 Task: Look for space in Bandar, Indonesia from 1st July, 2023 to 3rd July, 2023 for 1 adult in price range Rs.5000 to Rs.15000. Place can be private room with 1  bedroom having 1 bed and 1 bathroom. Property type can be house, flat, guest house, hotel. Amenities needed are: wifi. Booking option can be shelf check-in. Required host language is English.
Action: Mouse moved to (501, 75)
Screenshot: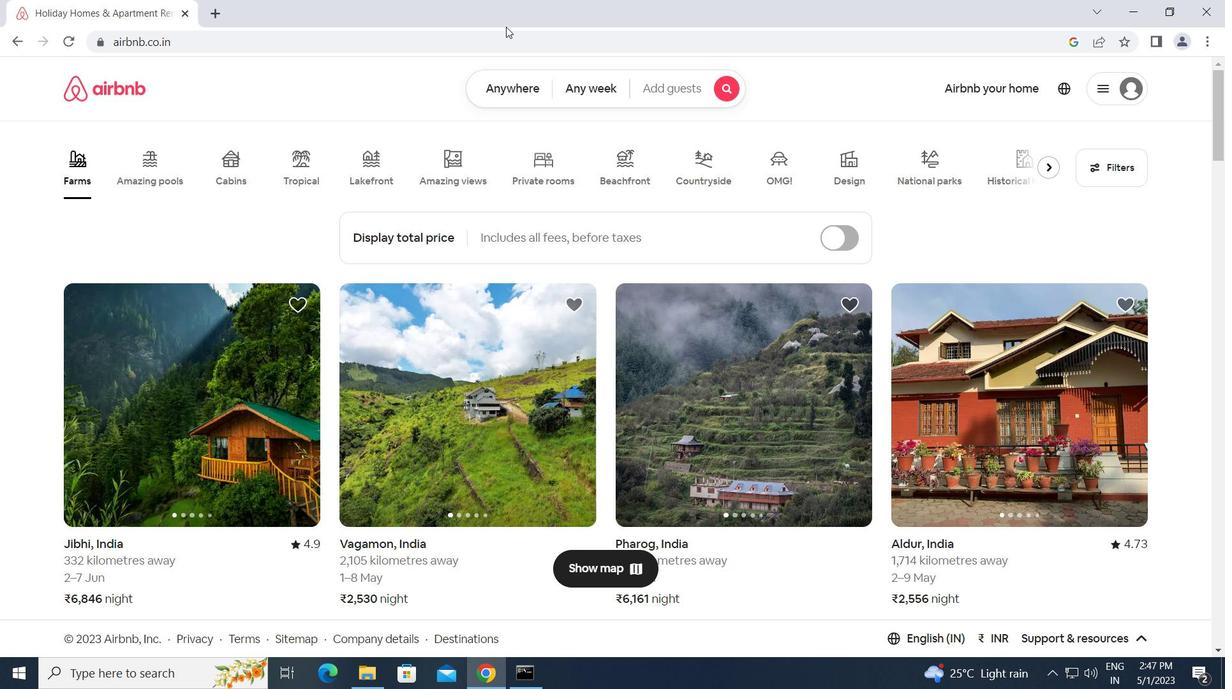 
Action: Mouse pressed left at (501, 75)
Screenshot: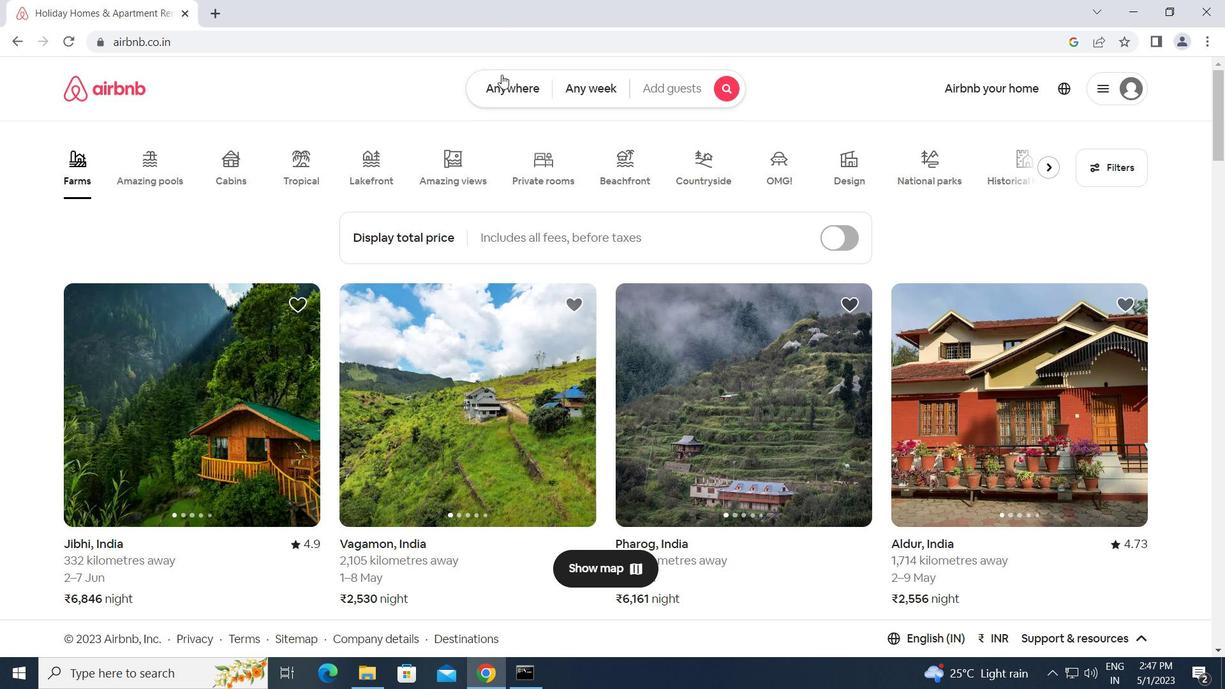 
Action: Mouse moved to (430, 130)
Screenshot: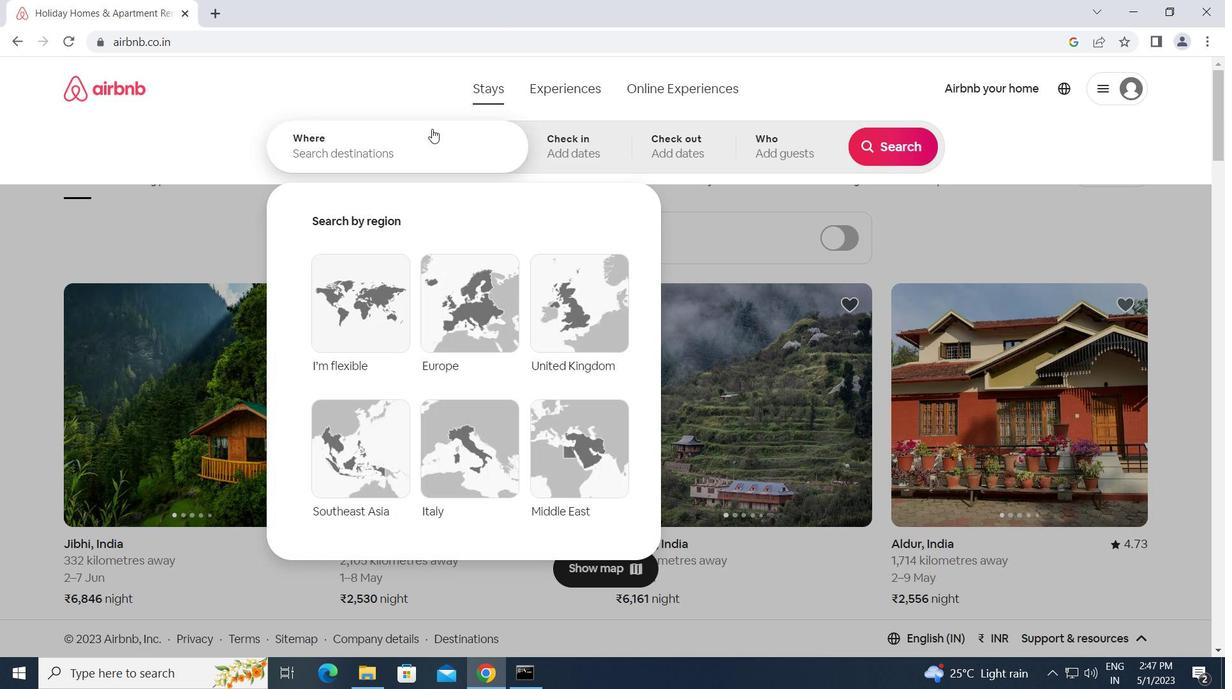 
Action: Mouse pressed left at (430, 130)
Screenshot: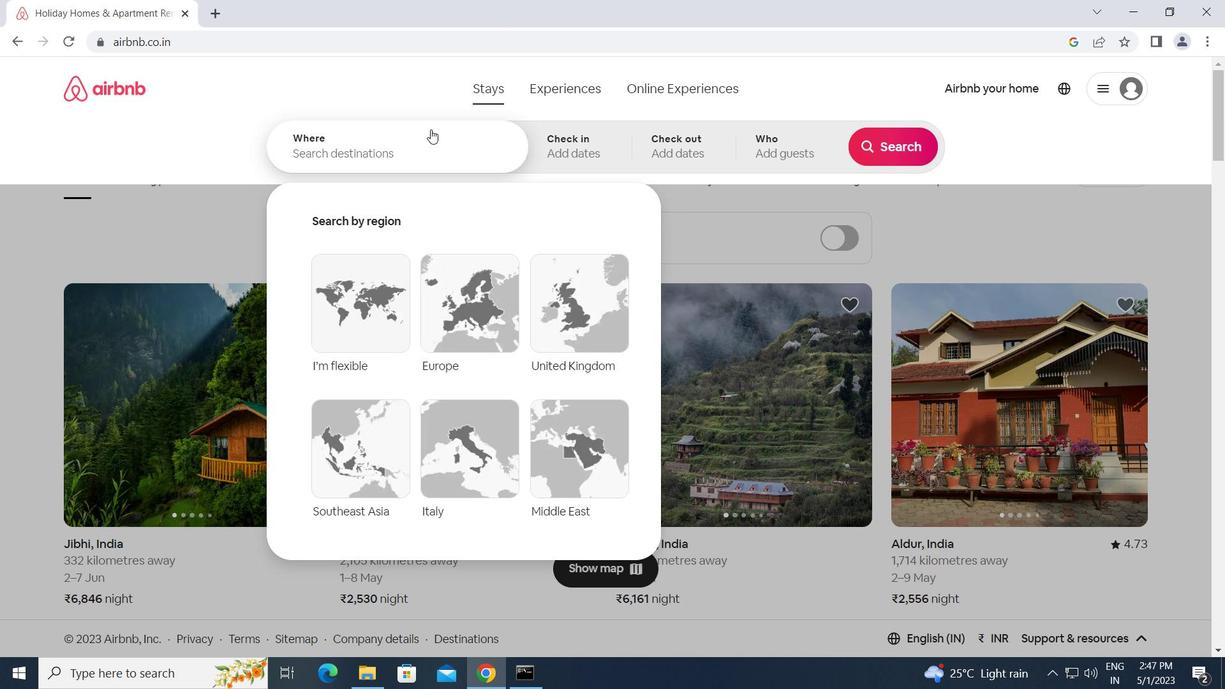 
Action: Key pressed b<Key.caps_lock>andar,<Key.space><Key.caps_lock>i<Key.caps_lock>ndonesia<Key.enter>
Screenshot: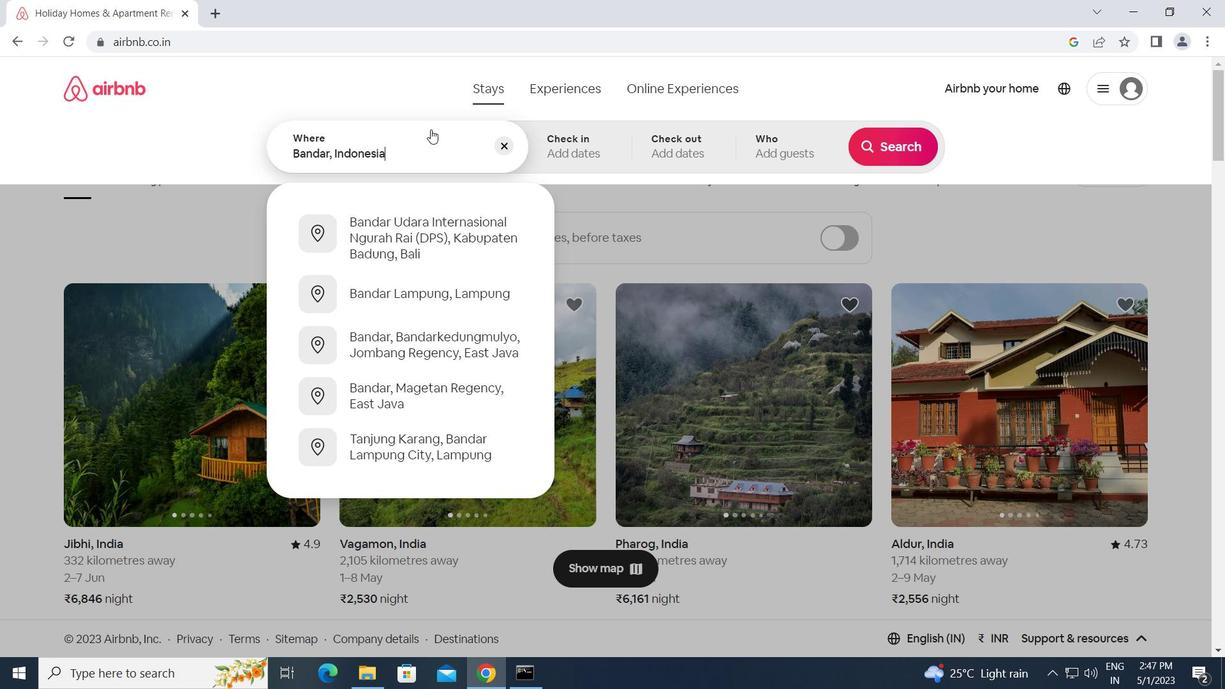 
Action: Mouse moved to (890, 277)
Screenshot: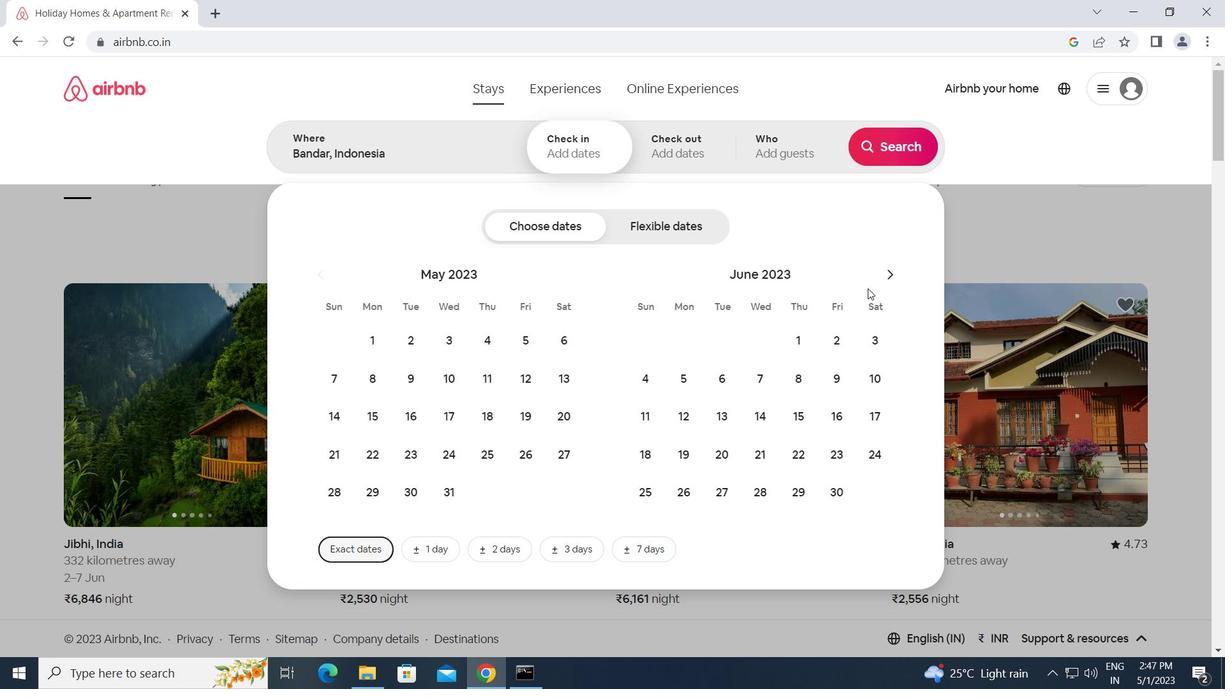 
Action: Mouse pressed left at (890, 277)
Screenshot: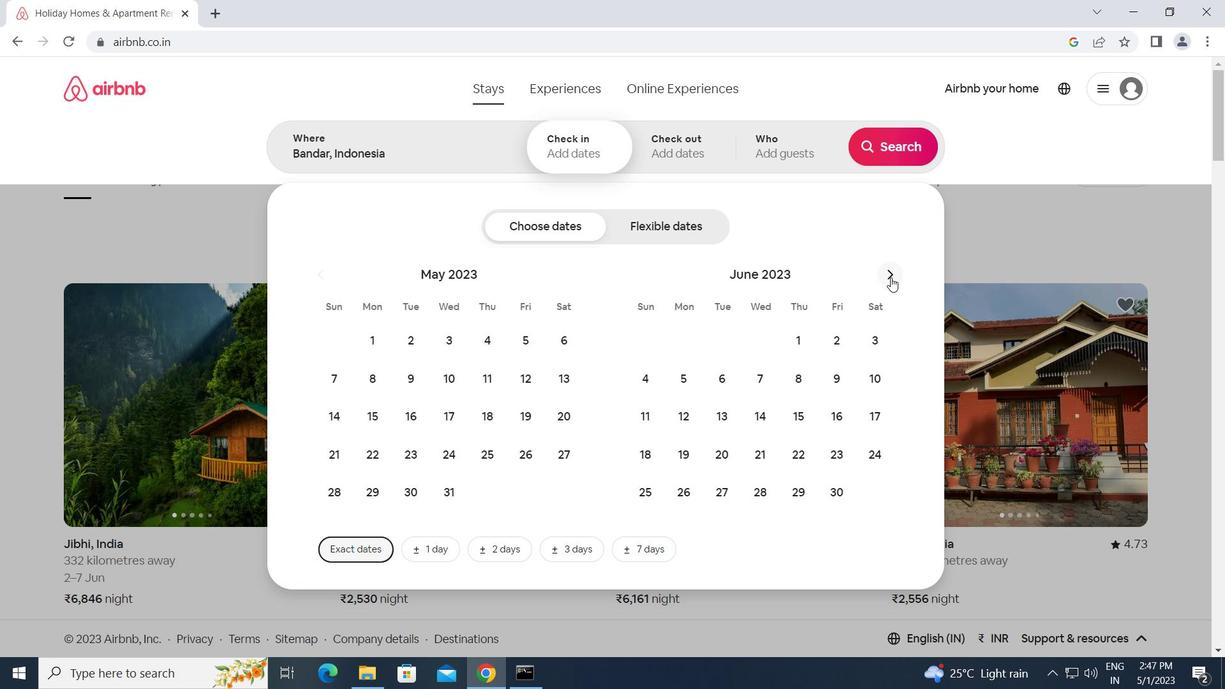 
Action: Mouse moved to (877, 339)
Screenshot: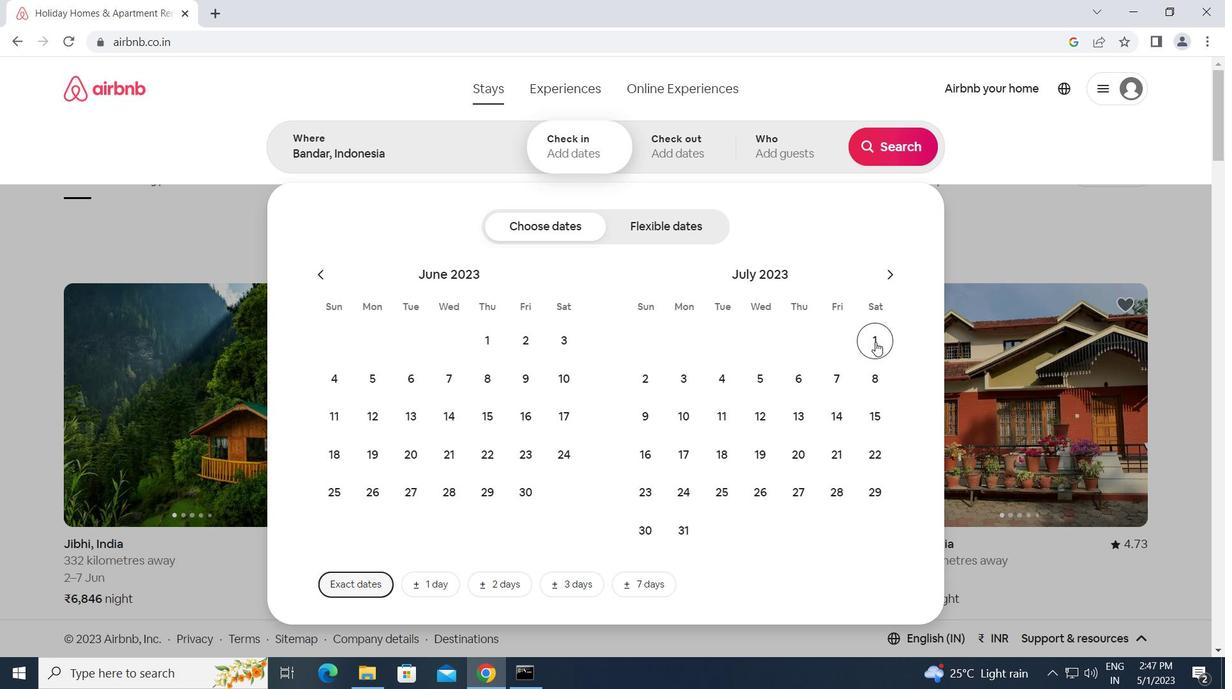 
Action: Mouse pressed left at (877, 339)
Screenshot: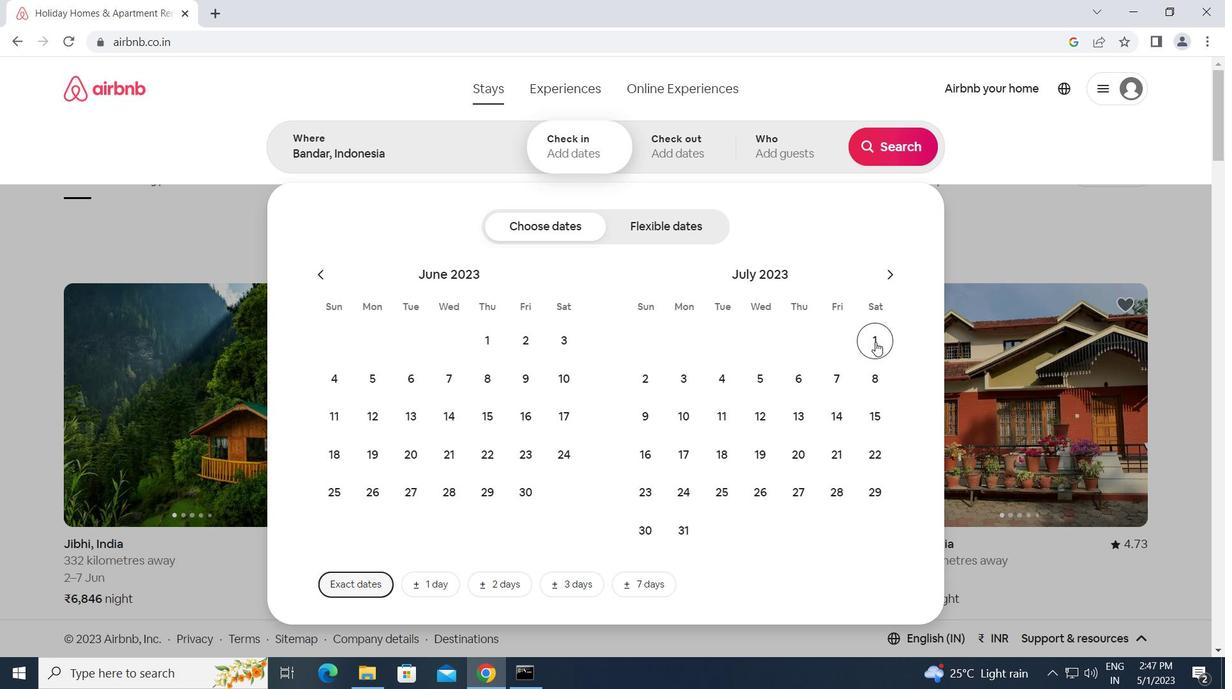 
Action: Mouse moved to (687, 382)
Screenshot: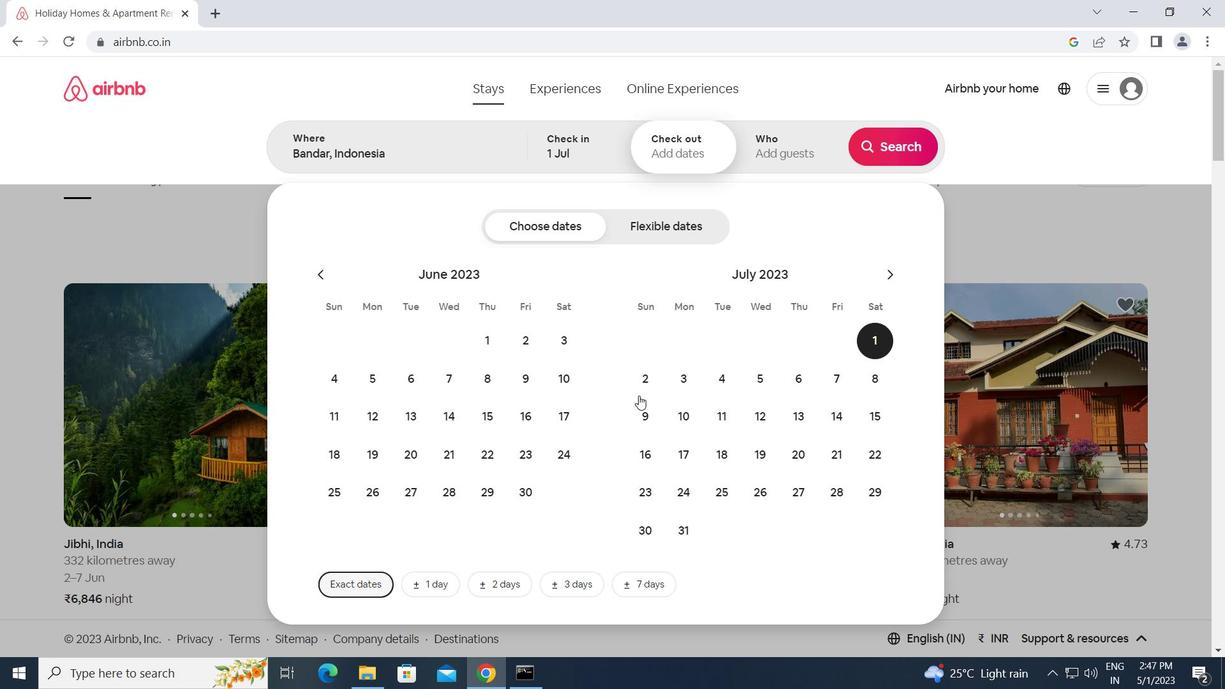 
Action: Mouse pressed left at (687, 382)
Screenshot: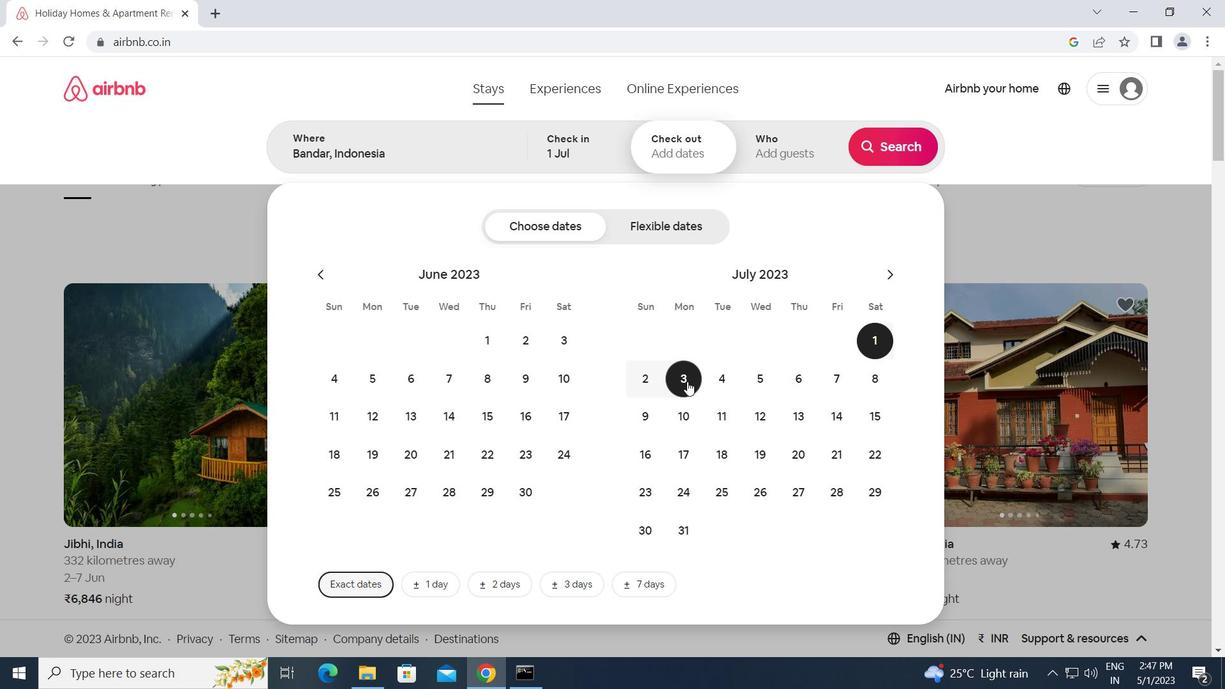 
Action: Mouse moved to (783, 144)
Screenshot: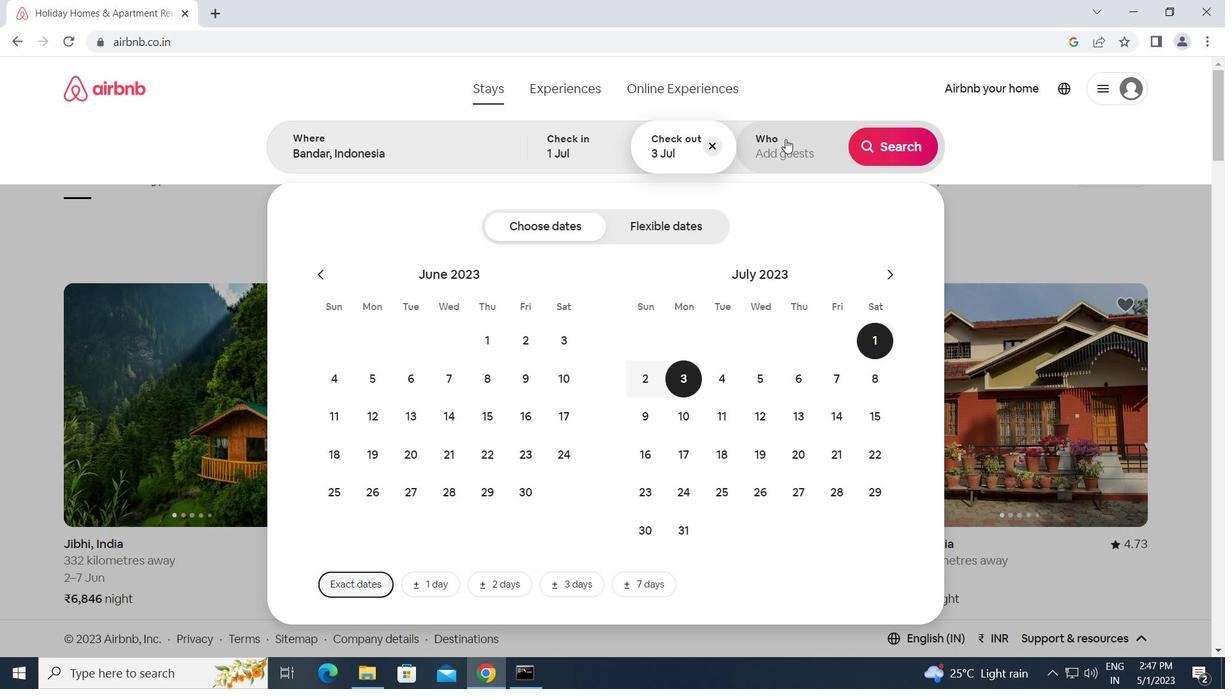 
Action: Mouse pressed left at (783, 144)
Screenshot: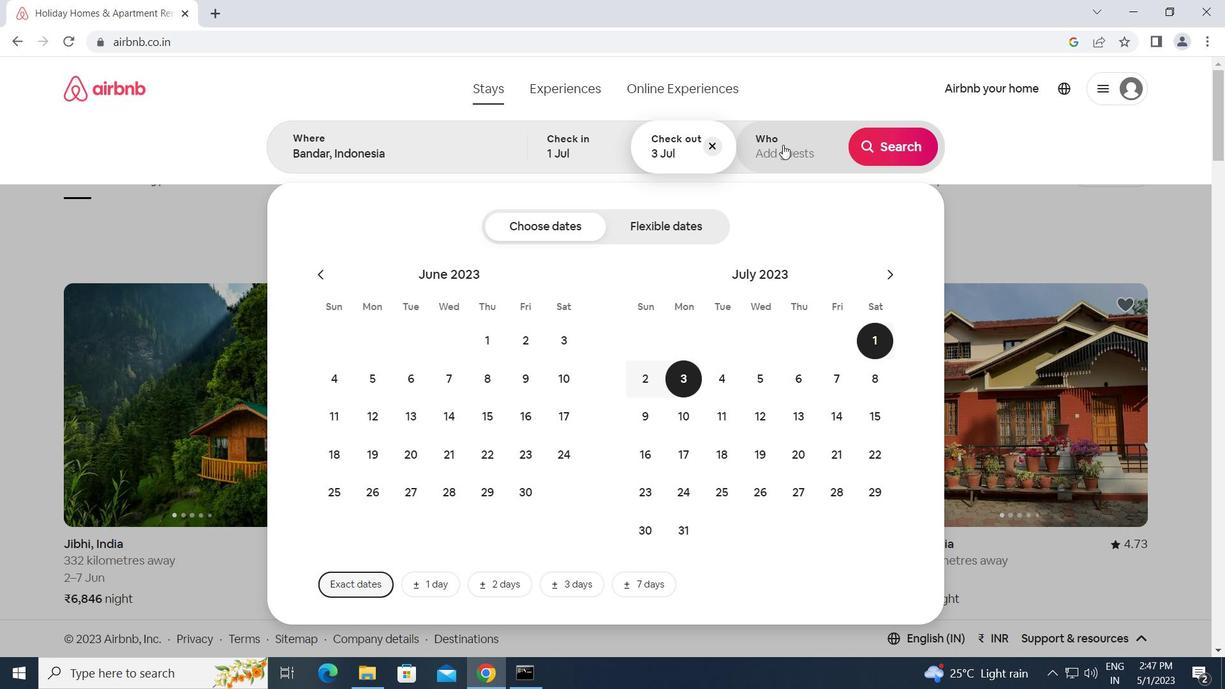 
Action: Mouse moved to (897, 226)
Screenshot: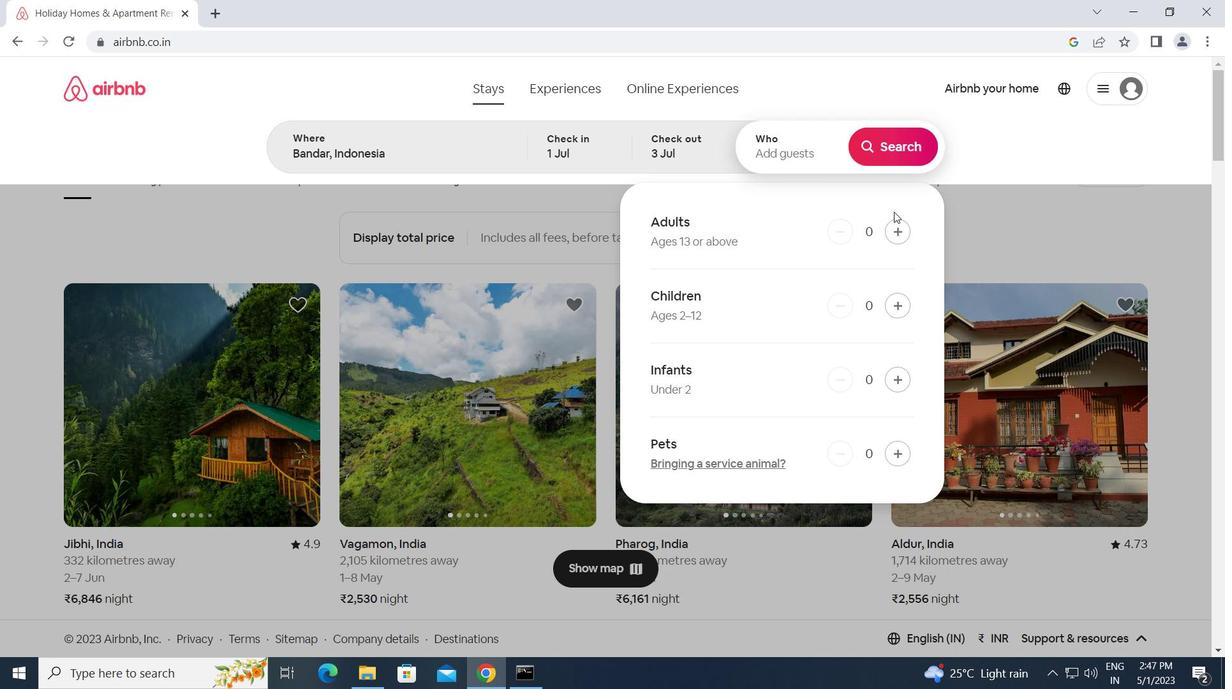 
Action: Mouse pressed left at (897, 226)
Screenshot: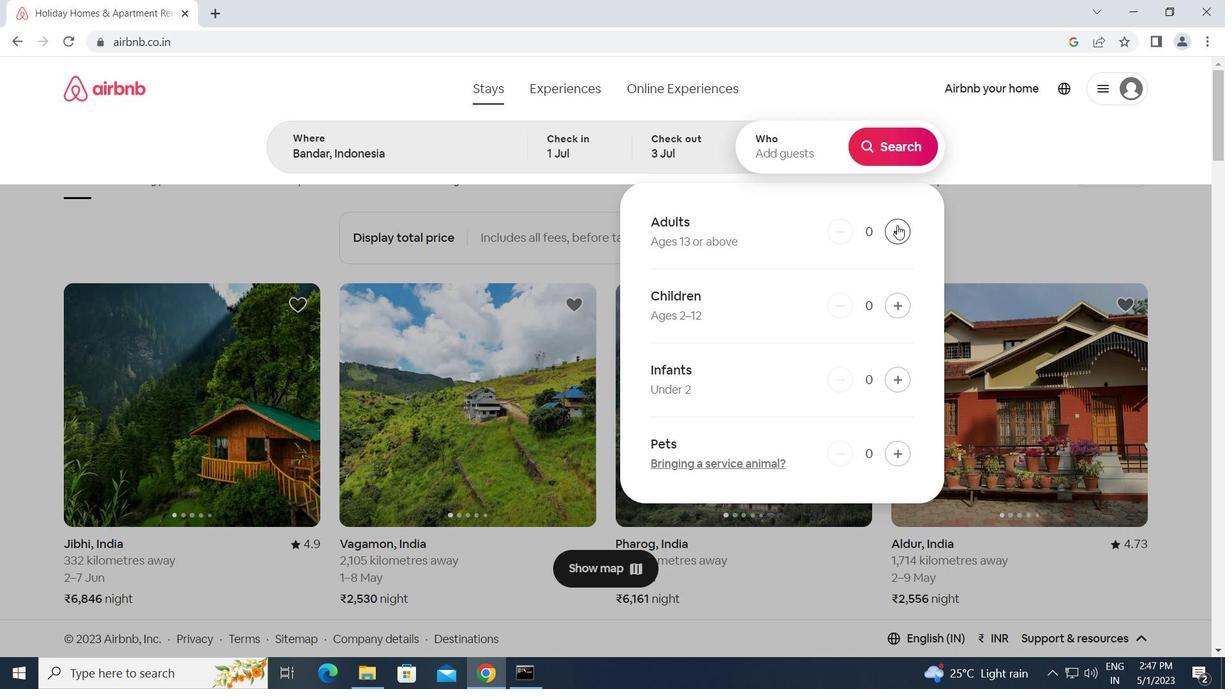 
Action: Mouse moved to (884, 151)
Screenshot: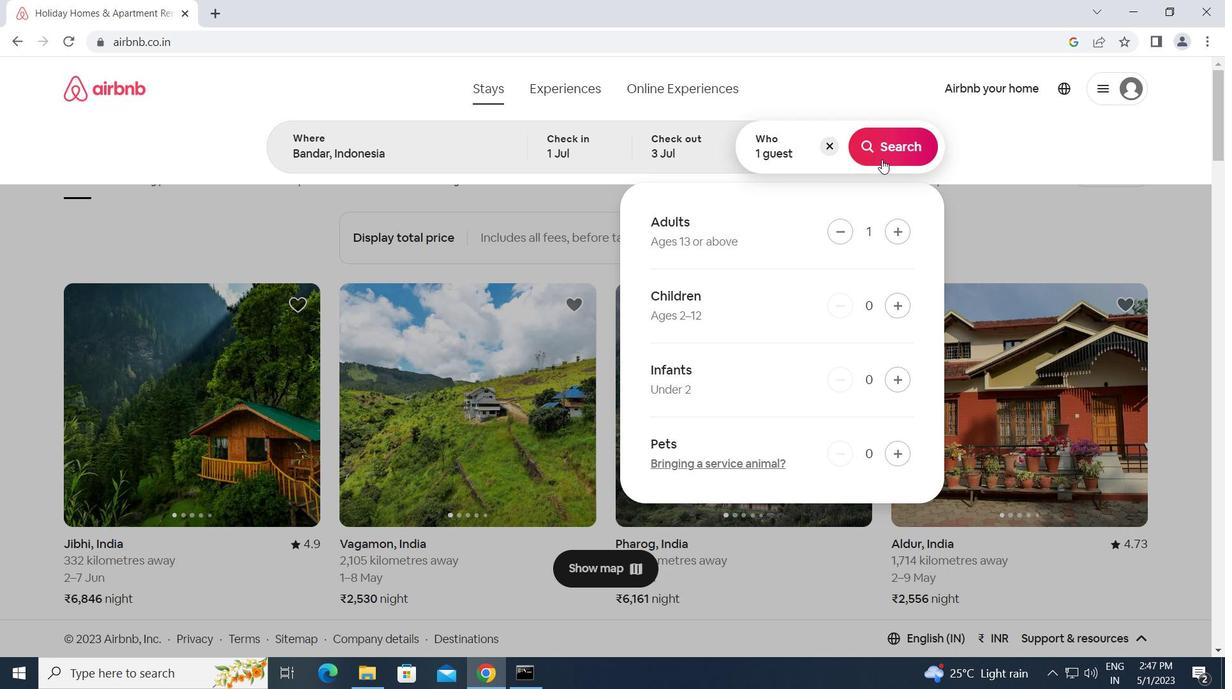 
Action: Mouse pressed left at (884, 151)
Screenshot: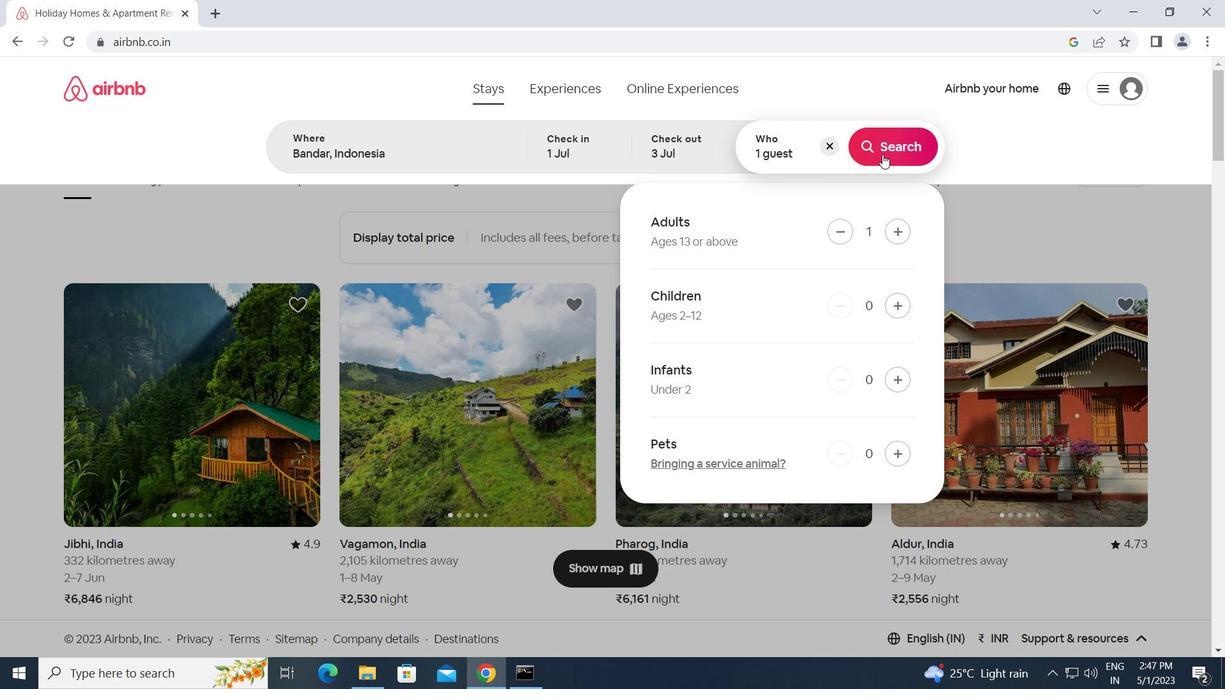
Action: Mouse moved to (1147, 146)
Screenshot: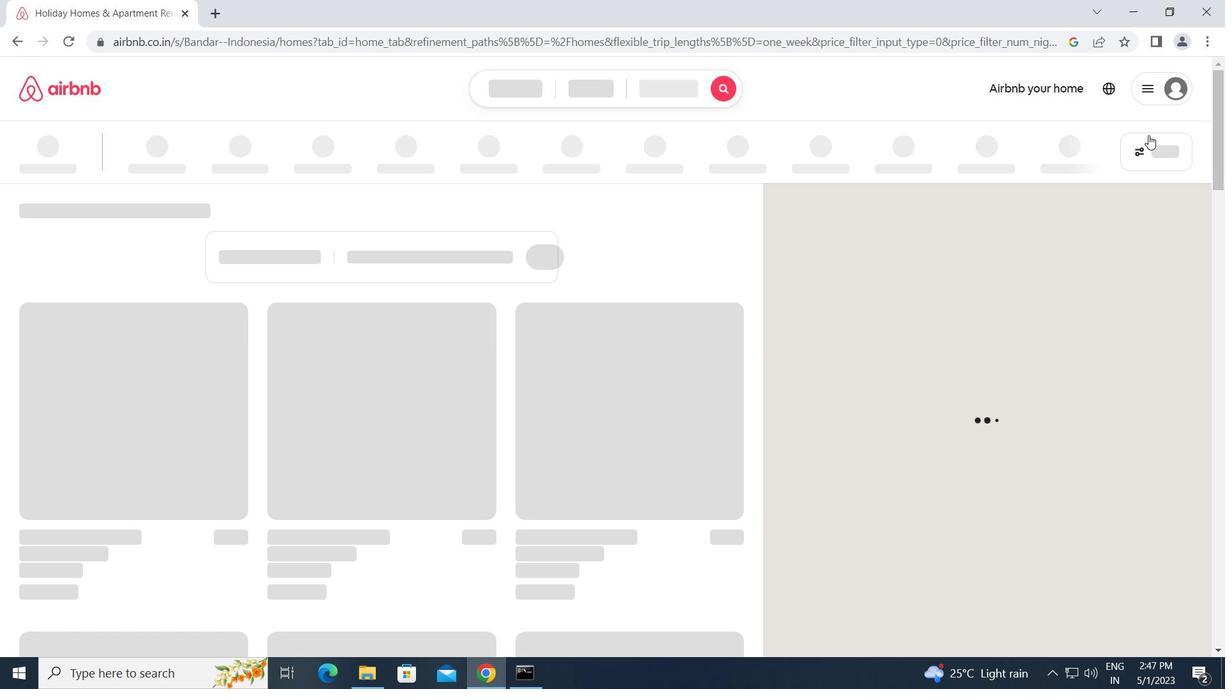 
Action: Mouse pressed left at (1147, 146)
Screenshot: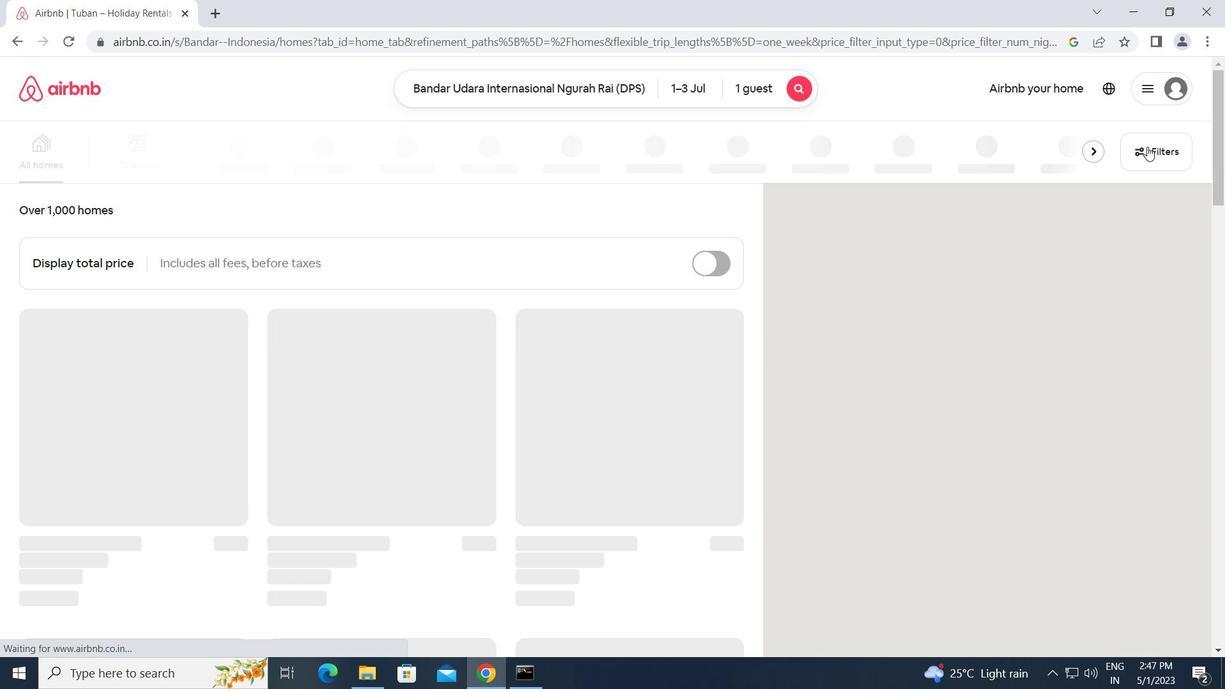 
Action: Mouse moved to (419, 355)
Screenshot: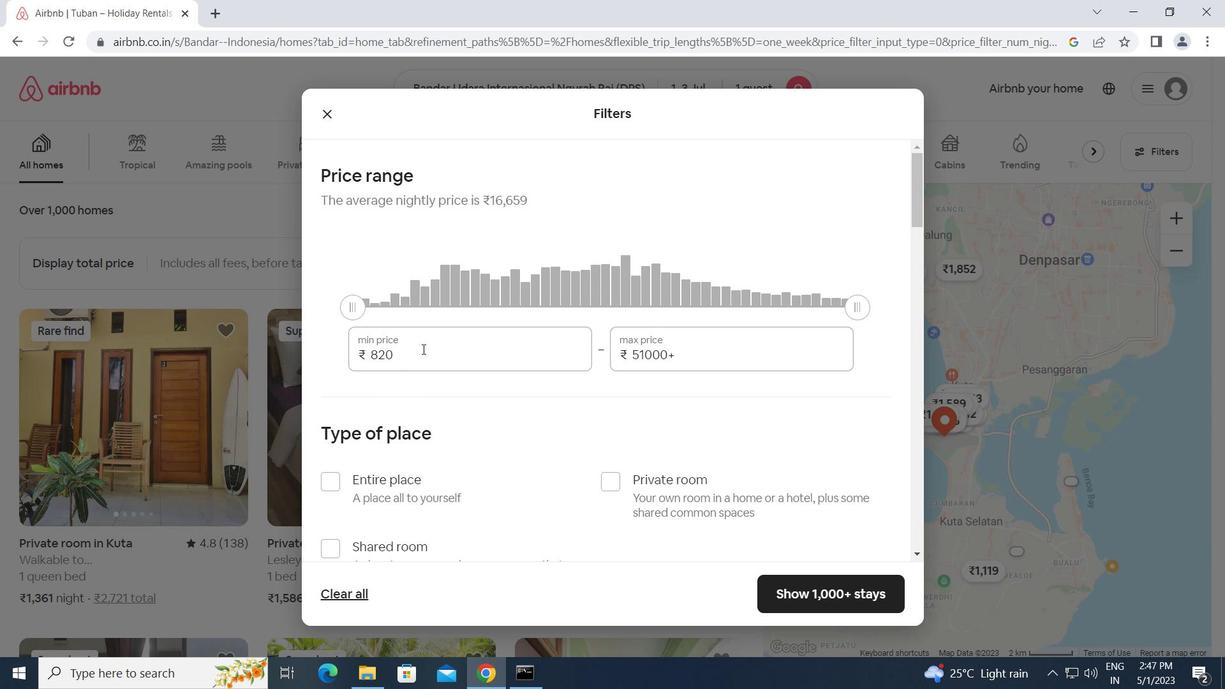 
Action: Mouse pressed left at (419, 355)
Screenshot: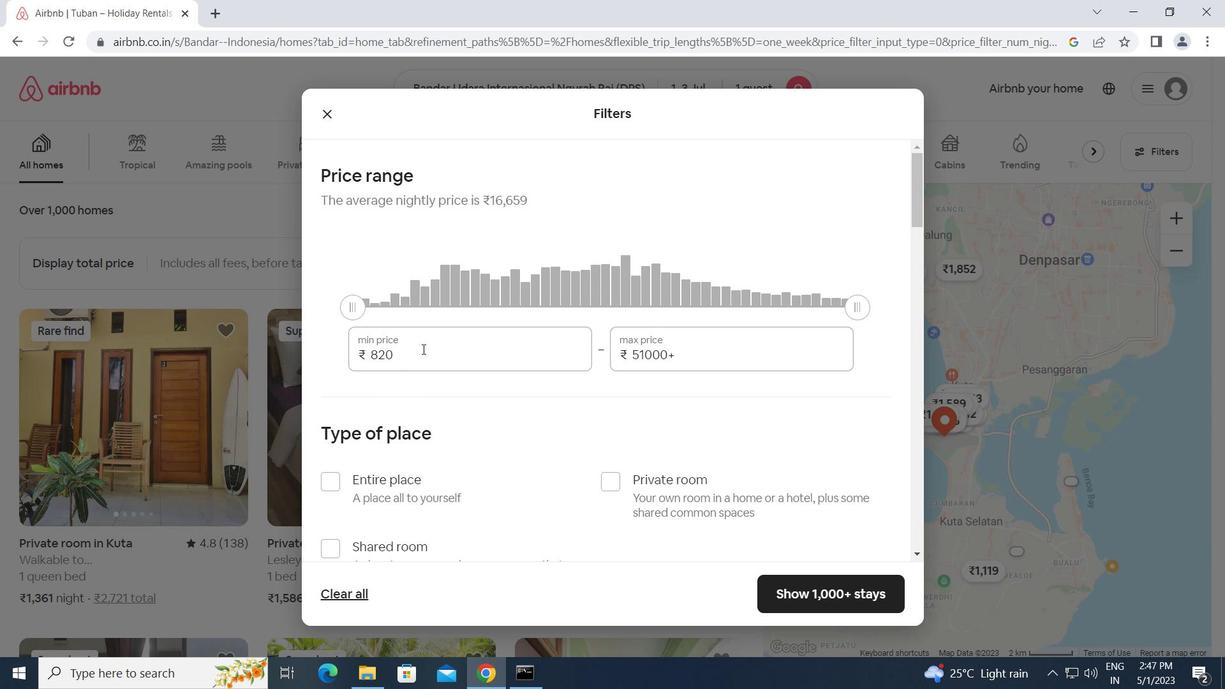 
Action: Mouse moved to (353, 359)
Screenshot: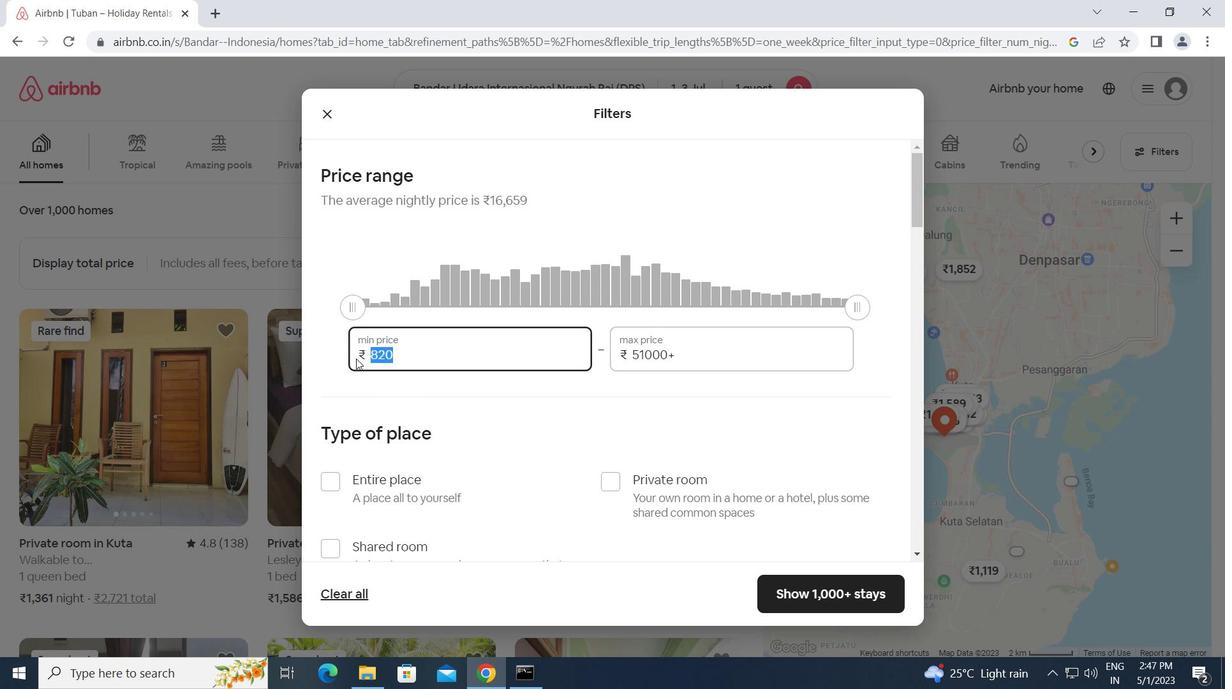 
Action: Key pressed 5000<Key.tab><Key.backspace><Key.backspace><Key.backspace><Key.backspace><Key.backspace><Key.backspace><Key.backspace><Key.backspace><Key.backspace><Key.backspace><Key.backspace><Key.backspace><Key.backspace><Key.backspace><Key.backspace>15000
Screenshot: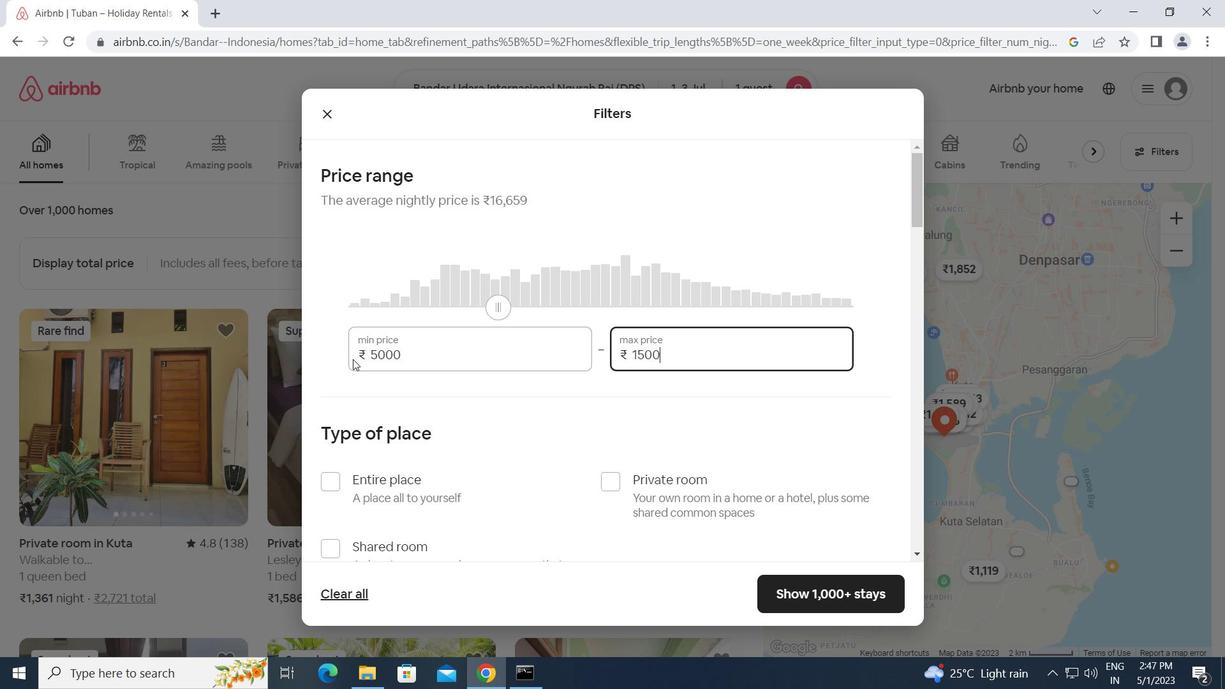 
Action: Mouse moved to (354, 361)
Screenshot: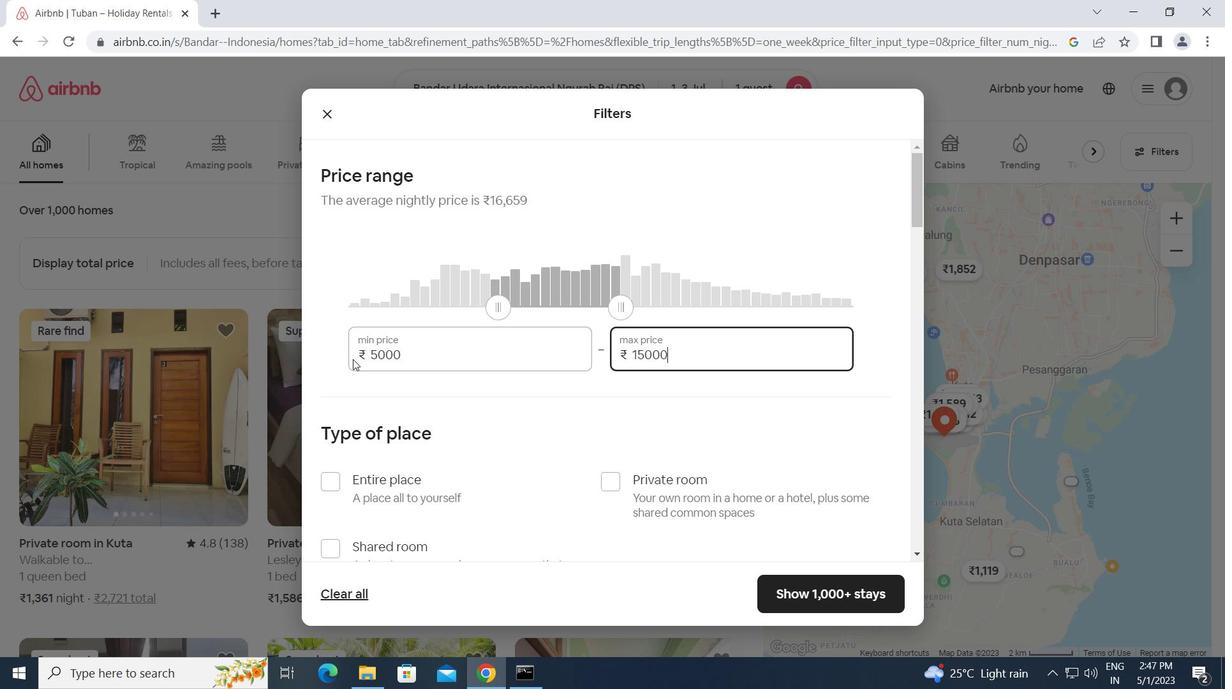 
Action: Mouse scrolled (354, 360) with delta (0, 0)
Screenshot: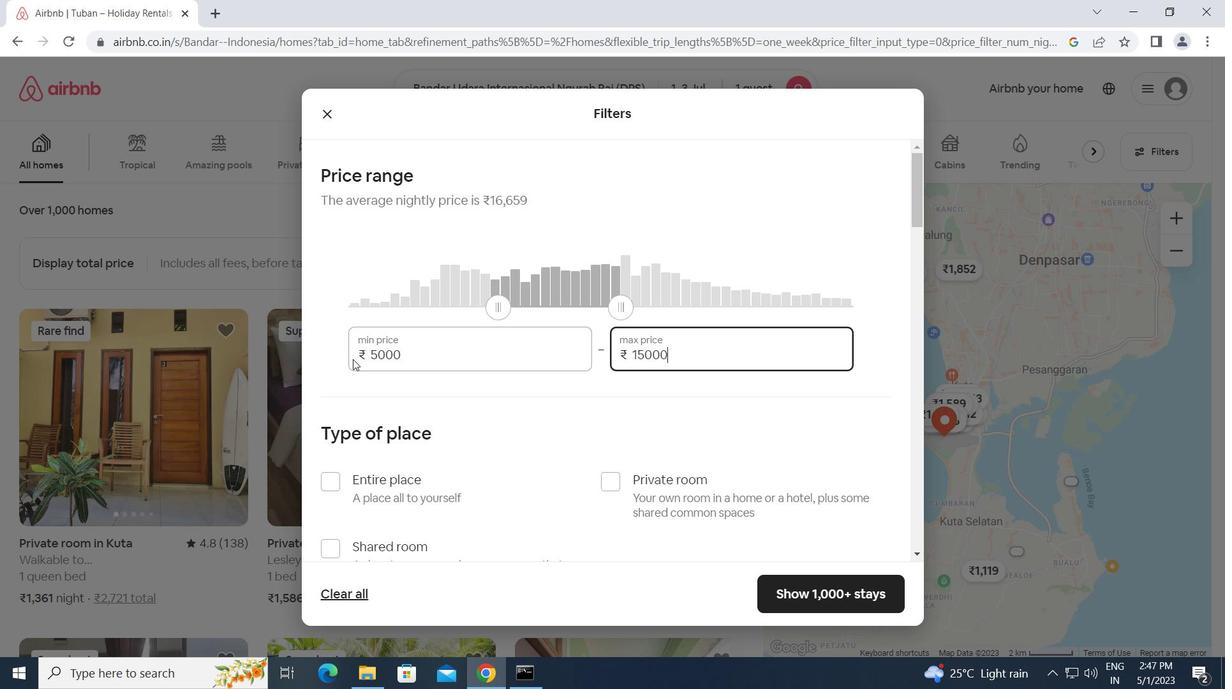 
Action: Mouse moved to (611, 407)
Screenshot: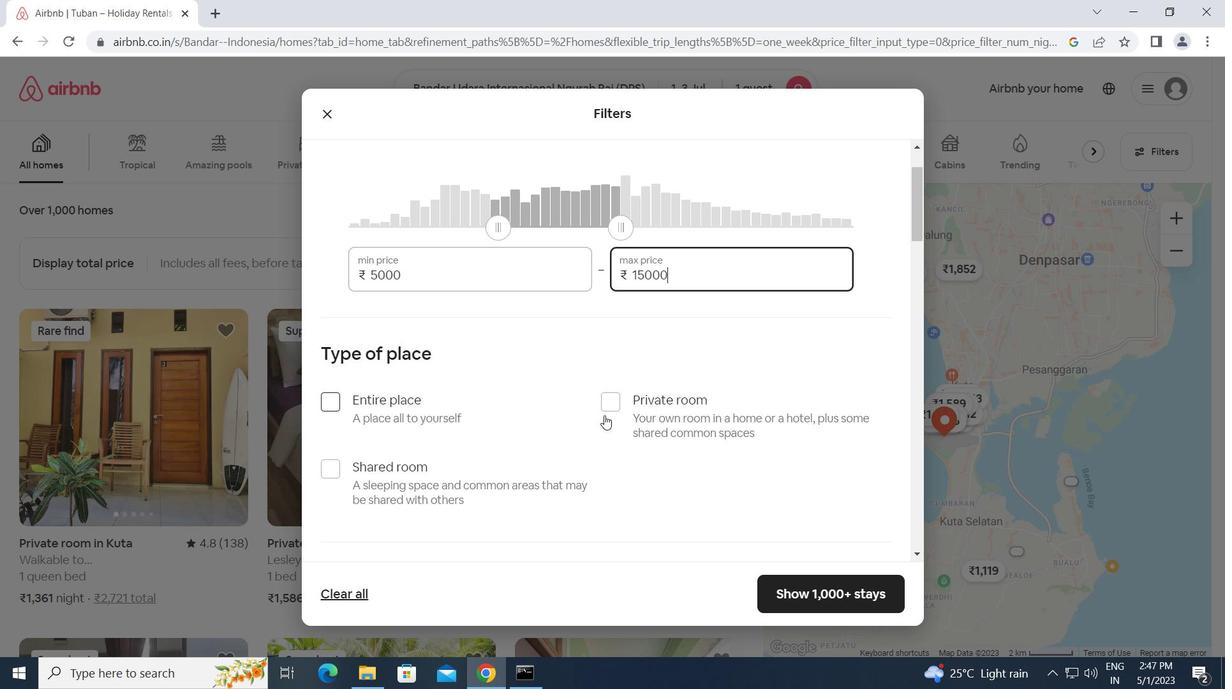 
Action: Mouse pressed left at (611, 407)
Screenshot: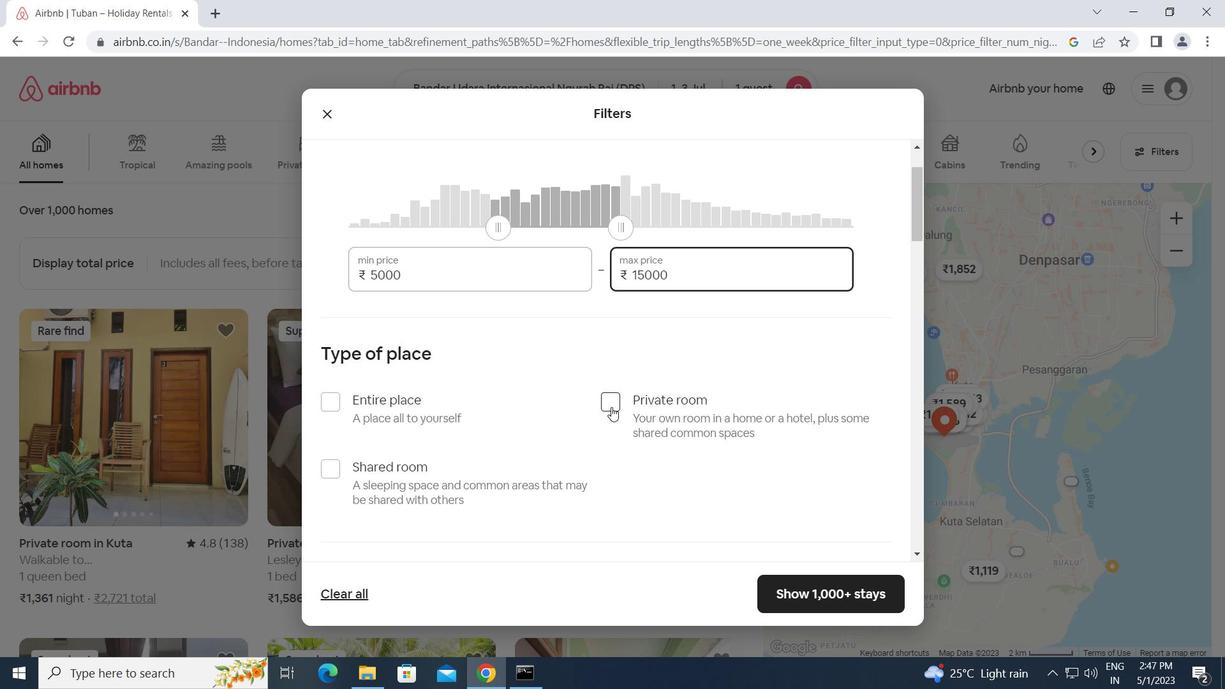 
Action: Mouse moved to (614, 412)
Screenshot: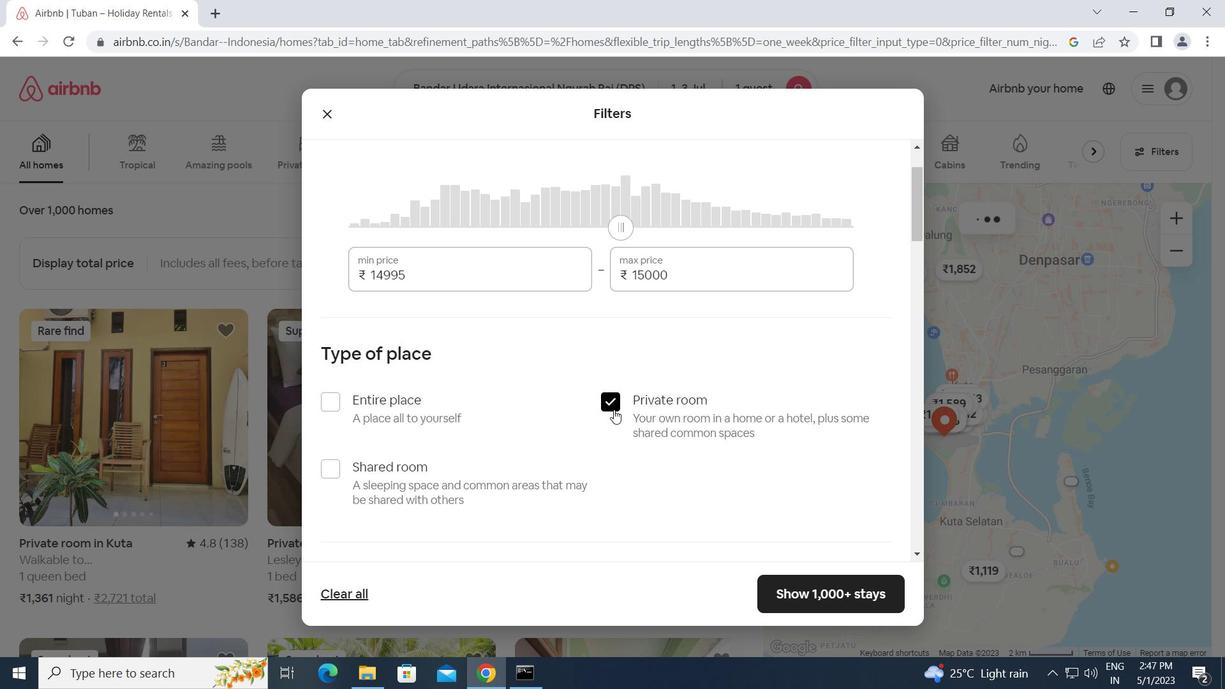 
Action: Mouse scrolled (614, 412) with delta (0, 0)
Screenshot: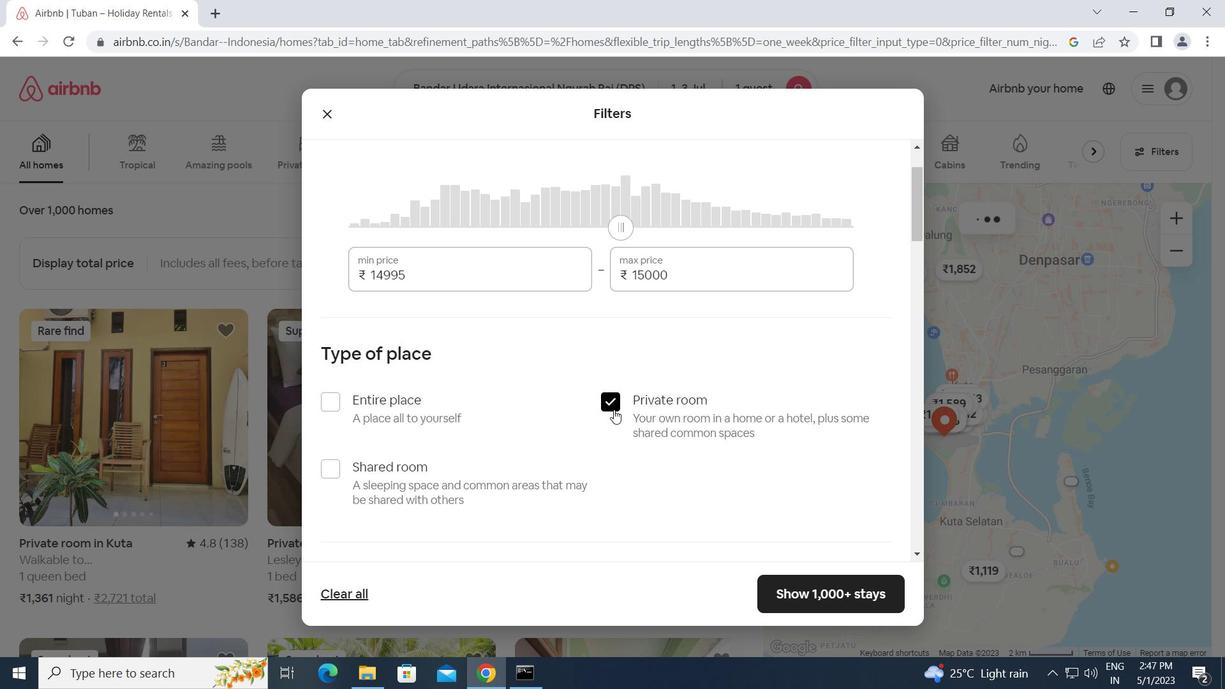 
Action: Mouse moved to (614, 414)
Screenshot: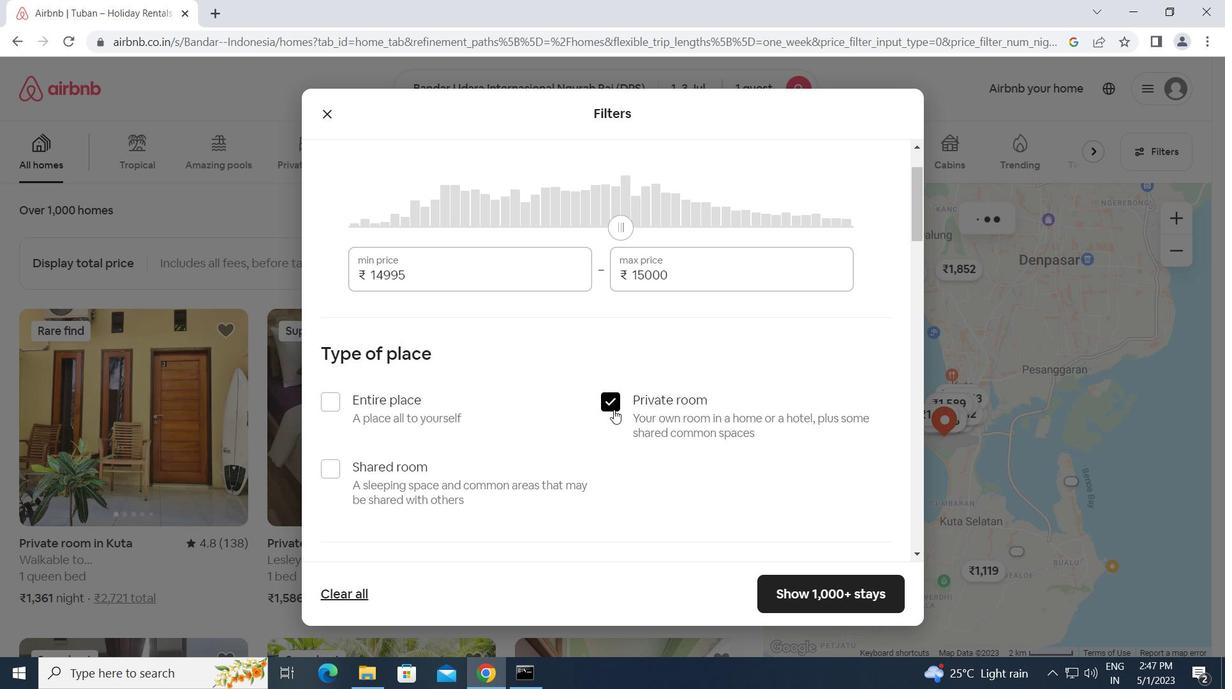 
Action: Mouse scrolled (614, 414) with delta (0, 0)
Screenshot: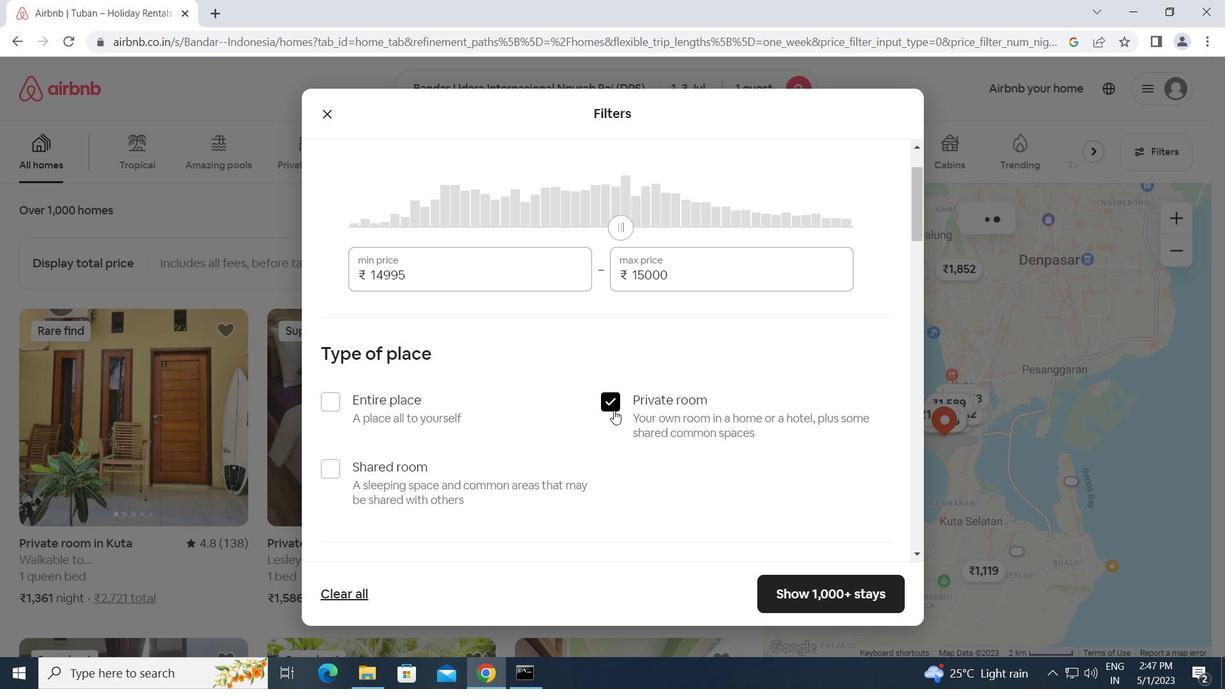 
Action: Mouse scrolled (614, 414) with delta (0, 0)
Screenshot: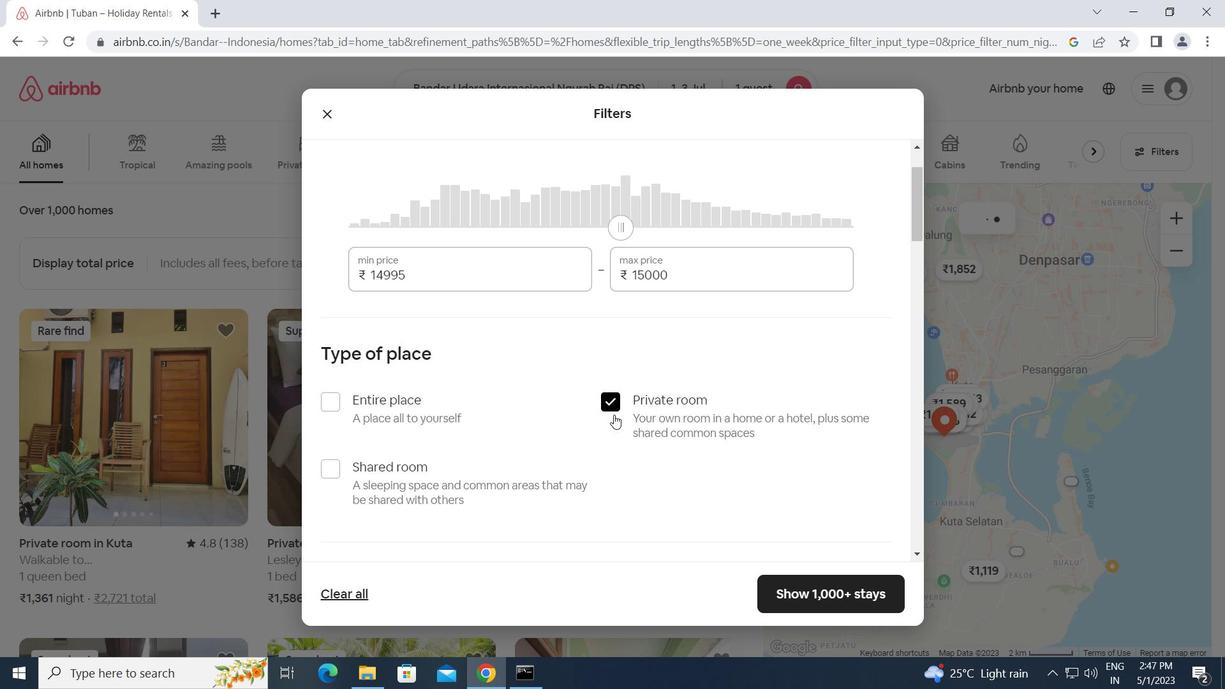 
Action: Mouse scrolled (614, 414) with delta (0, 0)
Screenshot: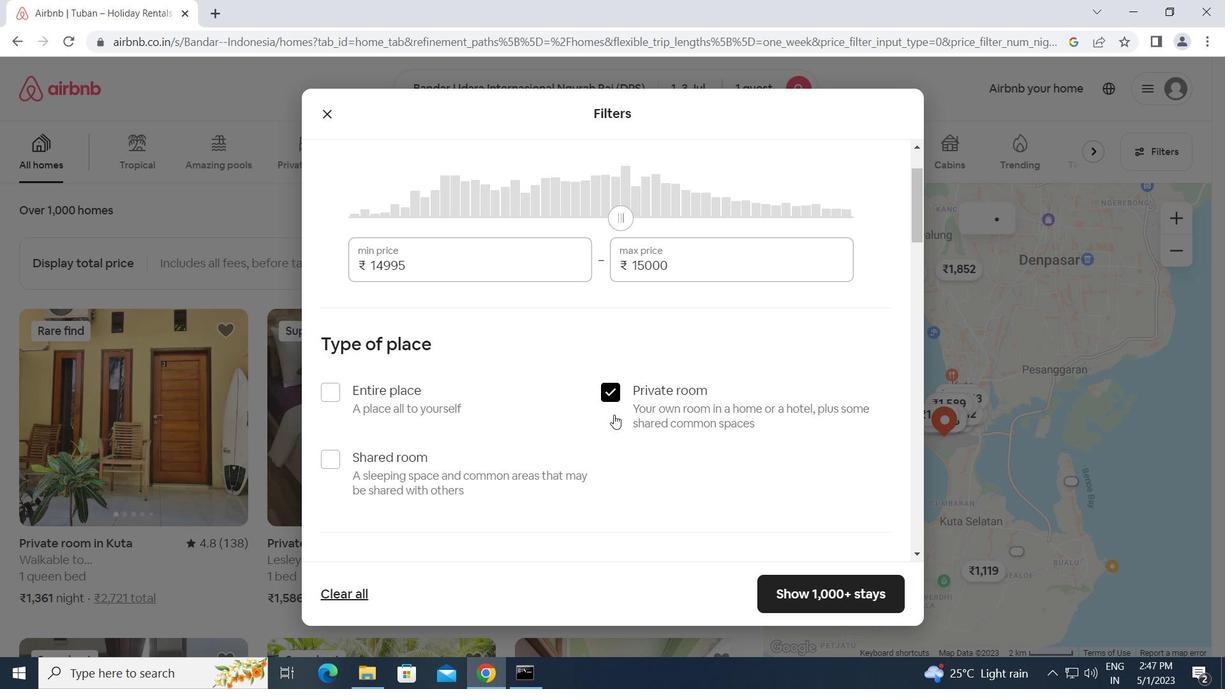 
Action: Mouse scrolled (614, 414) with delta (0, 0)
Screenshot: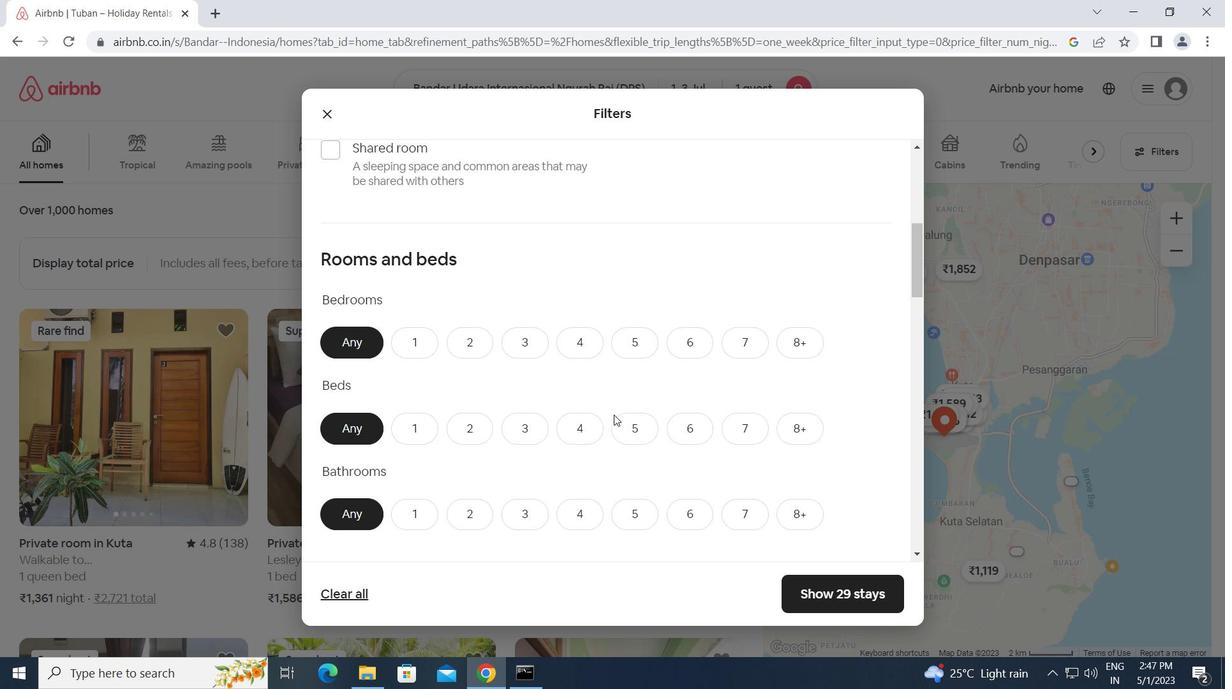 
Action: Mouse moved to (417, 266)
Screenshot: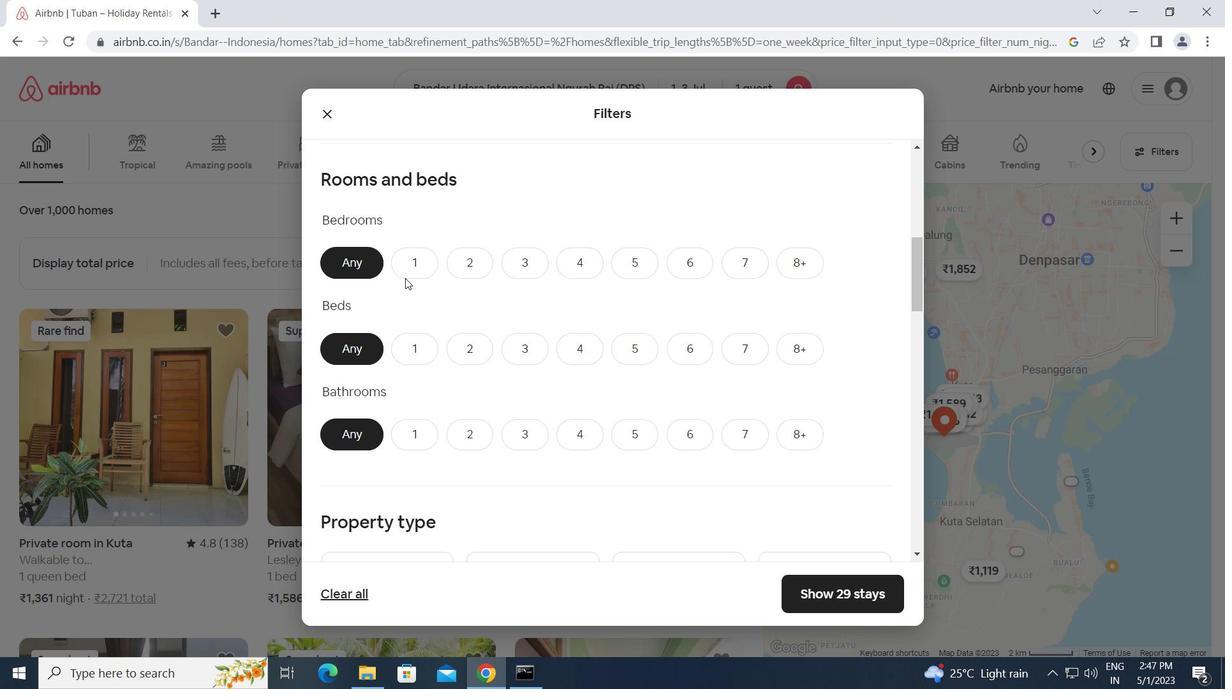 
Action: Mouse pressed left at (417, 266)
Screenshot: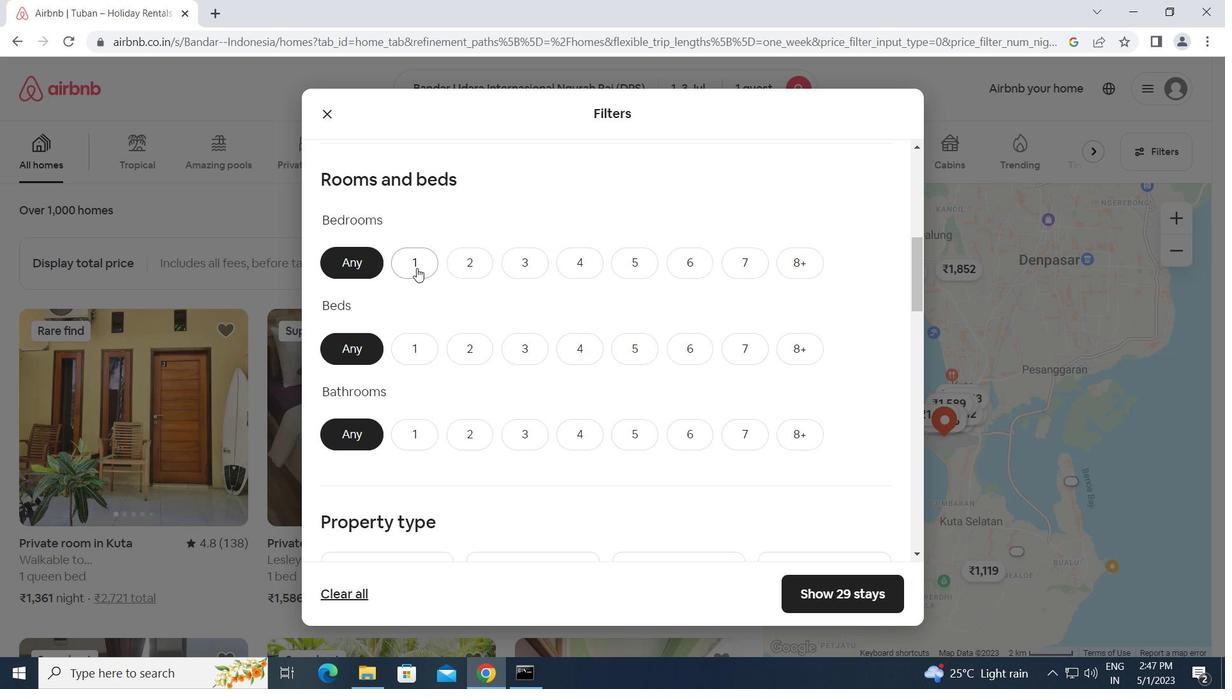 
Action: Mouse moved to (401, 348)
Screenshot: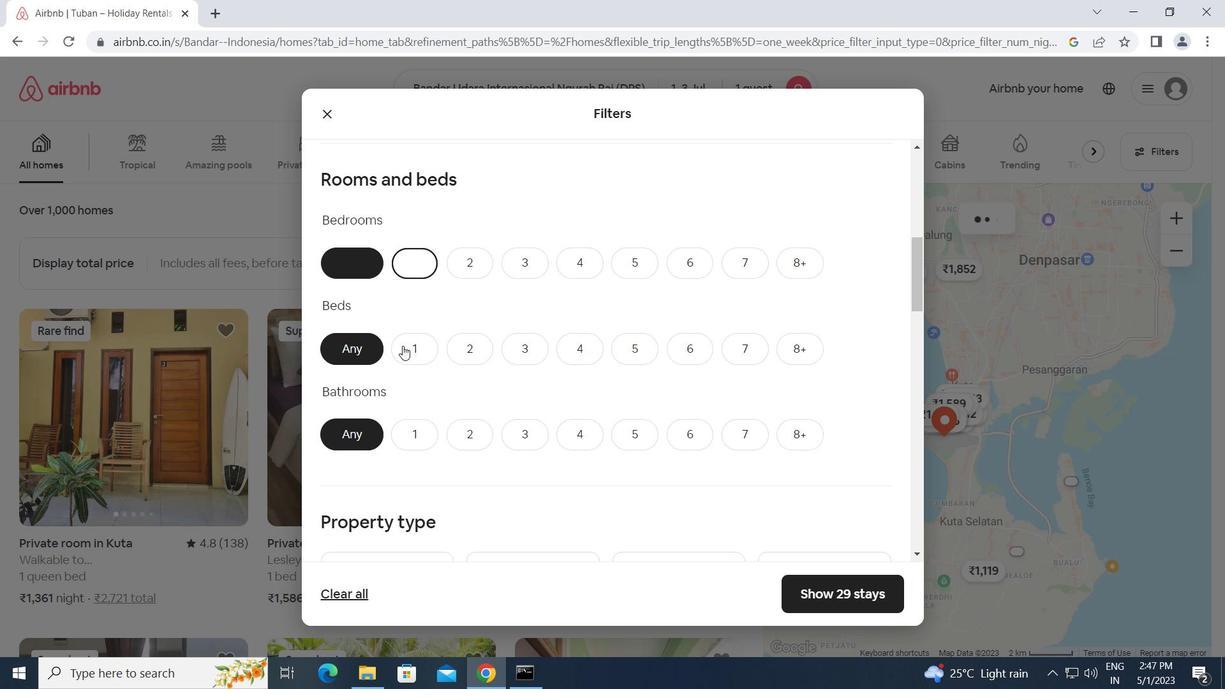 
Action: Mouse pressed left at (401, 348)
Screenshot: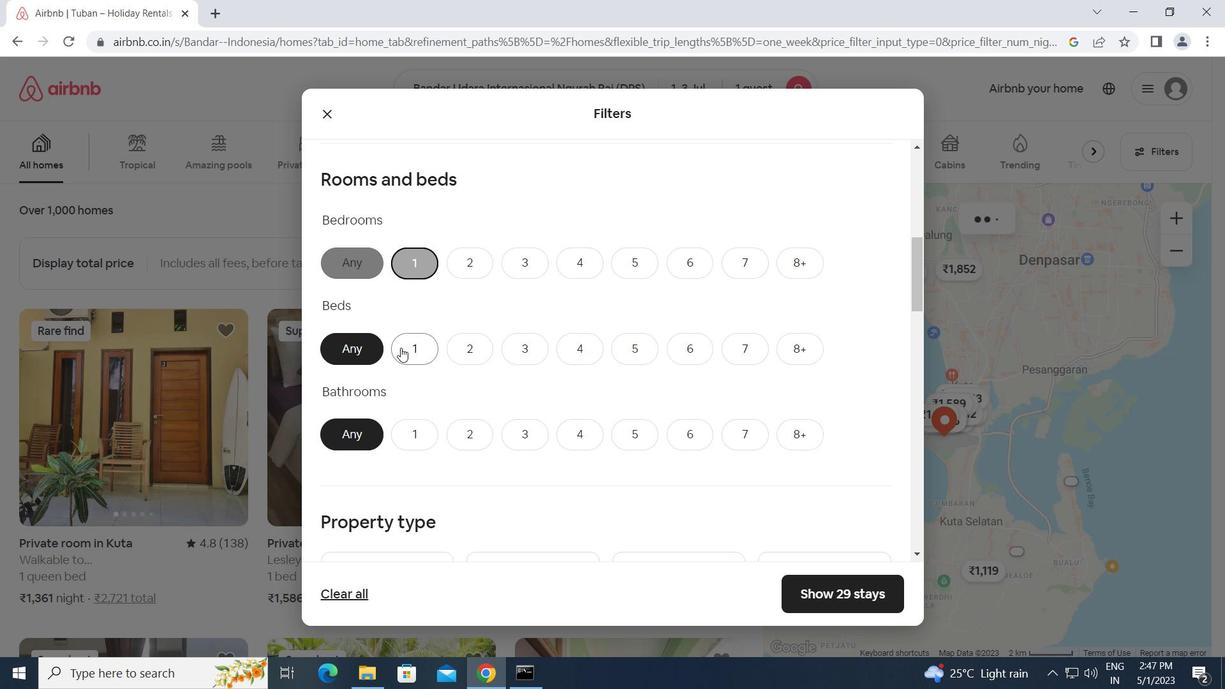 
Action: Mouse moved to (427, 438)
Screenshot: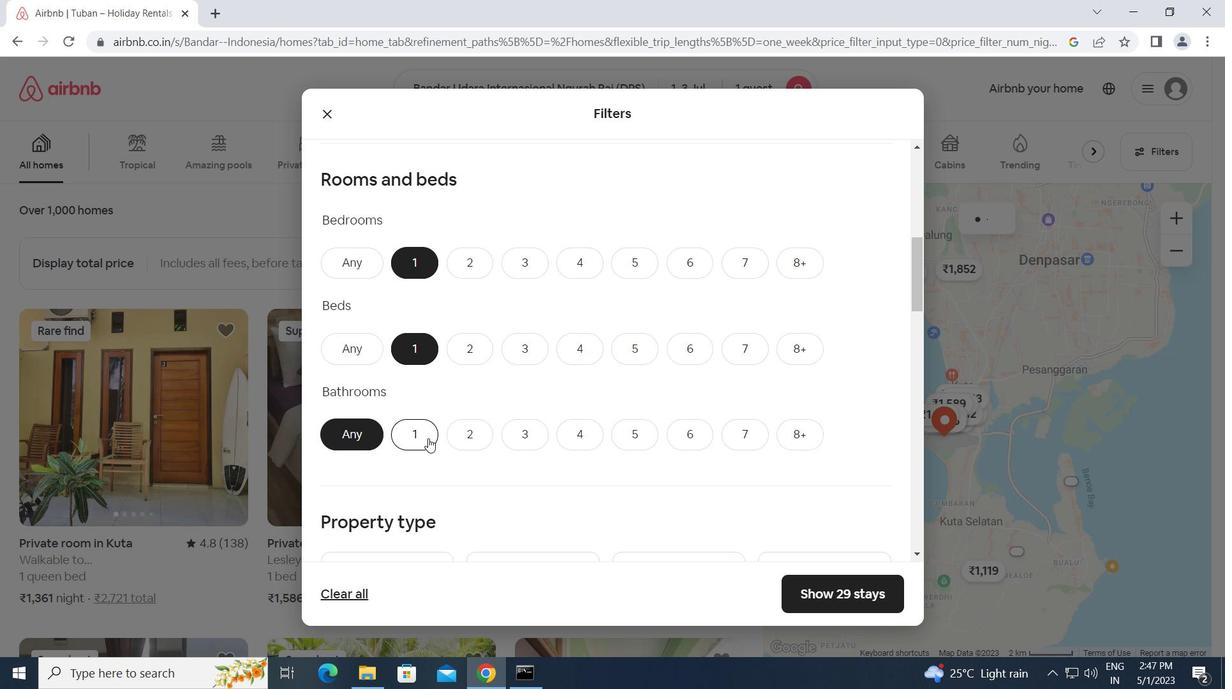 
Action: Mouse pressed left at (427, 438)
Screenshot: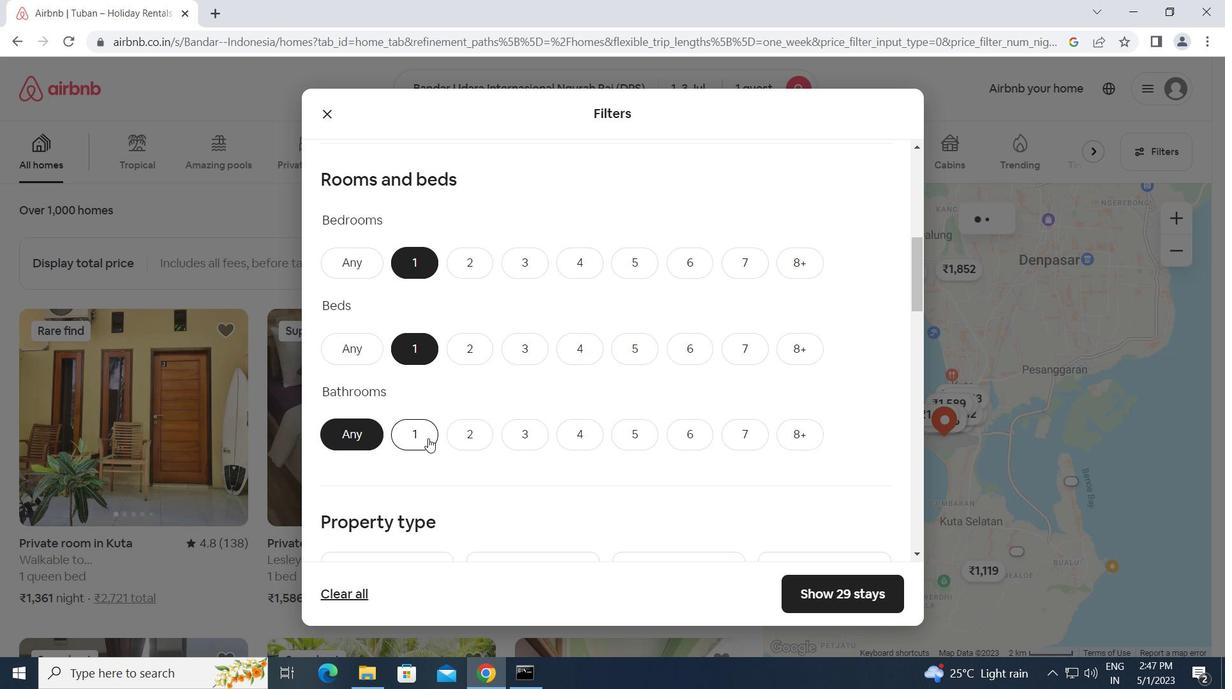 
Action: Mouse moved to (539, 444)
Screenshot: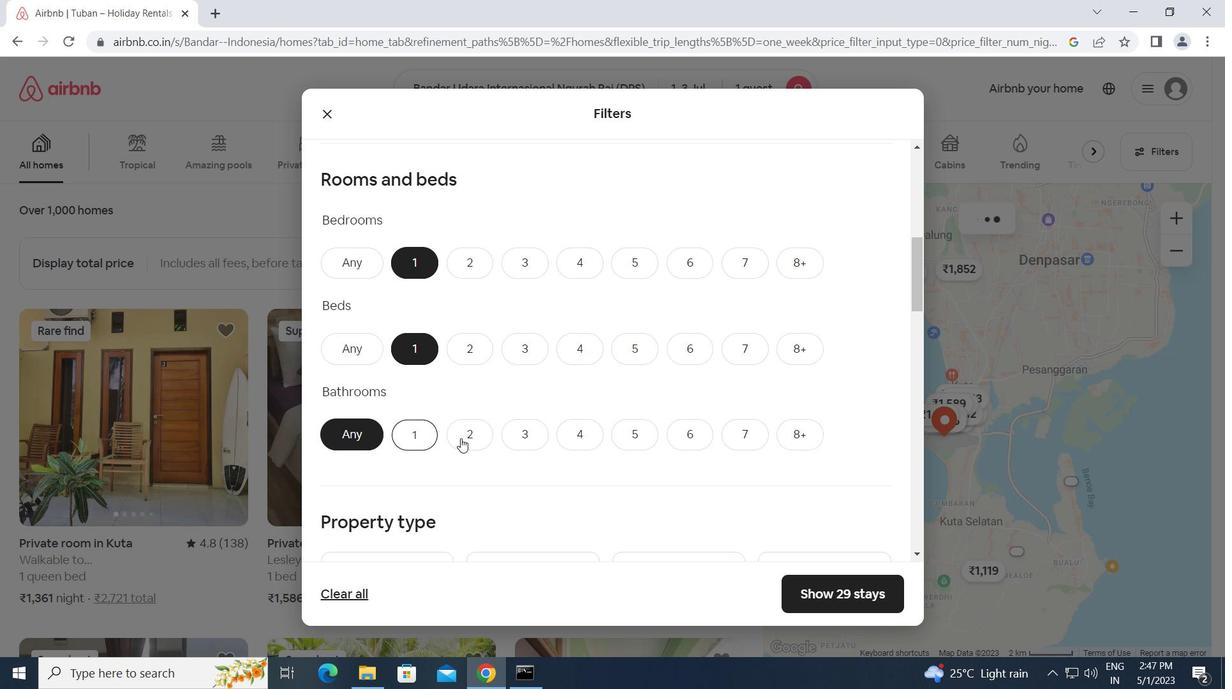 
Action: Mouse scrolled (539, 444) with delta (0, 0)
Screenshot: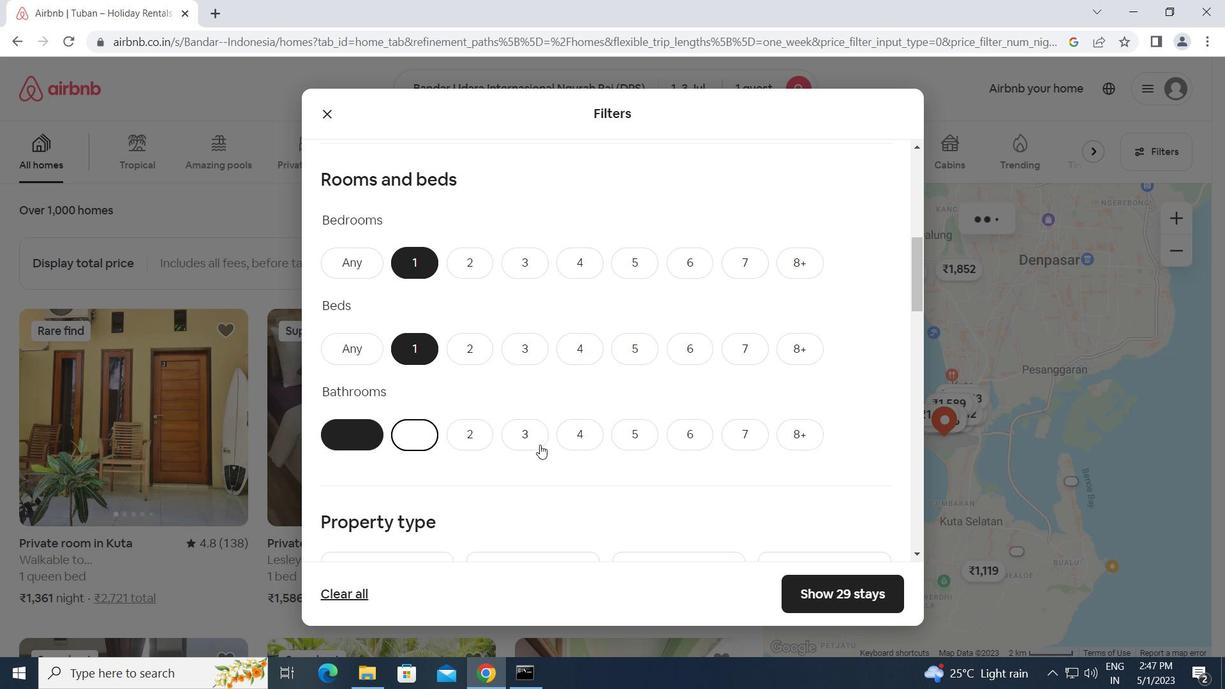 
Action: Mouse scrolled (539, 444) with delta (0, 0)
Screenshot: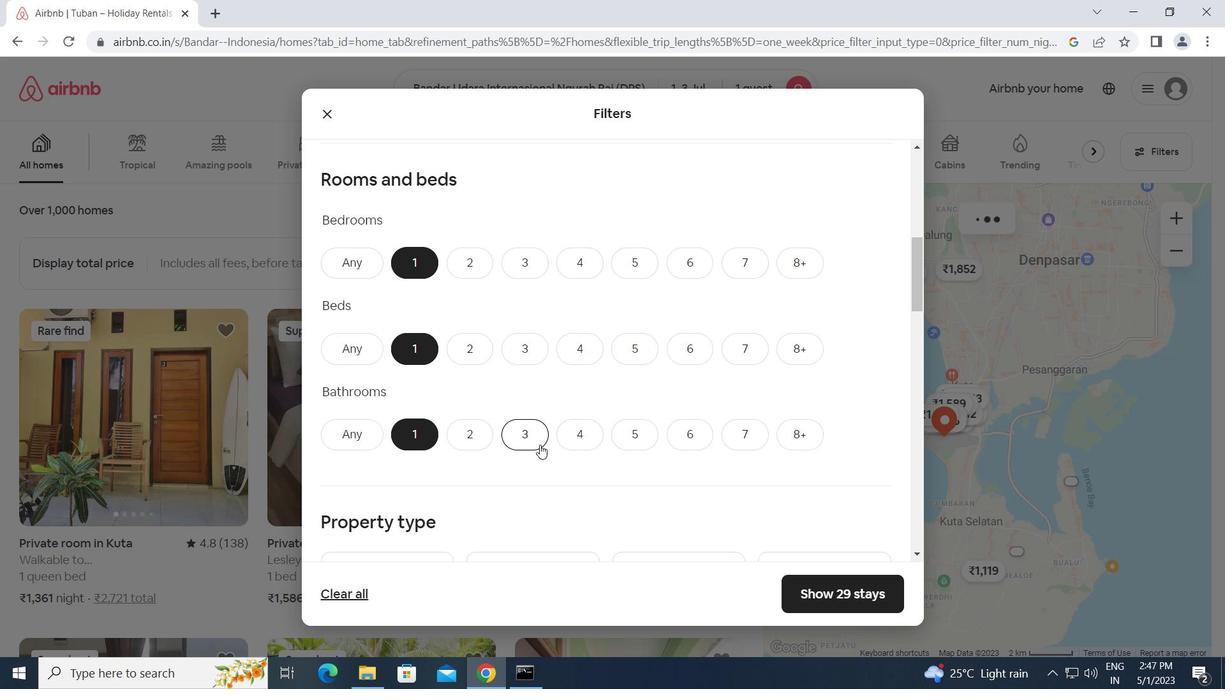 
Action: Mouse scrolled (539, 444) with delta (0, 0)
Screenshot: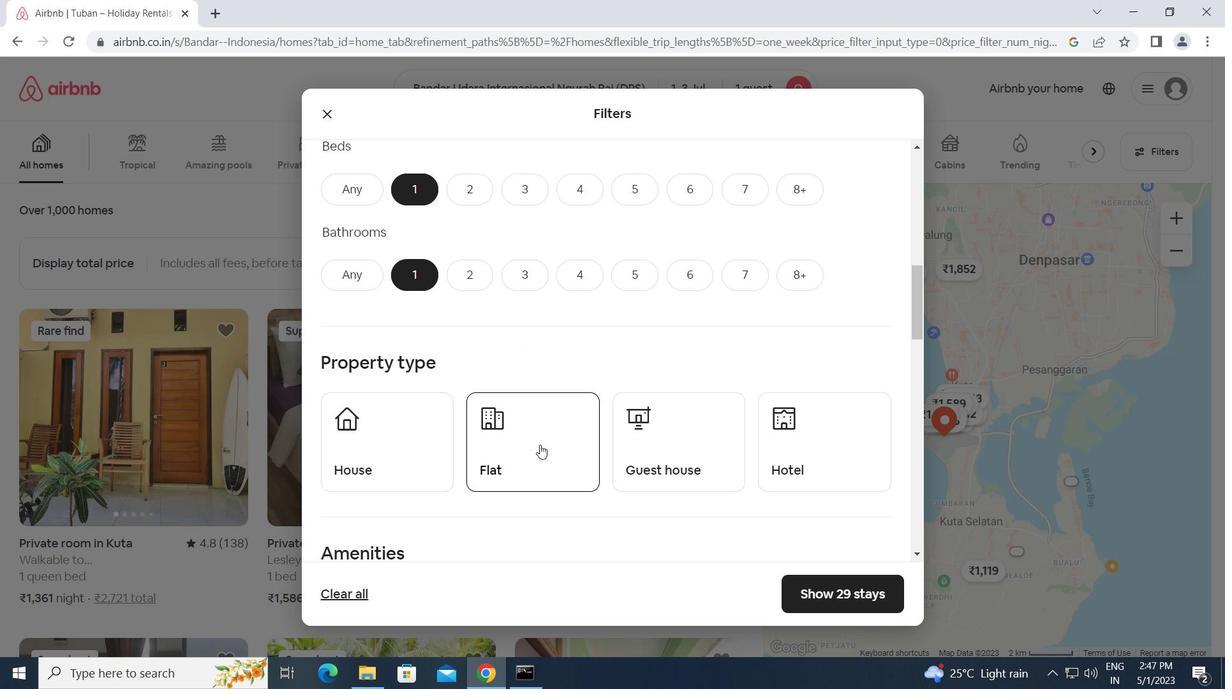 
Action: Mouse scrolled (539, 444) with delta (0, 0)
Screenshot: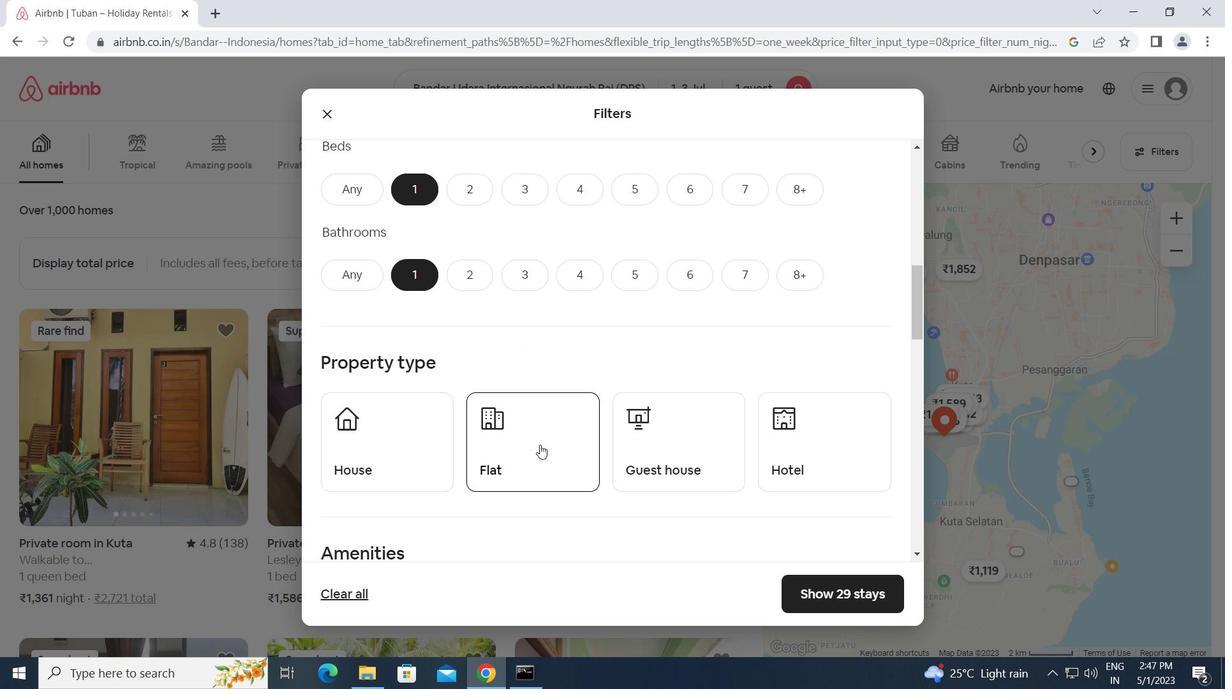 
Action: Mouse moved to (408, 295)
Screenshot: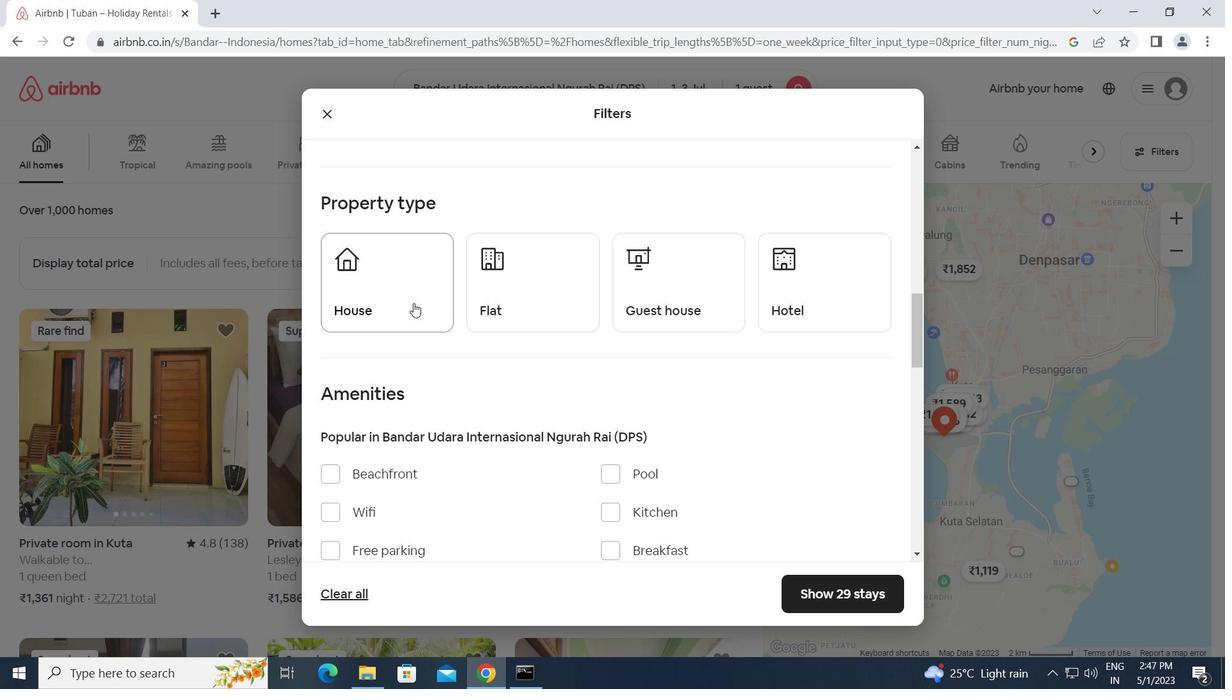 
Action: Mouse pressed left at (408, 295)
Screenshot: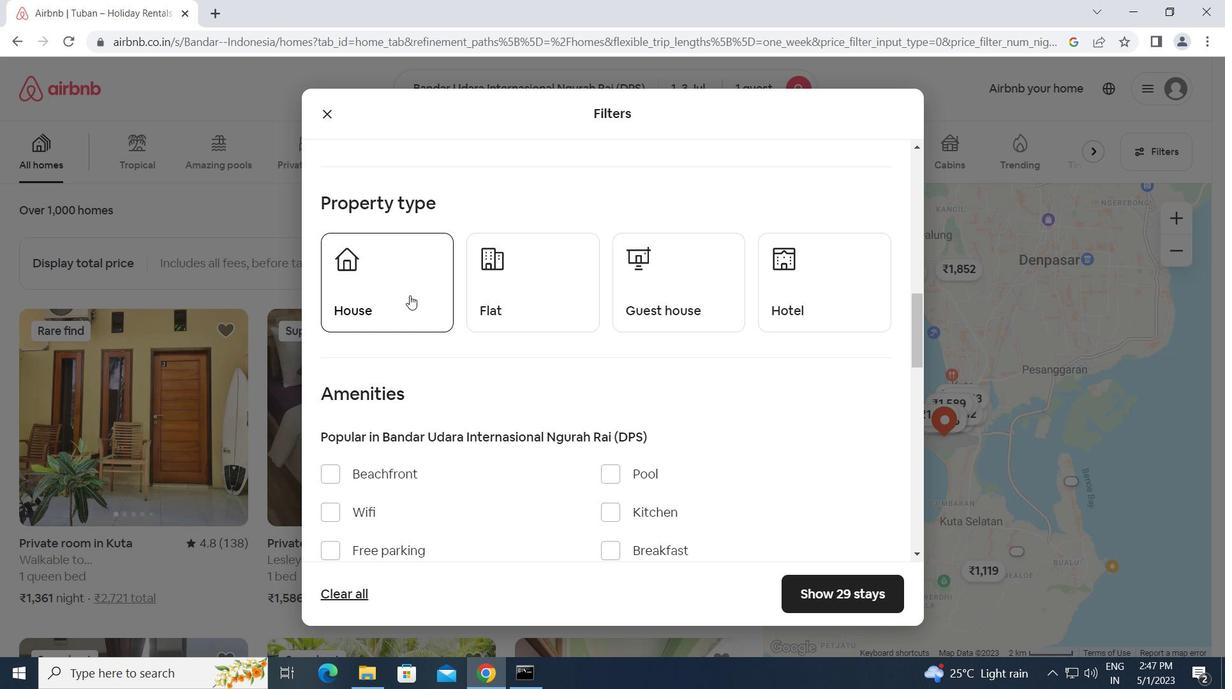 
Action: Mouse moved to (547, 316)
Screenshot: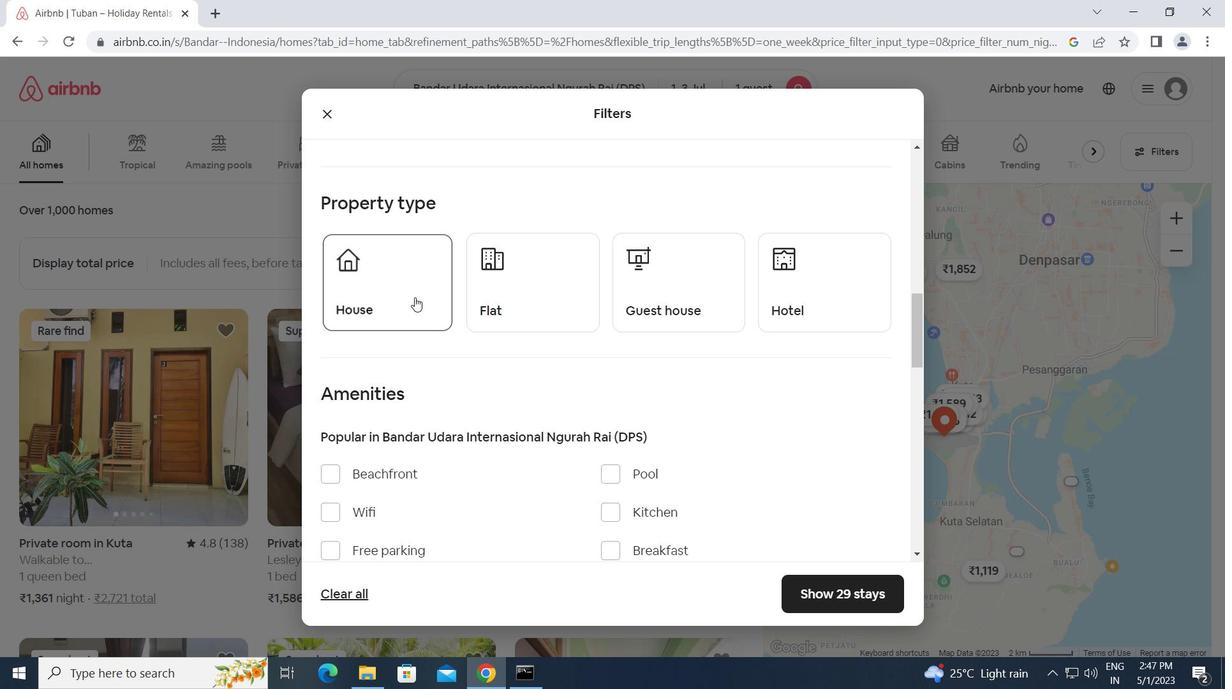 
Action: Mouse pressed left at (547, 316)
Screenshot: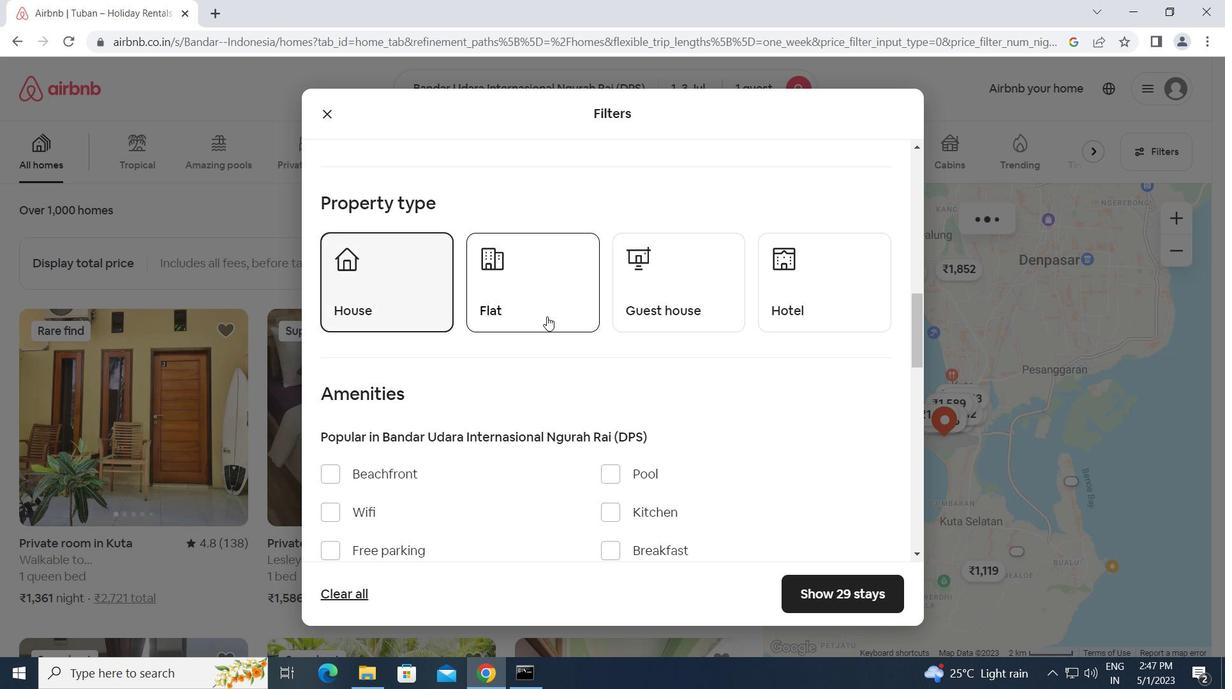 
Action: Mouse moved to (686, 308)
Screenshot: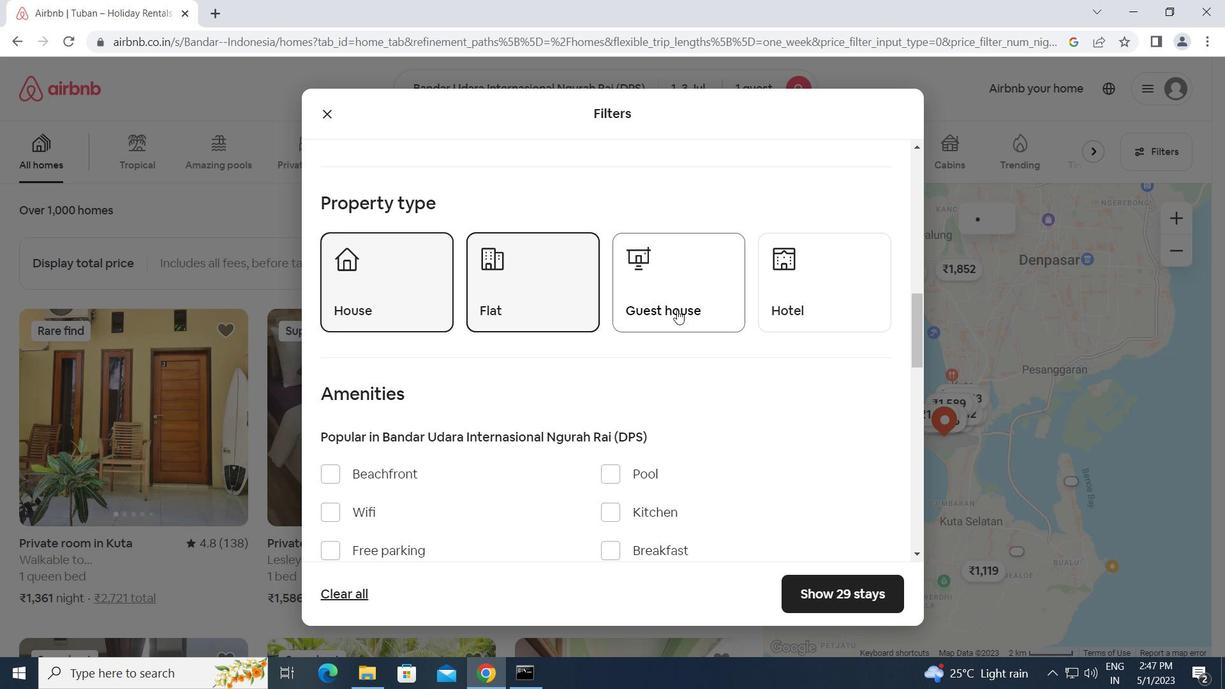 
Action: Mouse pressed left at (686, 308)
Screenshot: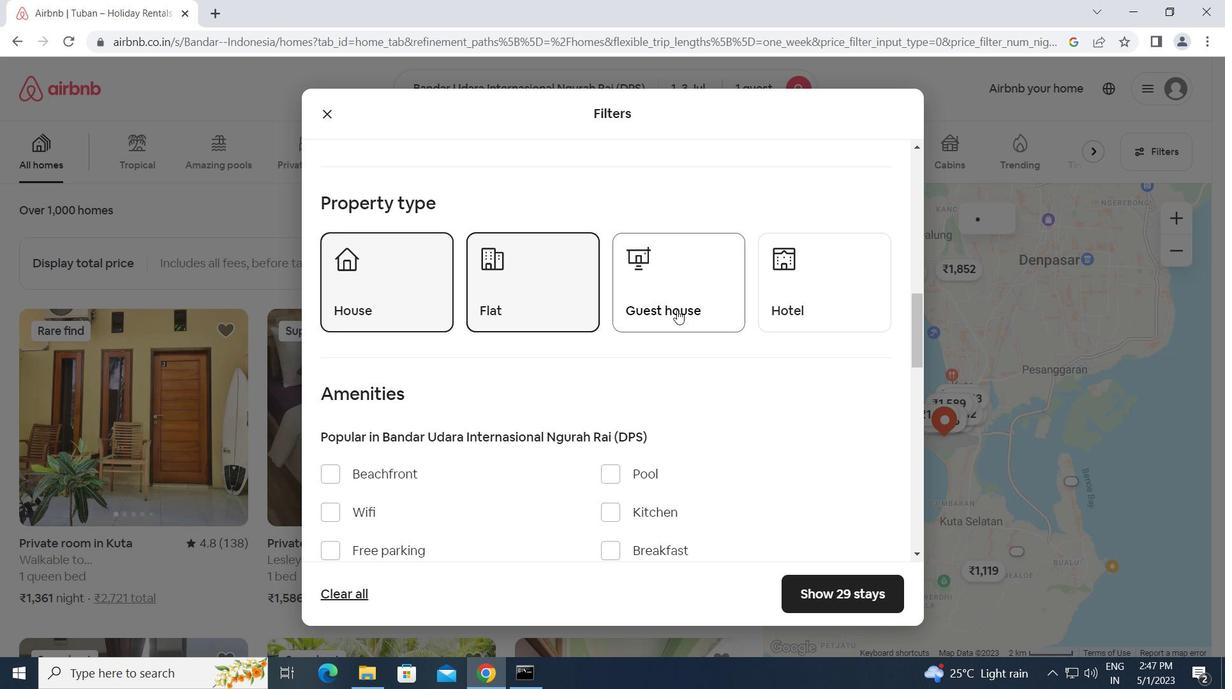 
Action: Mouse moved to (802, 292)
Screenshot: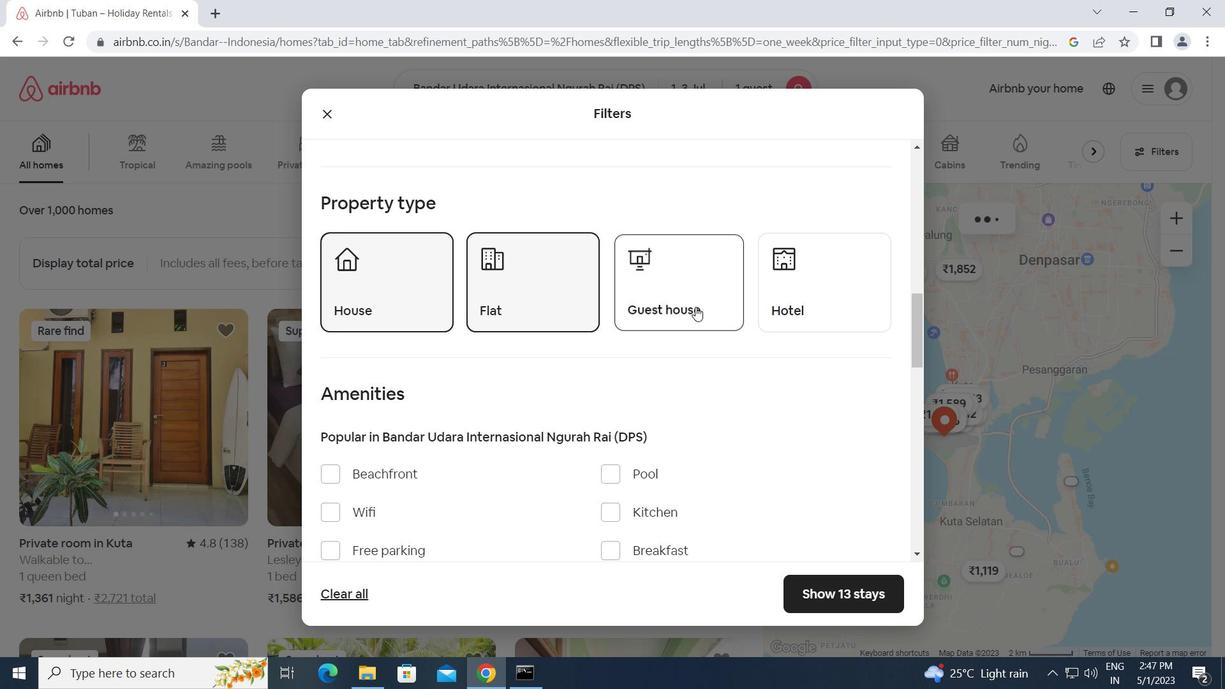 
Action: Mouse pressed left at (802, 292)
Screenshot: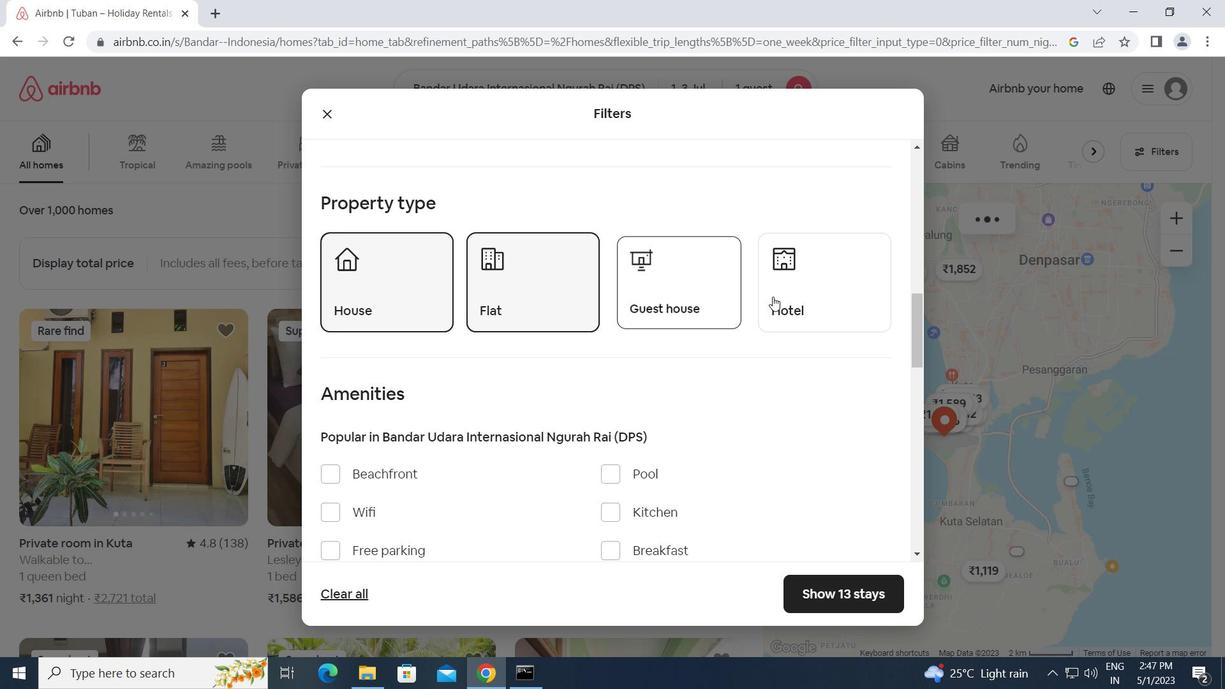 
Action: Mouse moved to (492, 416)
Screenshot: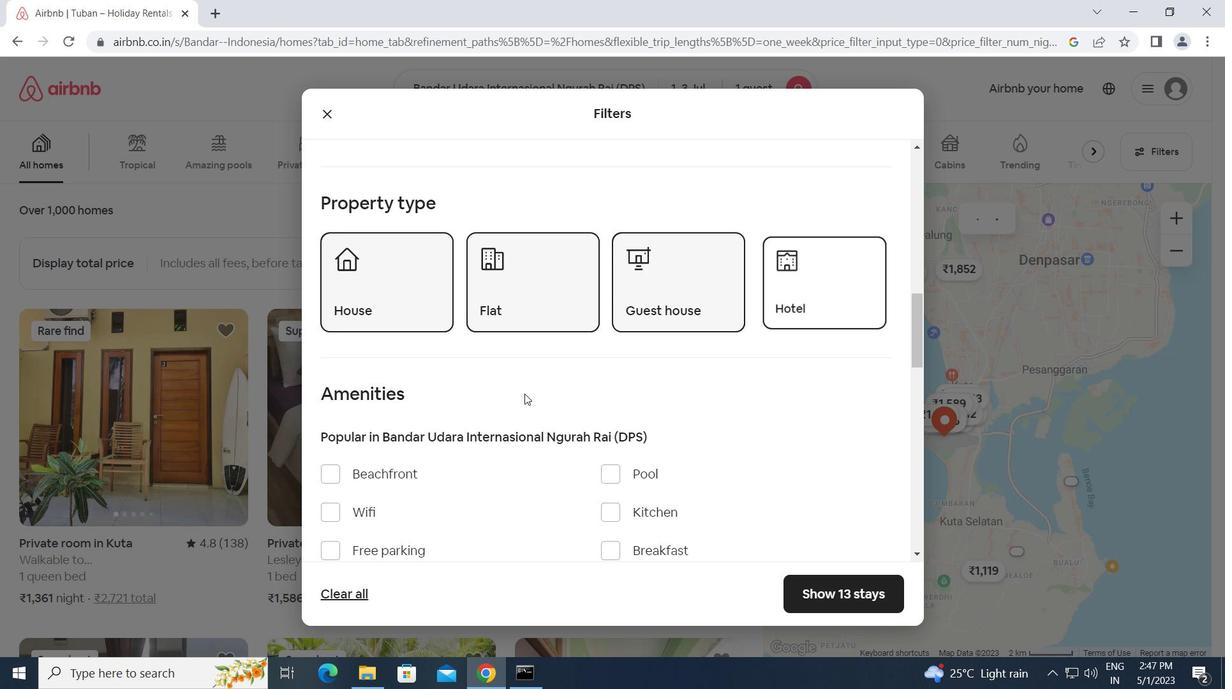 
Action: Mouse scrolled (492, 416) with delta (0, 0)
Screenshot: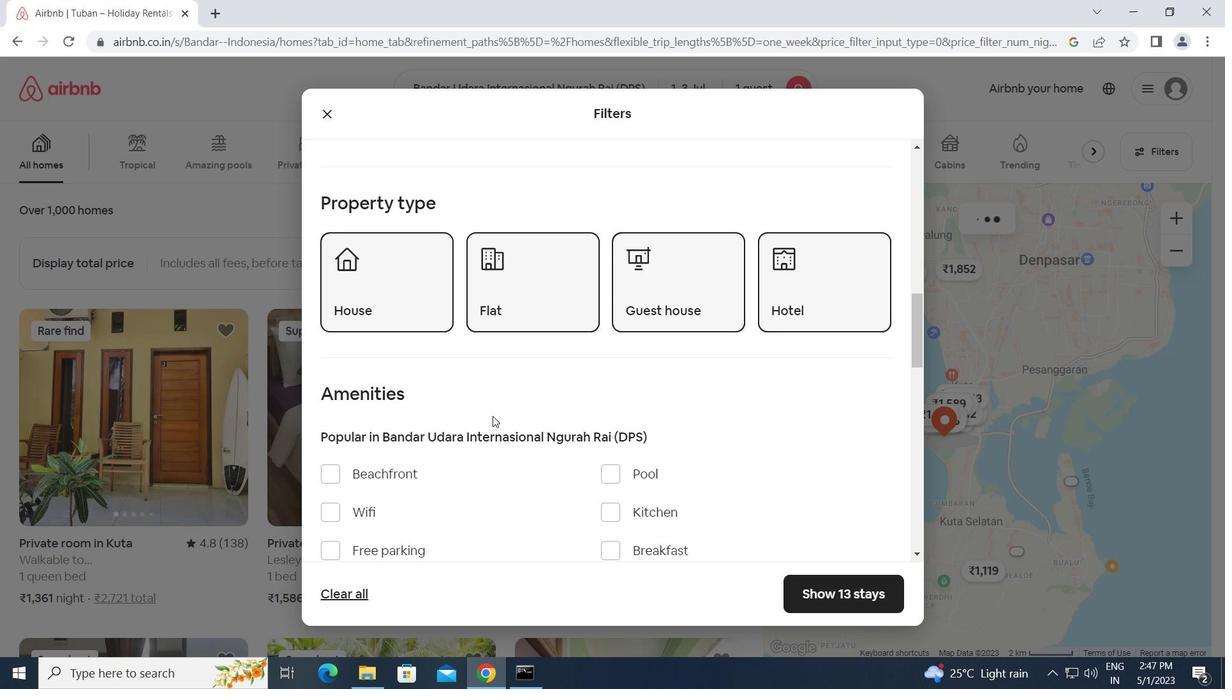
Action: Mouse scrolled (492, 416) with delta (0, 0)
Screenshot: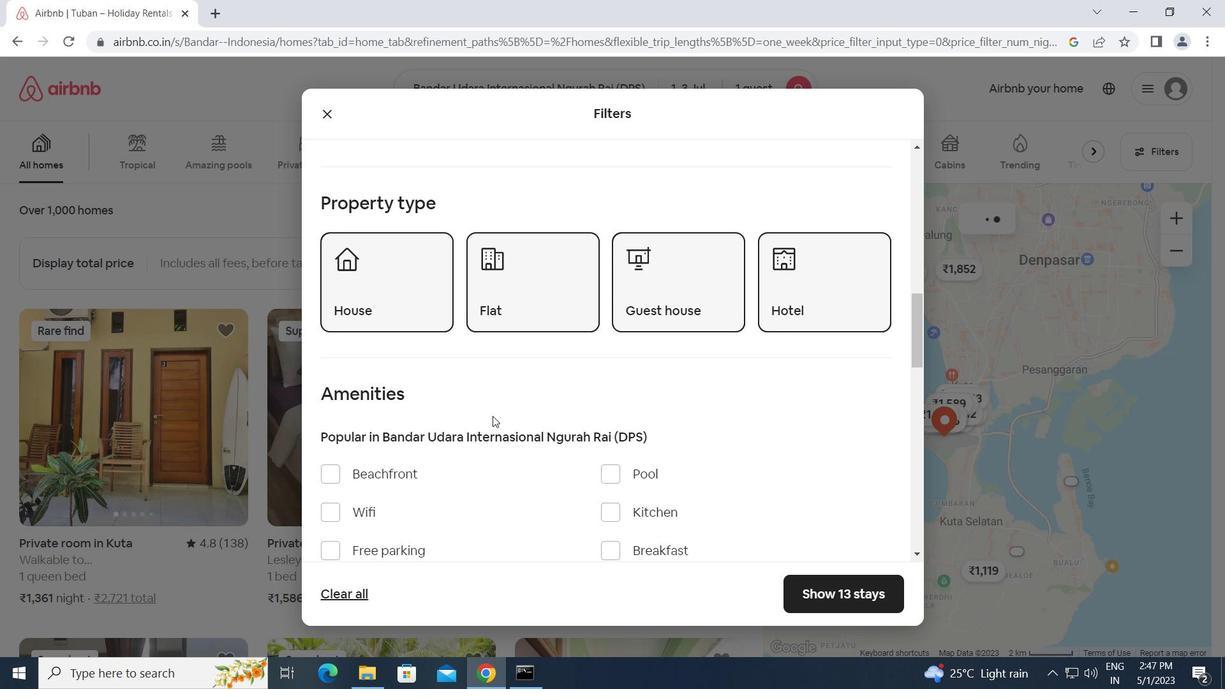 
Action: Mouse moved to (326, 354)
Screenshot: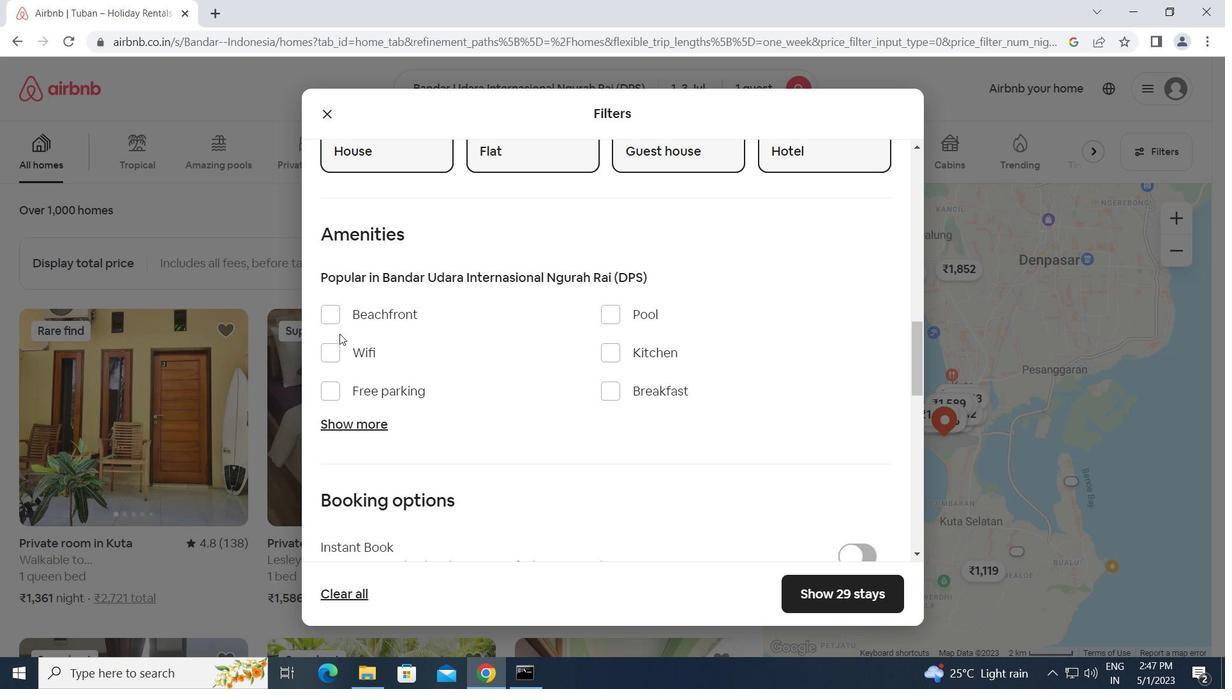 
Action: Mouse pressed left at (326, 354)
Screenshot: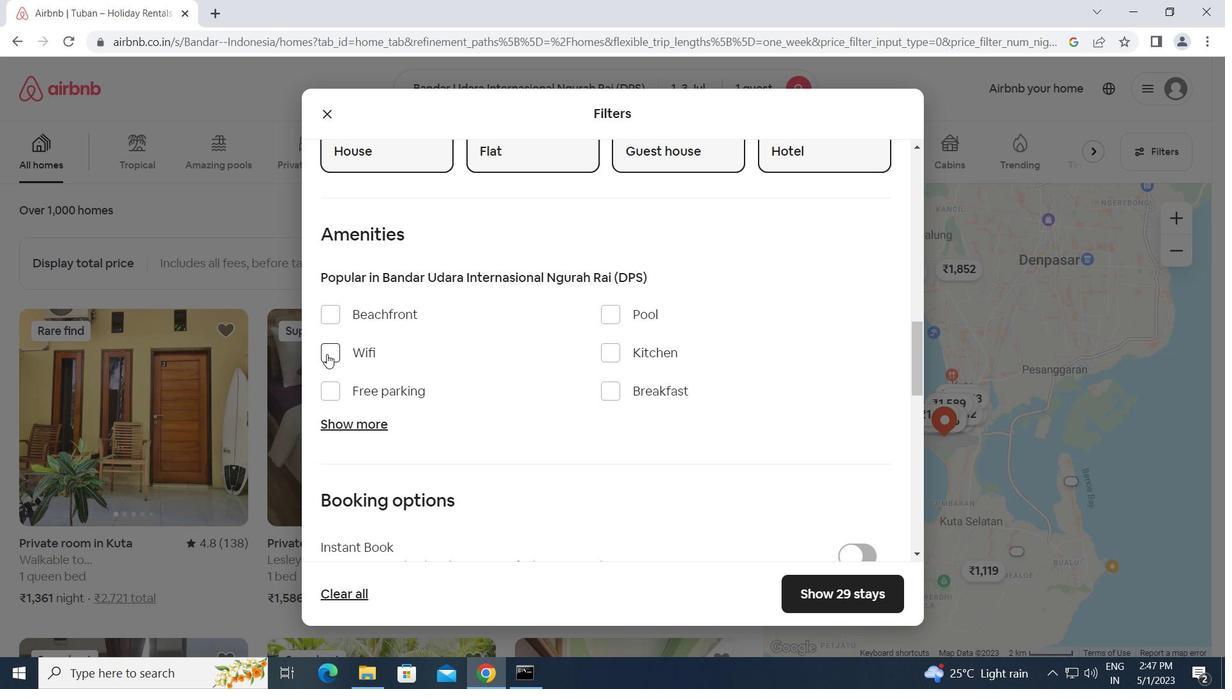 
Action: Mouse moved to (490, 386)
Screenshot: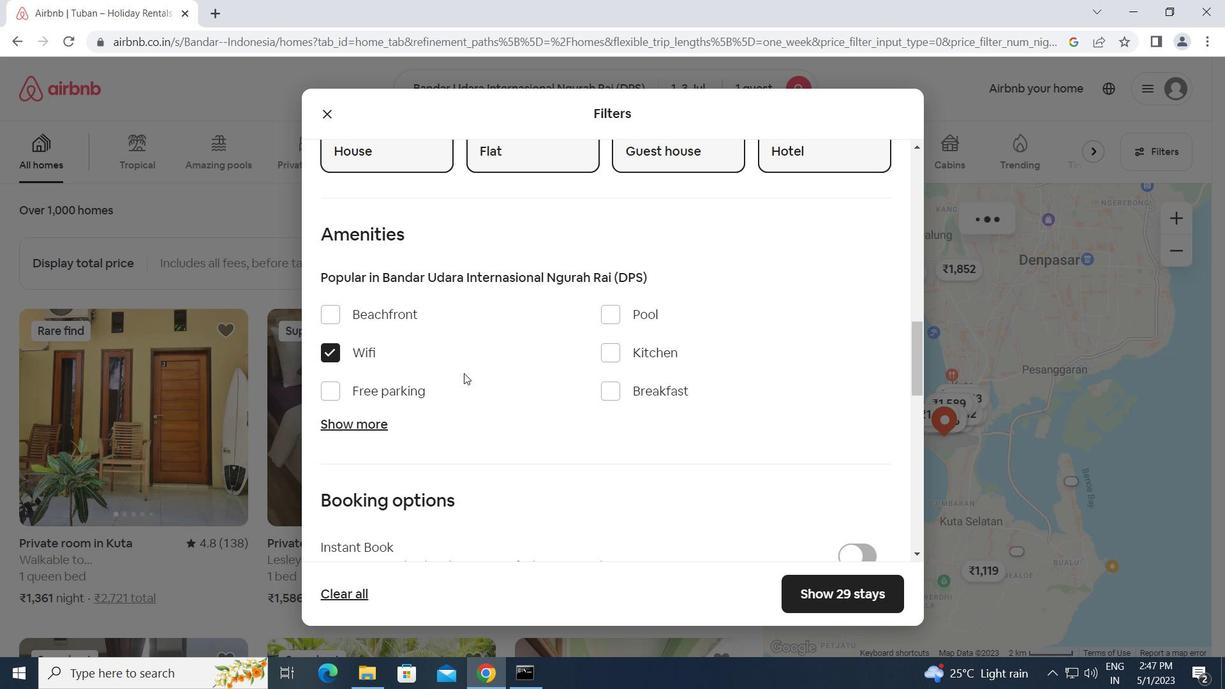 
Action: Mouse scrolled (490, 386) with delta (0, 0)
Screenshot: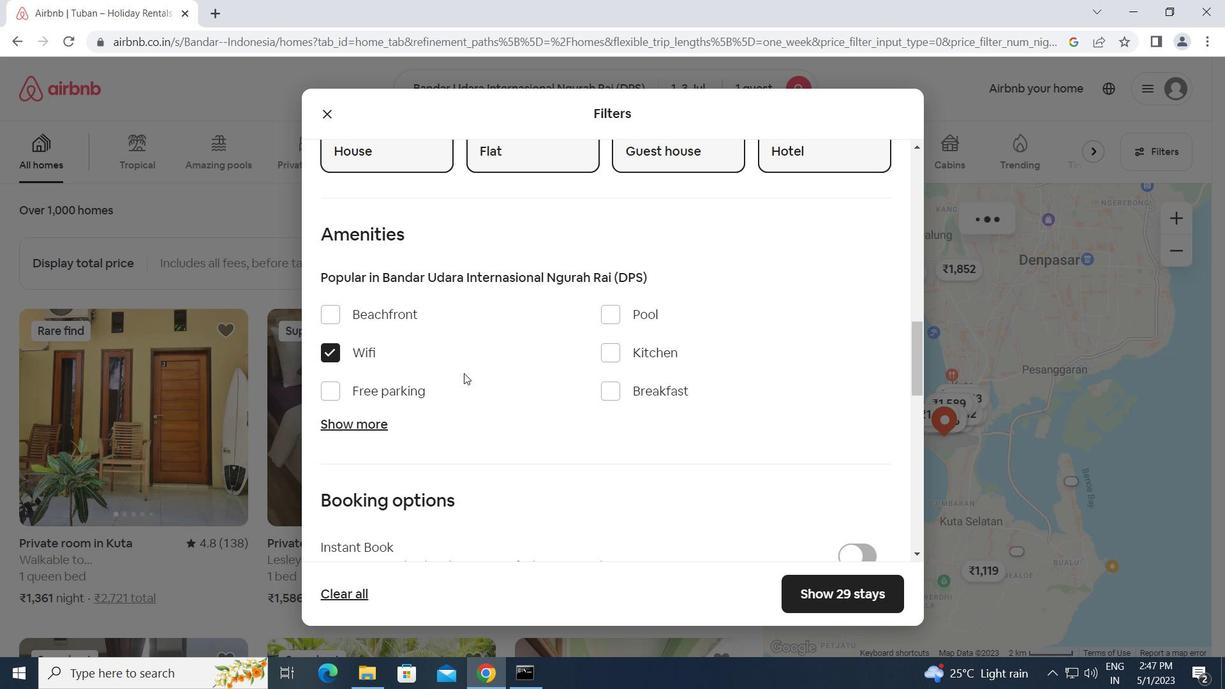 
Action: Mouse moved to (491, 387)
Screenshot: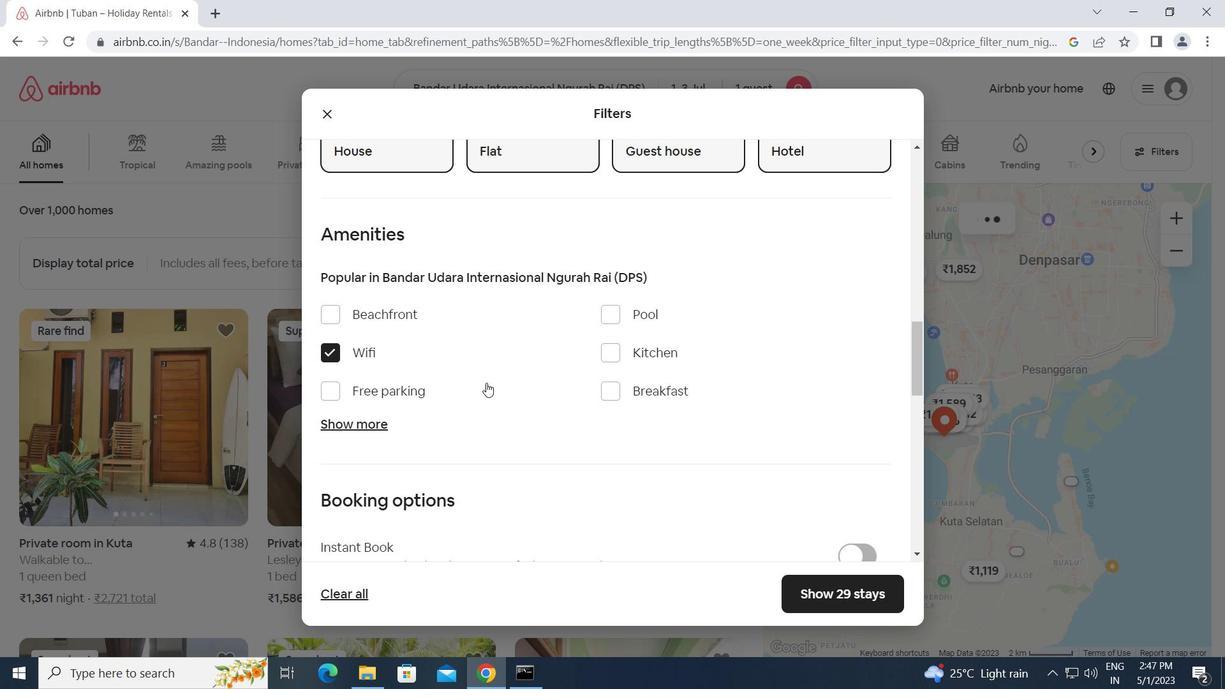 
Action: Mouse scrolled (491, 386) with delta (0, 0)
Screenshot: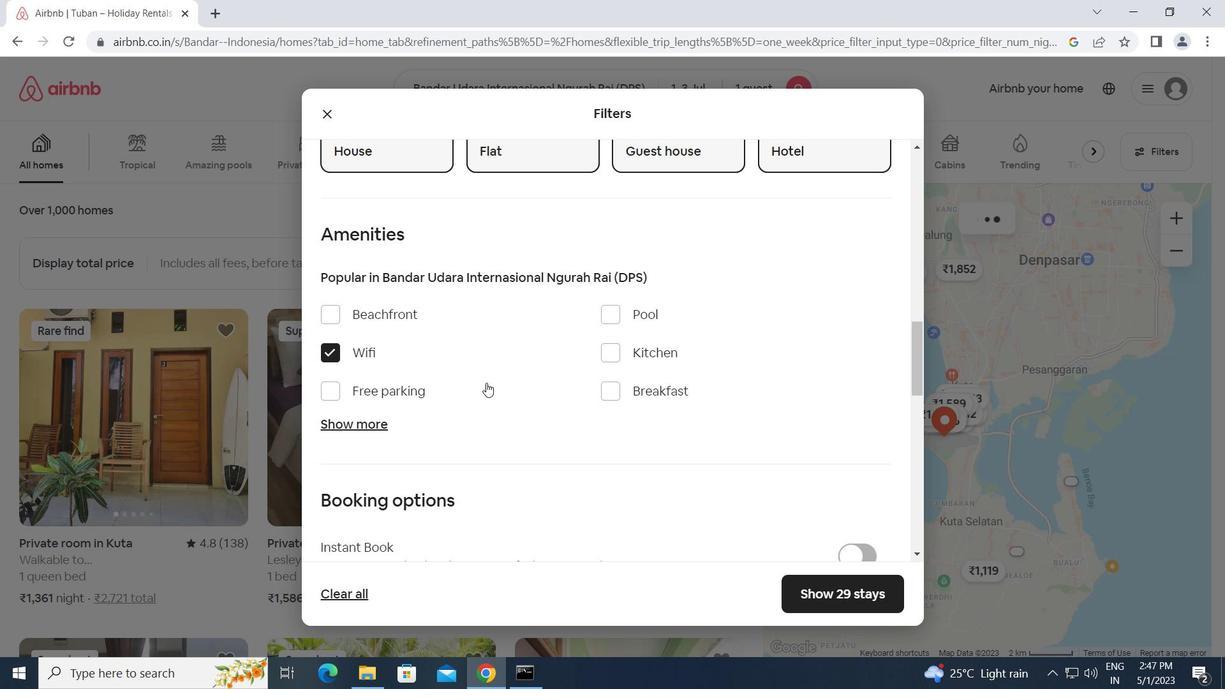 
Action: Mouse scrolled (491, 386) with delta (0, 0)
Screenshot: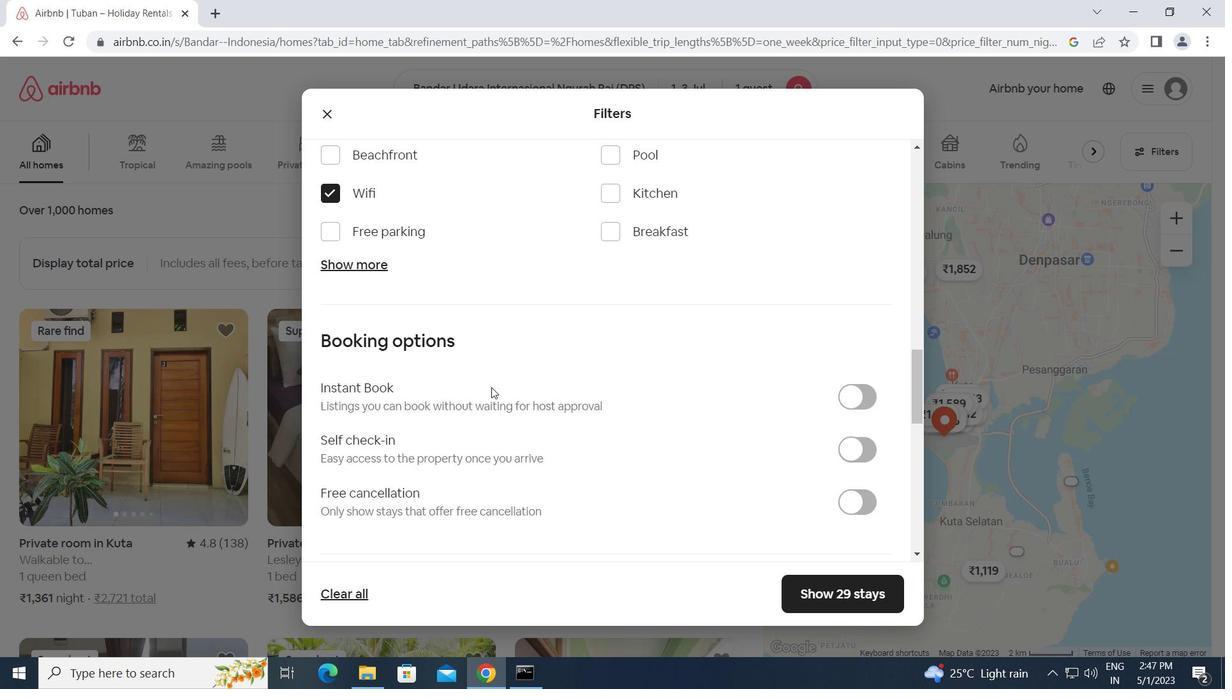 
Action: Mouse scrolled (491, 386) with delta (0, 0)
Screenshot: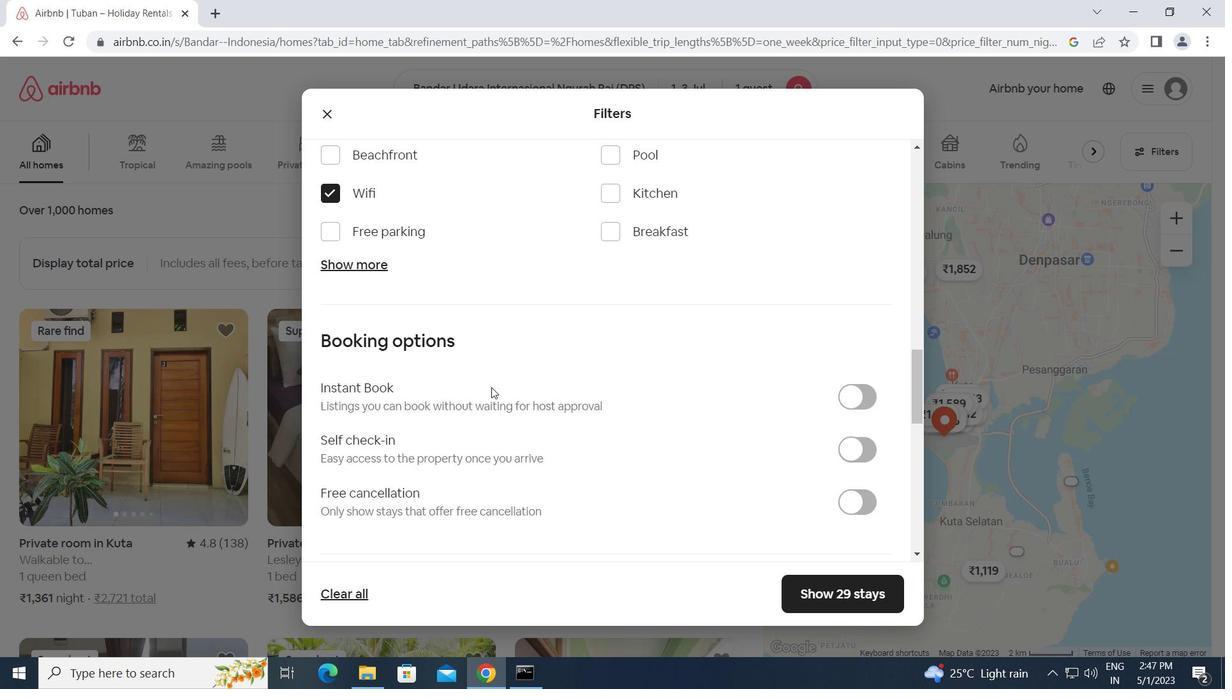
Action: Mouse scrolled (491, 386) with delta (0, 0)
Screenshot: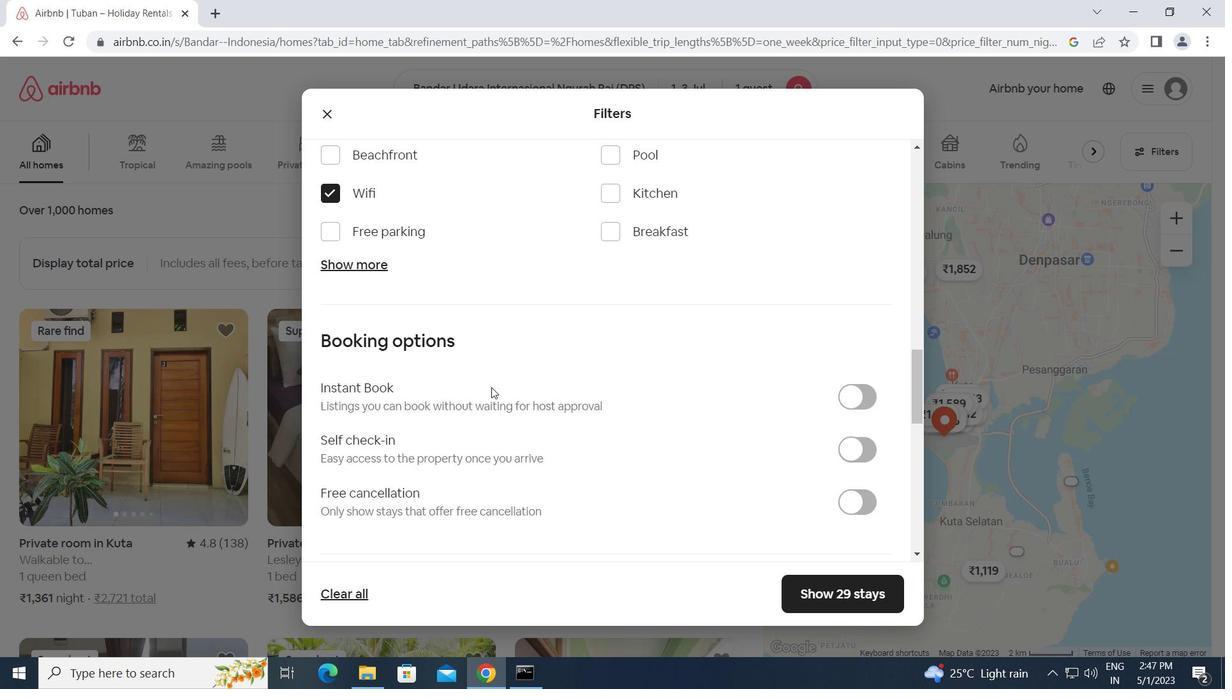 
Action: Mouse moved to (841, 211)
Screenshot: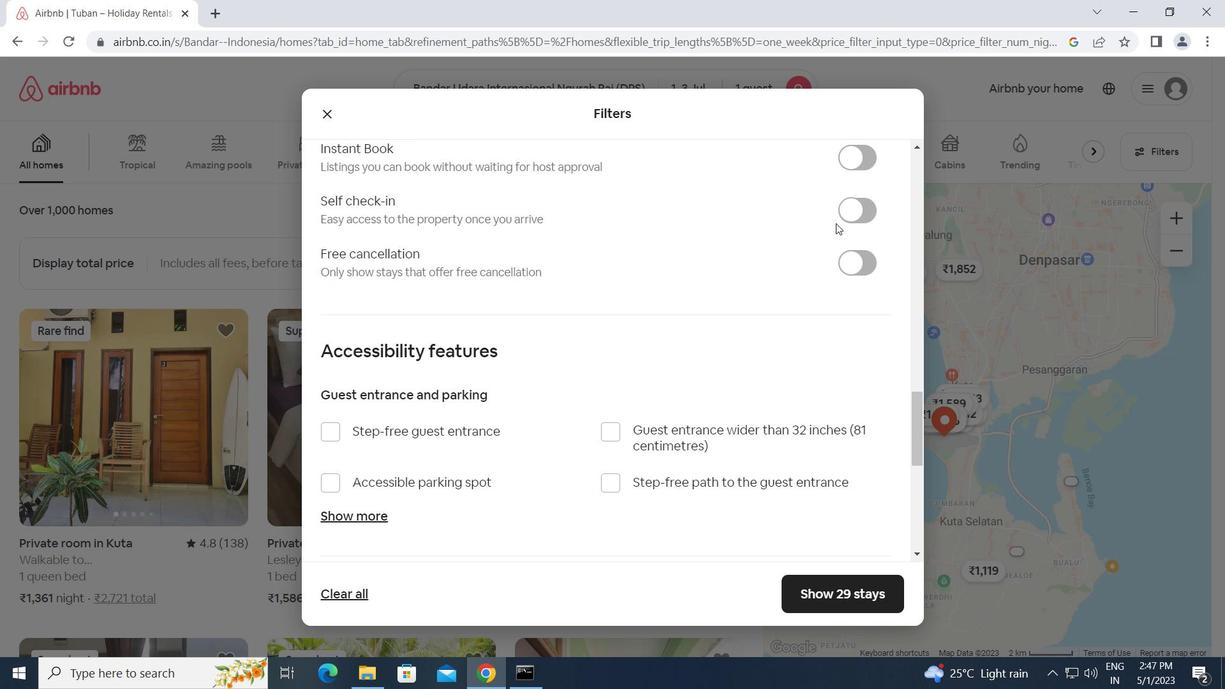 
Action: Mouse pressed left at (841, 211)
Screenshot: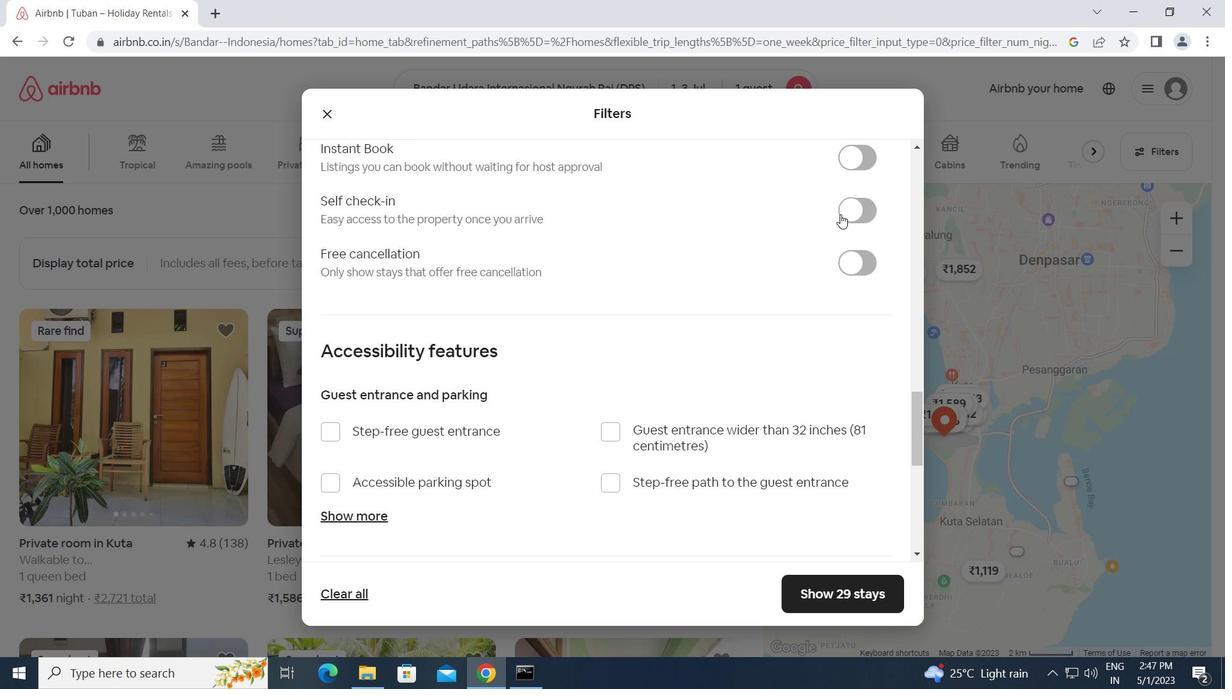 
Action: Mouse moved to (475, 361)
Screenshot: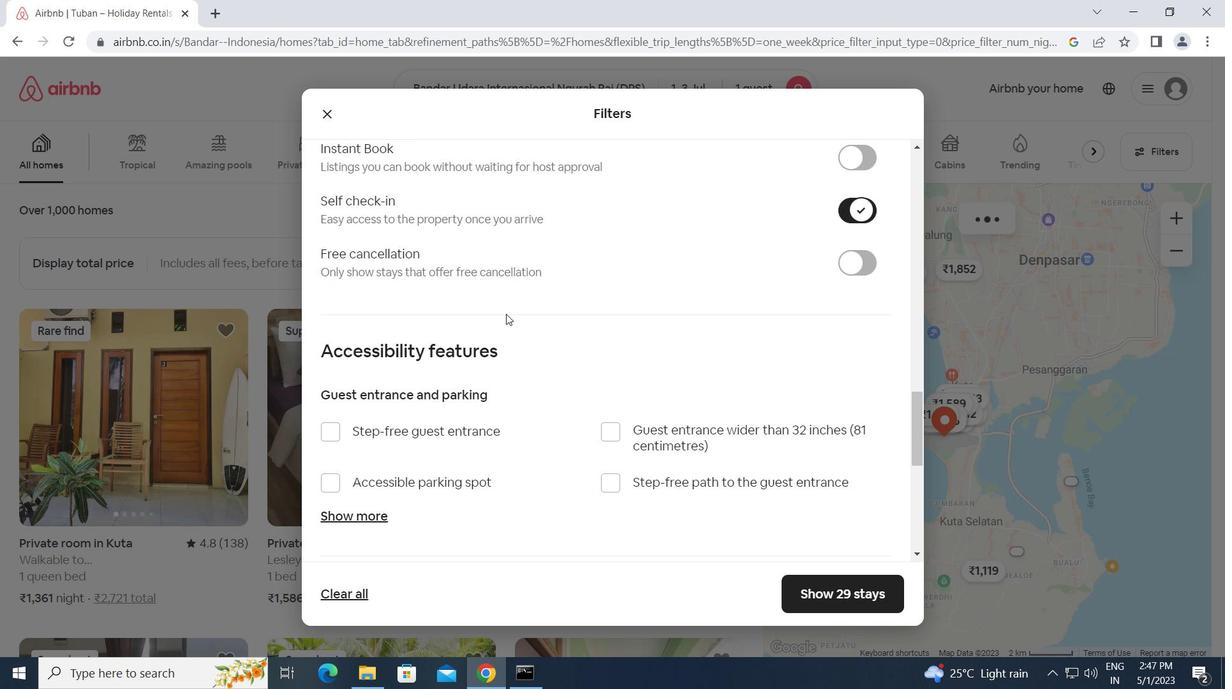 
Action: Mouse scrolled (475, 360) with delta (0, 0)
Screenshot: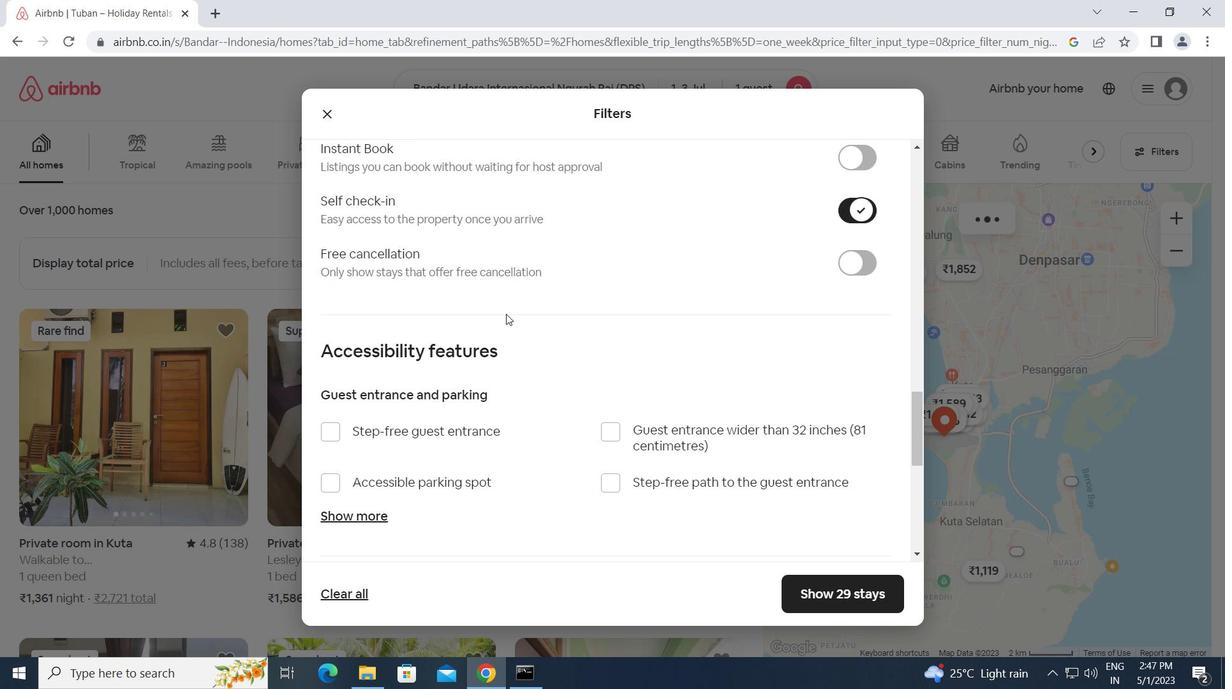 
Action: Mouse moved to (472, 367)
Screenshot: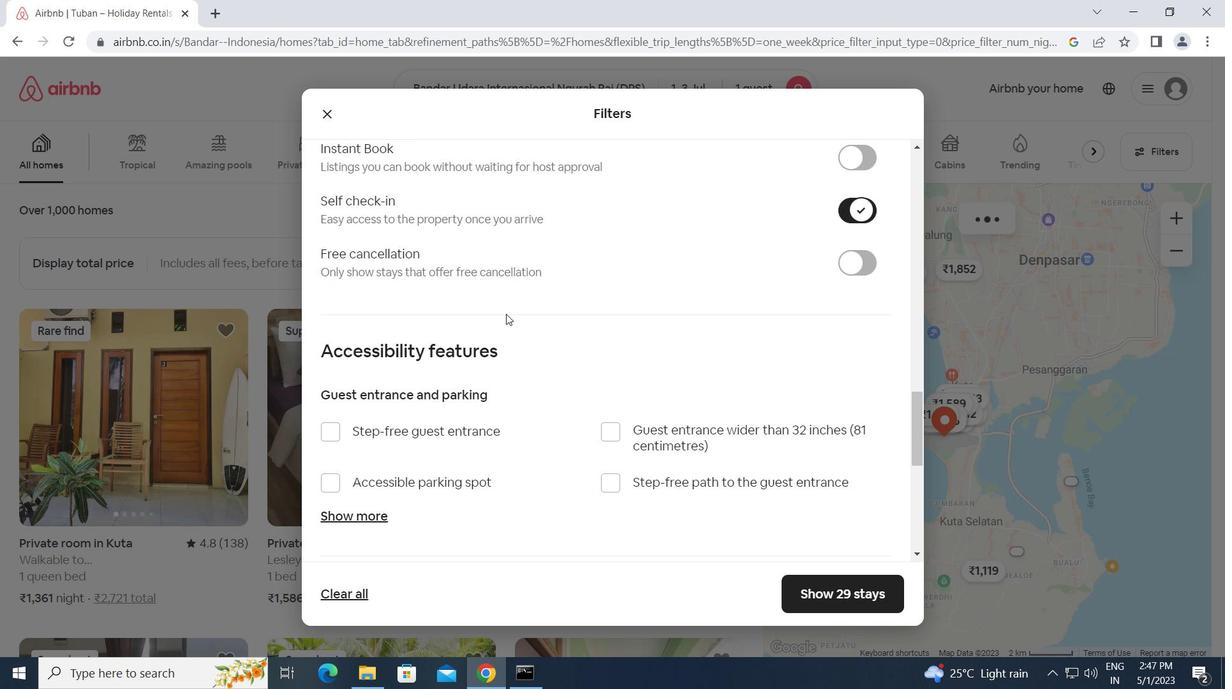 
Action: Mouse scrolled (472, 366) with delta (0, 0)
Screenshot: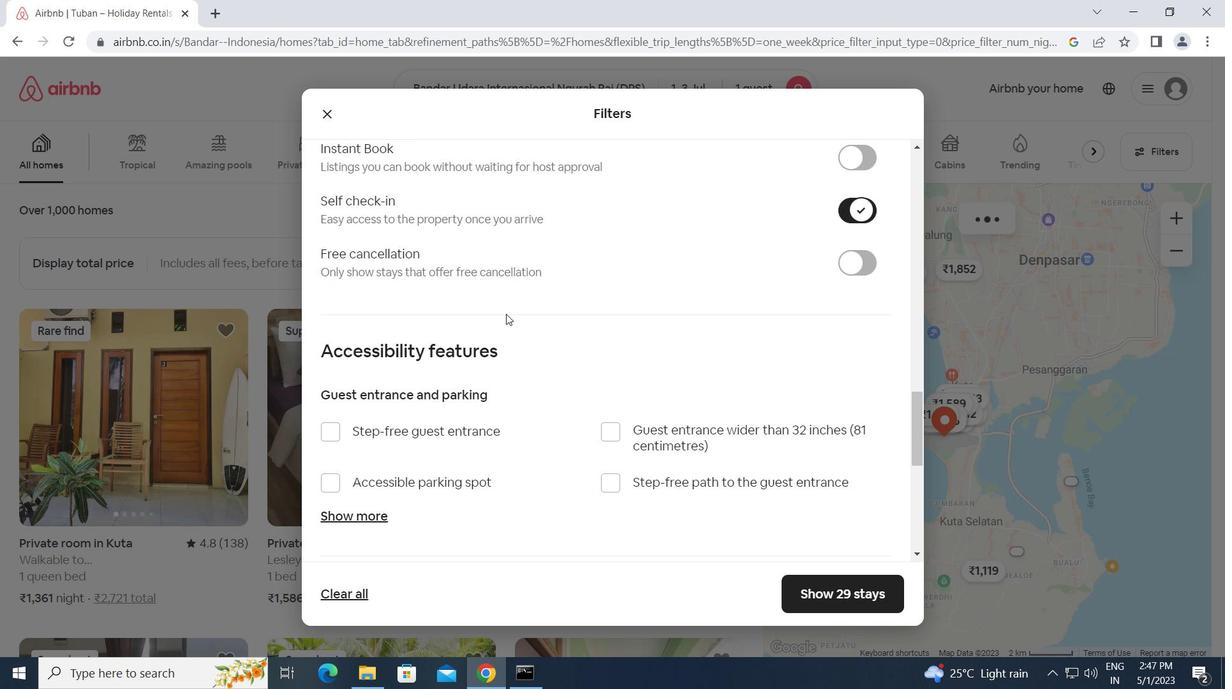 
Action: Mouse moved to (470, 370)
Screenshot: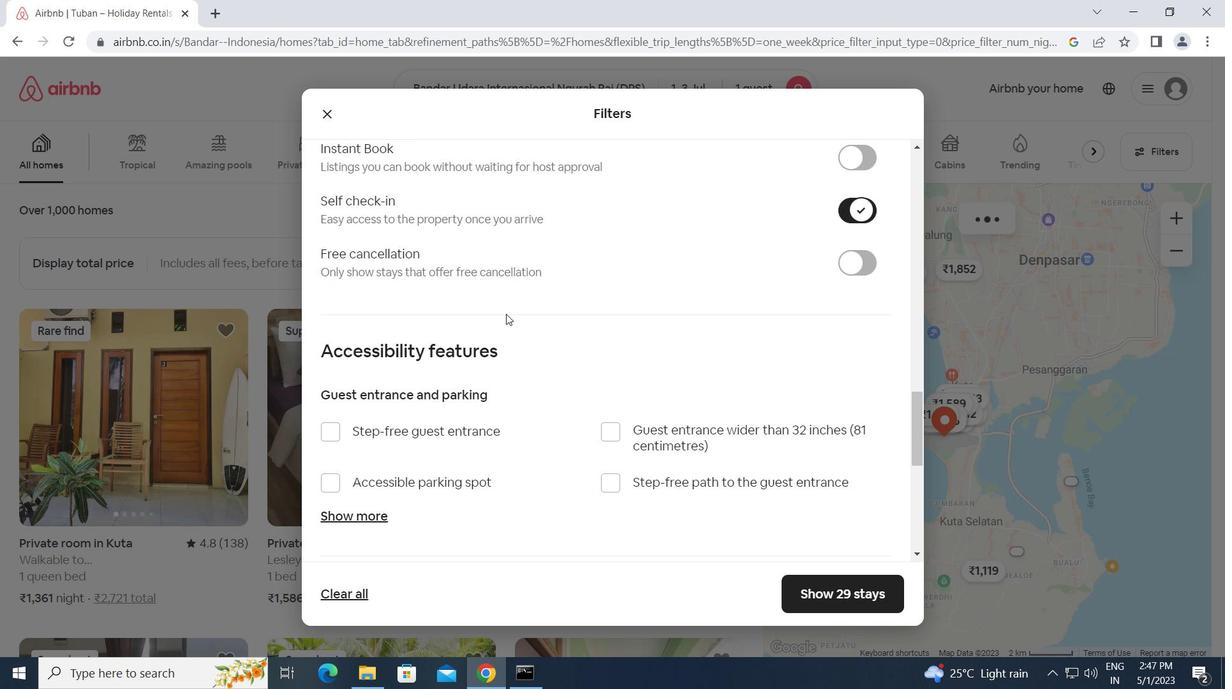 
Action: Mouse scrolled (470, 369) with delta (0, 0)
Screenshot: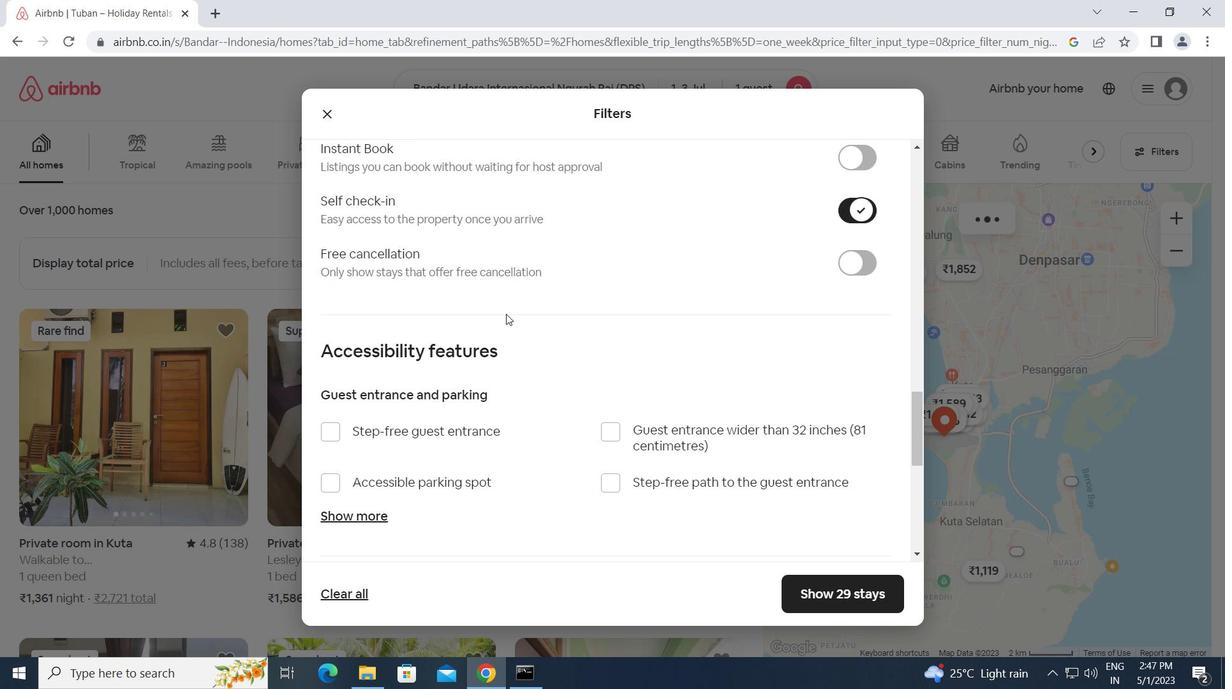 
Action: Mouse moved to (470, 371)
Screenshot: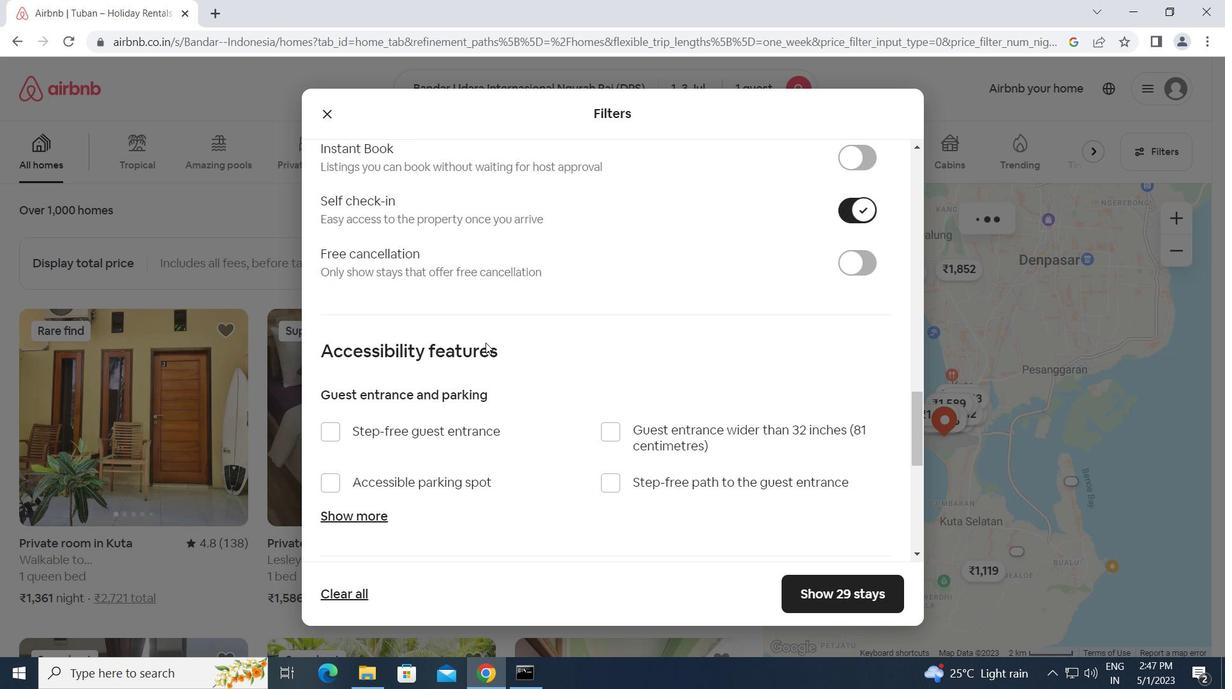 
Action: Mouse scrolled (470, 370) with delta (0, 0)
Screenshot: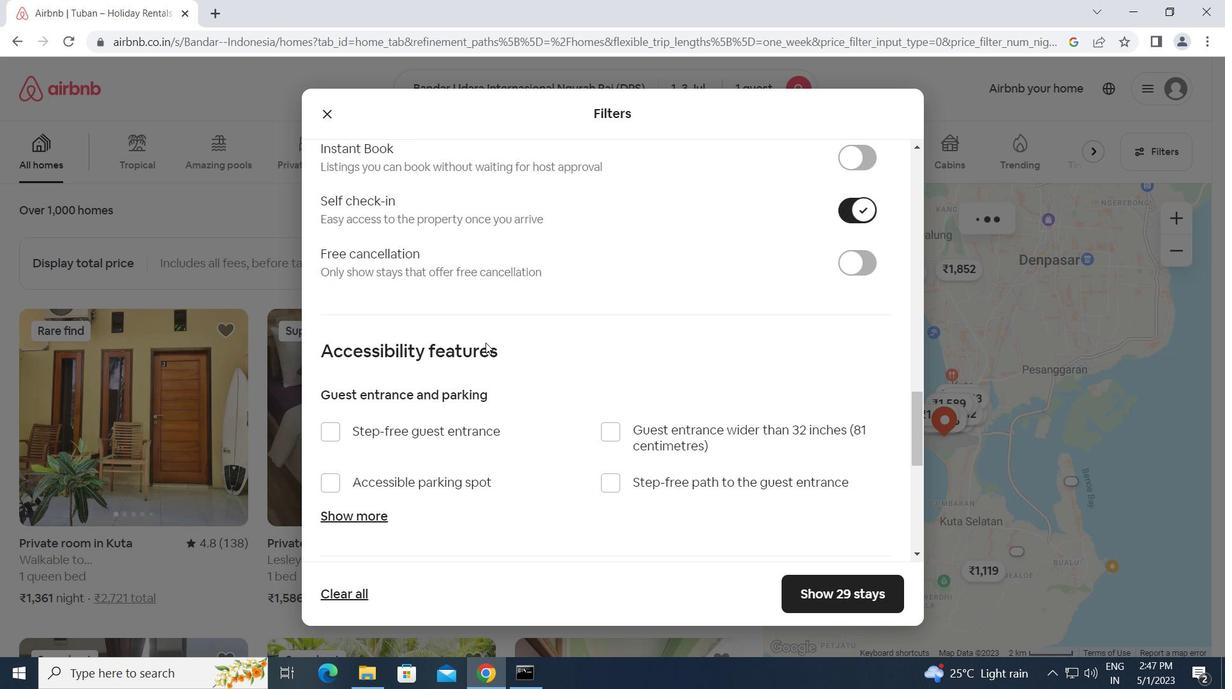 
Action: Mouse scrolled (470, 370) with delta (0, 0)
Screenshot: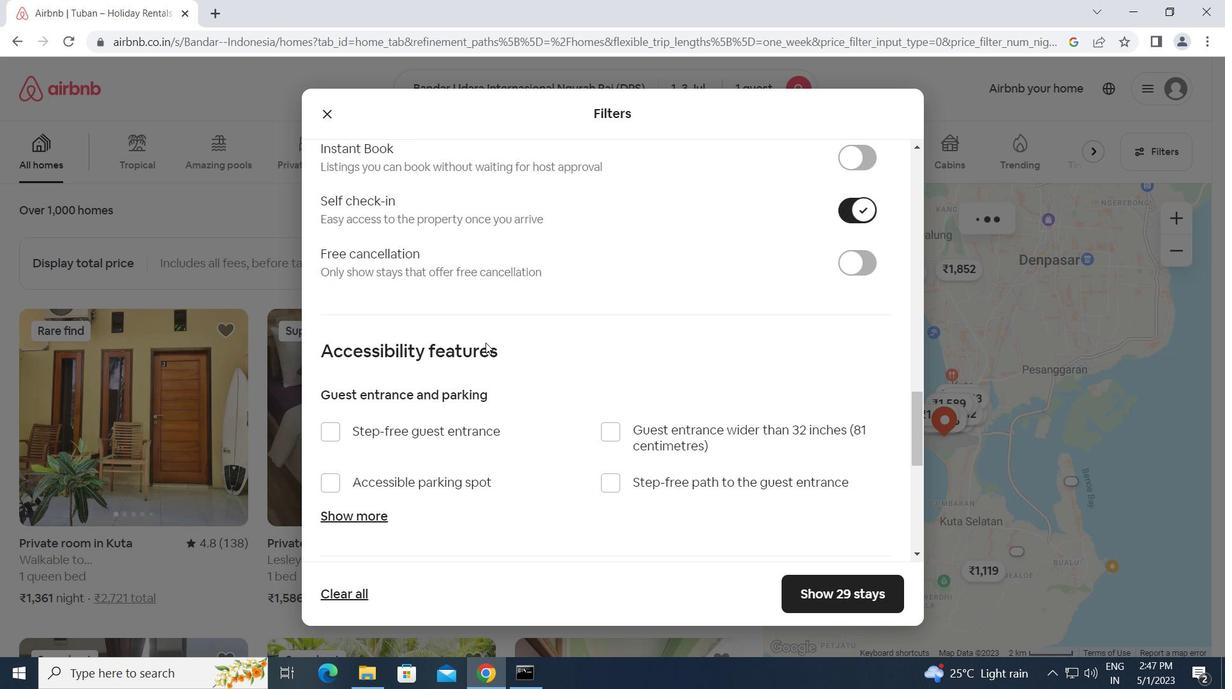 
Action: Mouse moved to (467, 376)
Screenshot: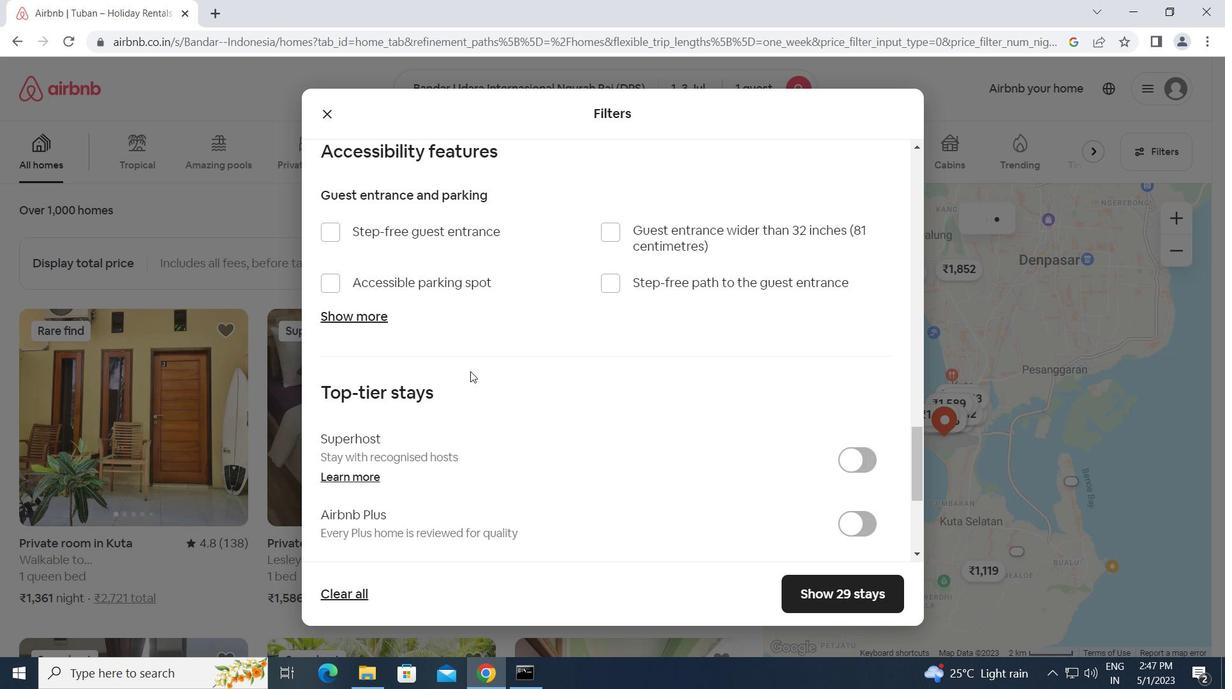 
Action: Mouse scrolled (467, 375) with delta (0, 0)
Screenshot: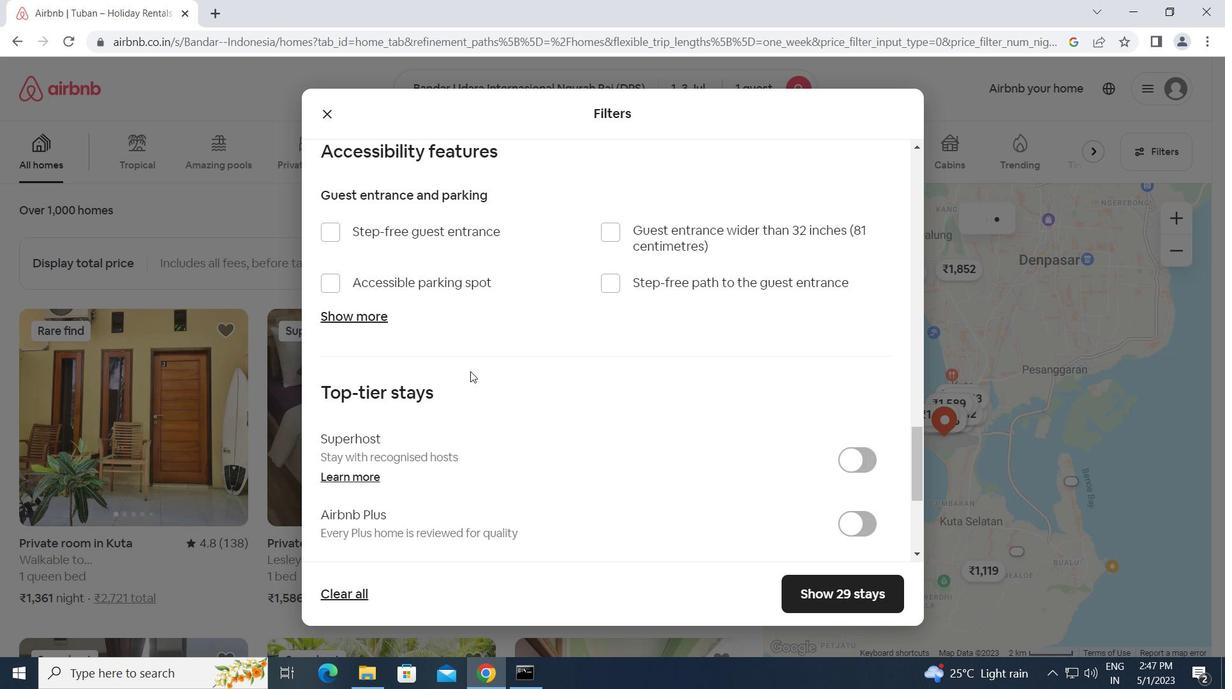 
Action: Mouse moved to (466, 378)
Screenshot: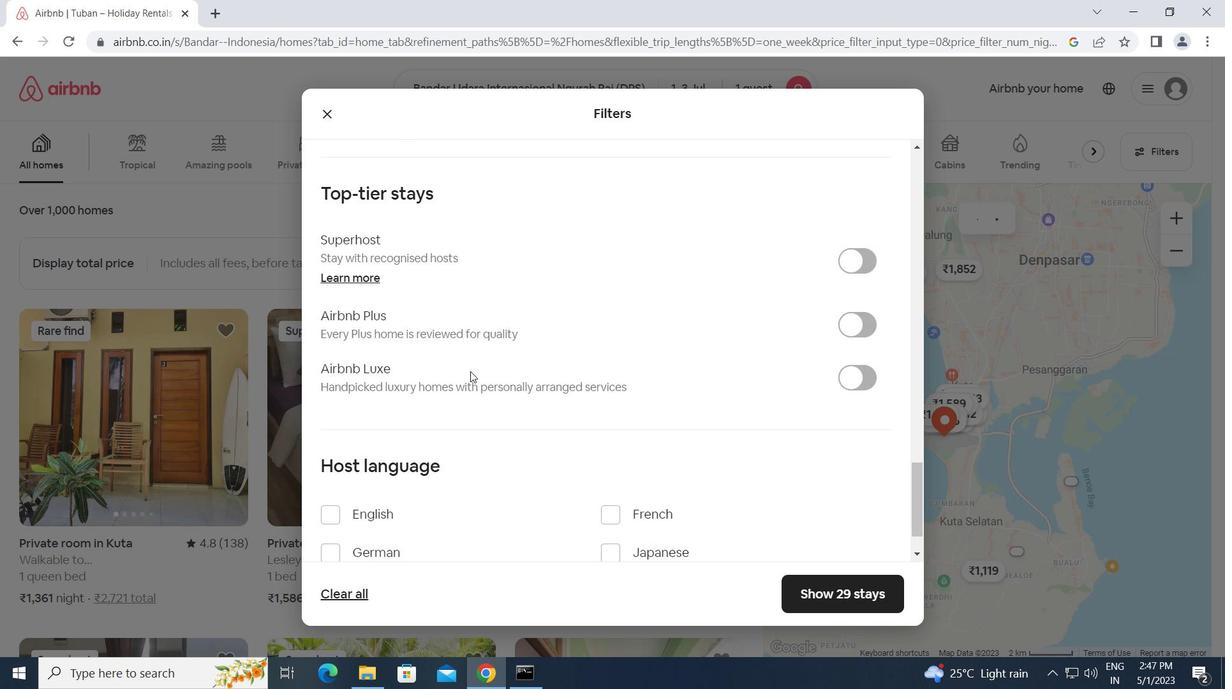 
Action: Mouse scrolled (466, 378) with delta (0, 0)
Screenshot: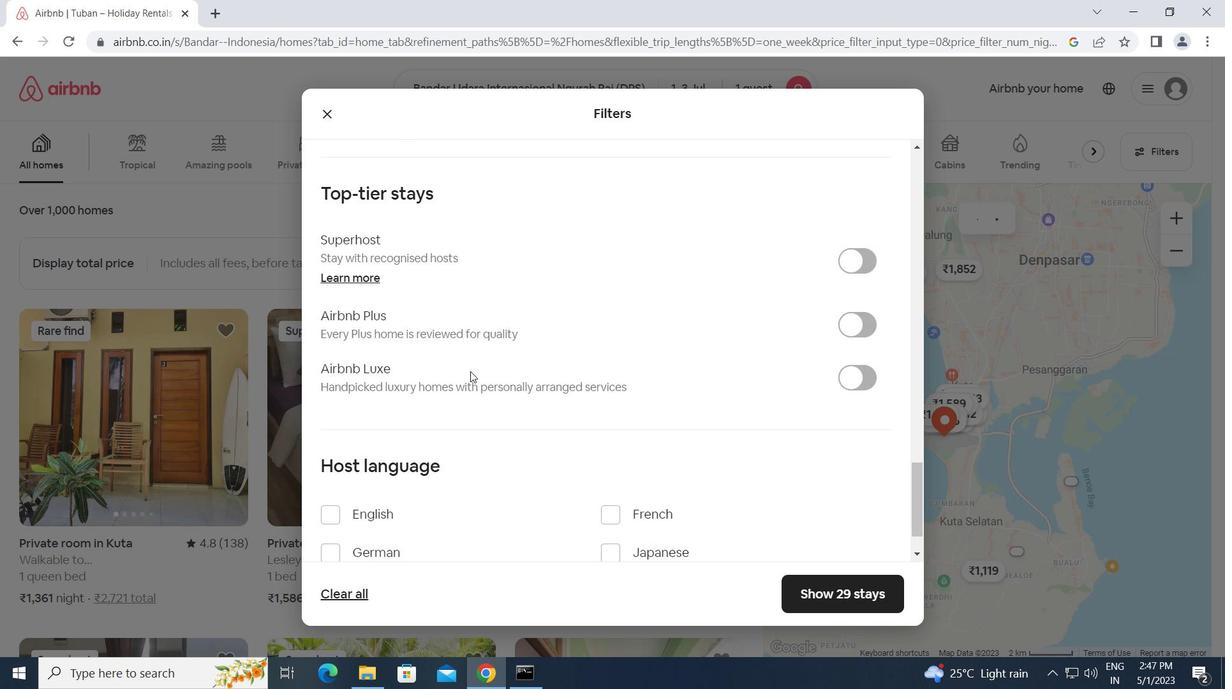 
Action: Mouse moved to (465, 380)
Screenshot: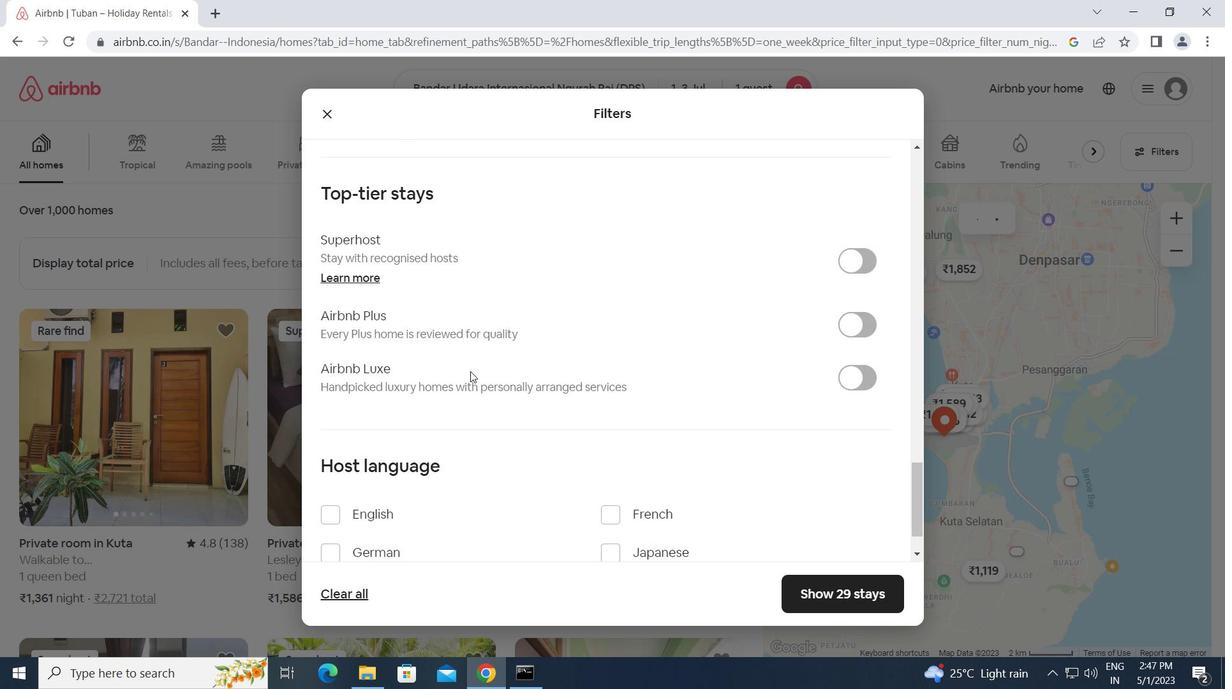 
Action: Mouse scrolled (465, 380) with delta (0, 0)
Screenshot: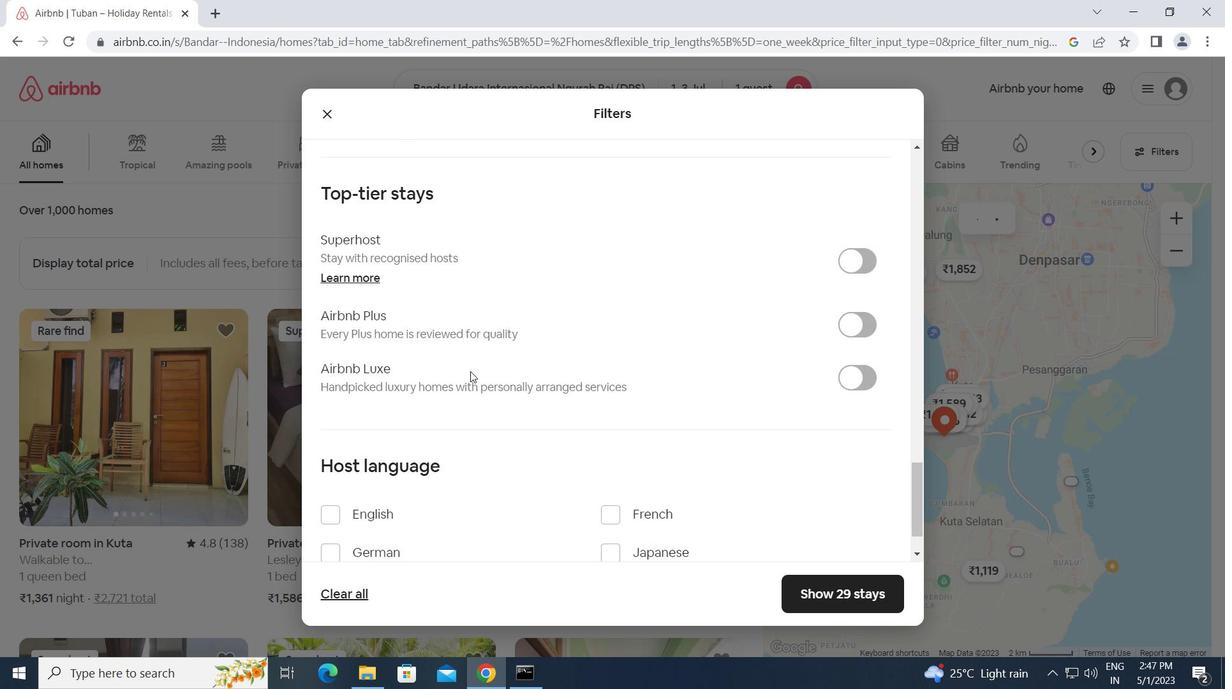 
Action: Mouse moved to (465, 382)
Screenshot: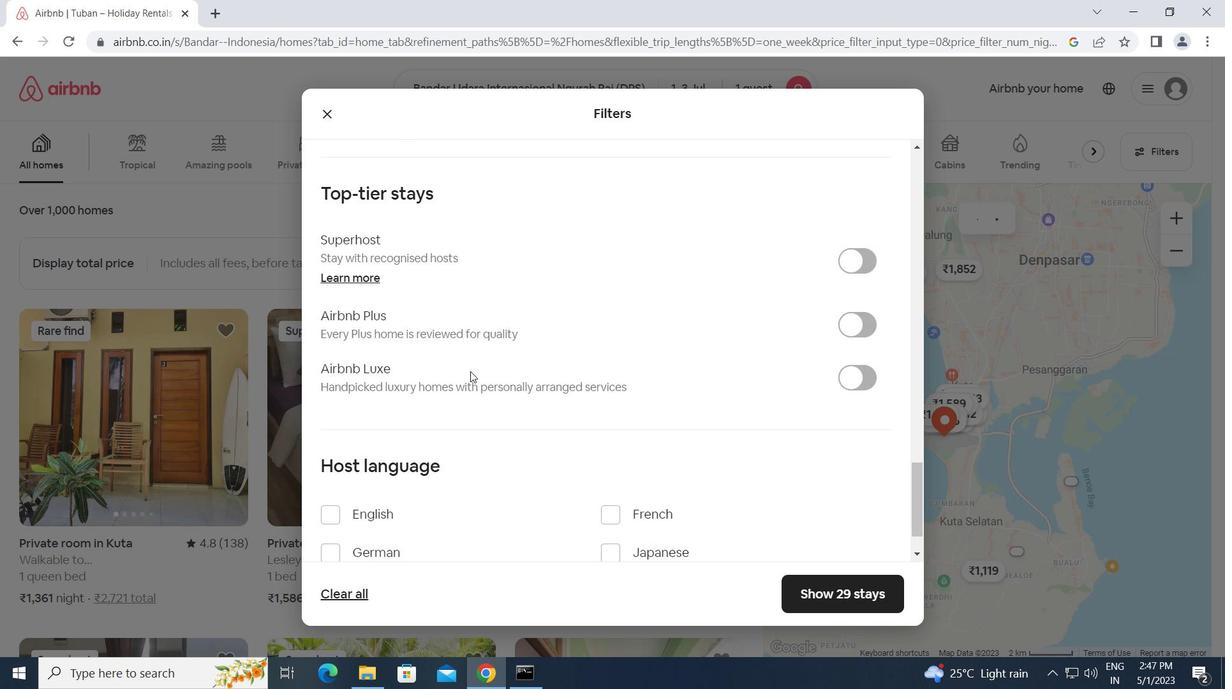 
Action: Mouse scrolled (465, 381) with delta (0, 0)
Screenshot: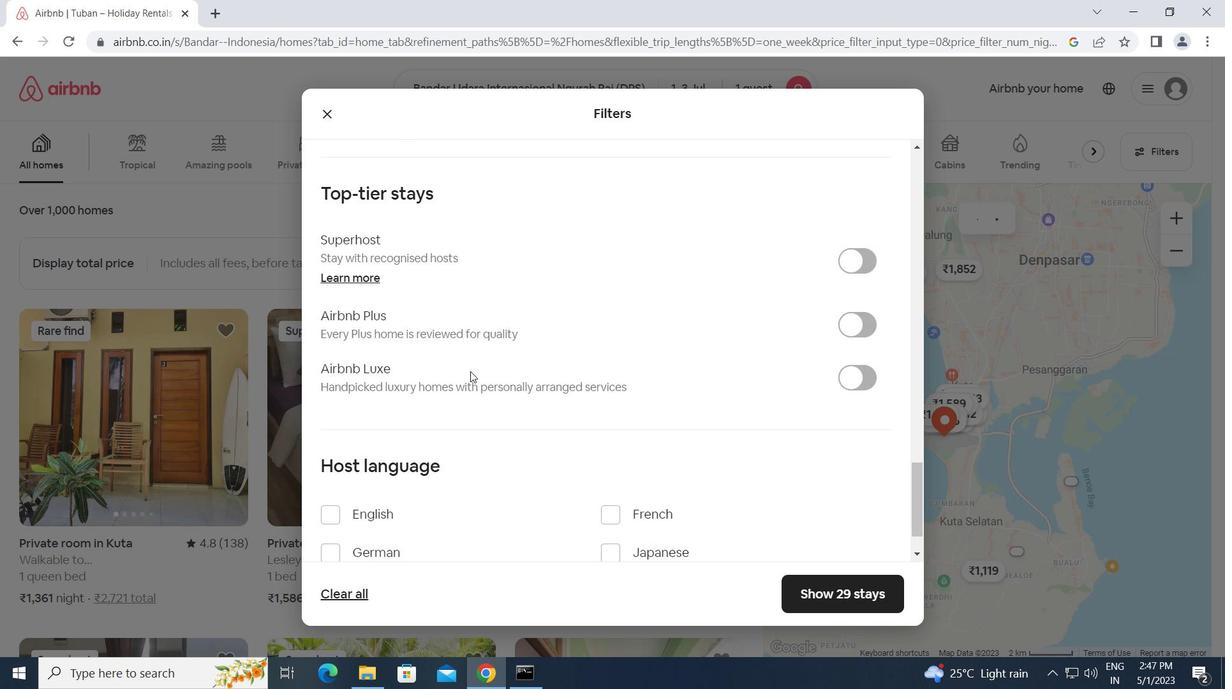 
Action: Mouse moved to (463, 385)
Screenshot: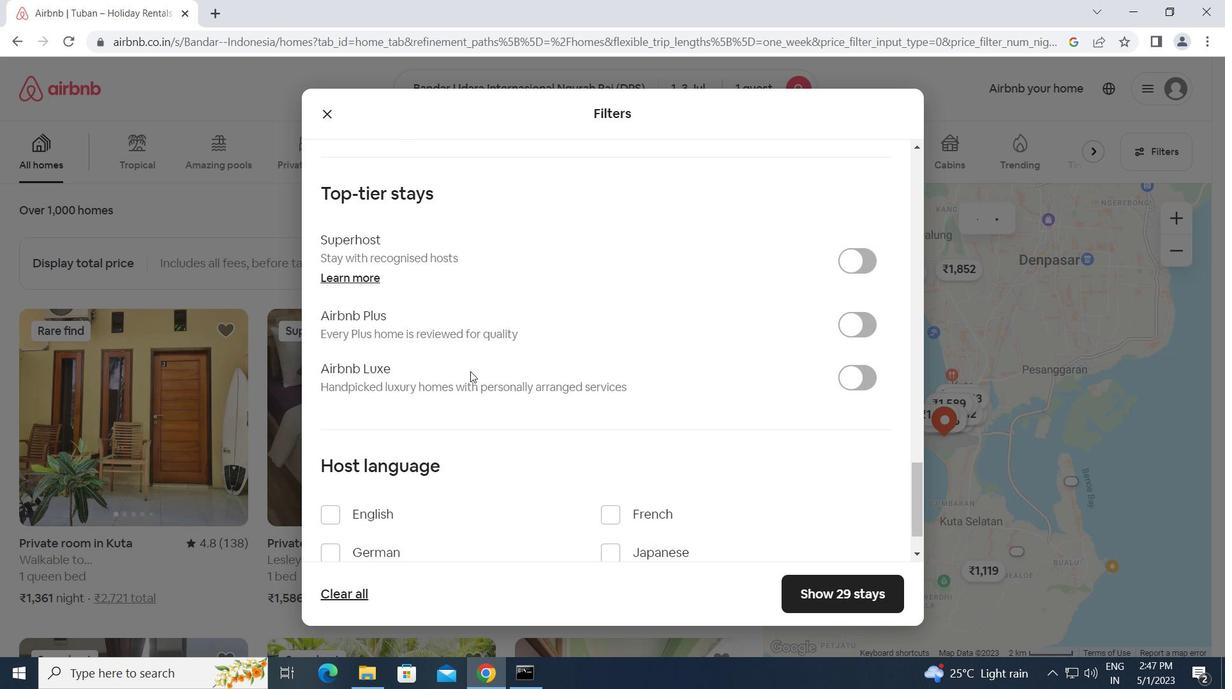 
Action: Mouse scrolled (463, 384) with delta (0, 0)
Screenshot: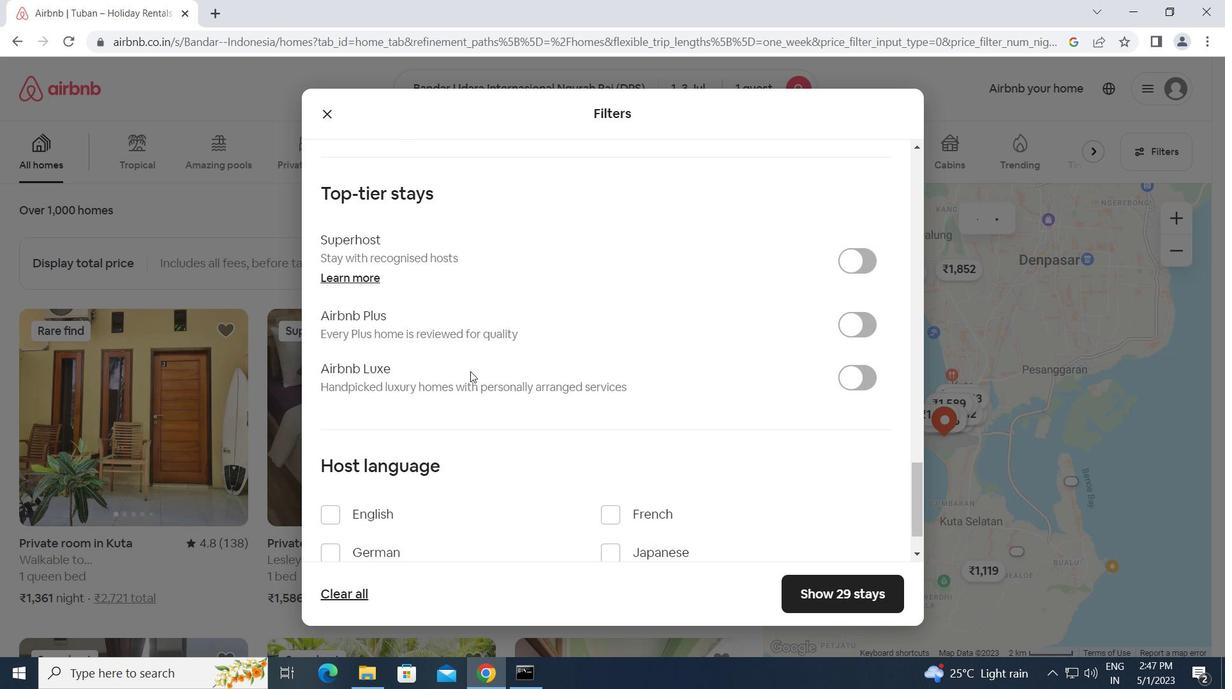 
Action: Mouse moved to (323, 447)
Screenshot: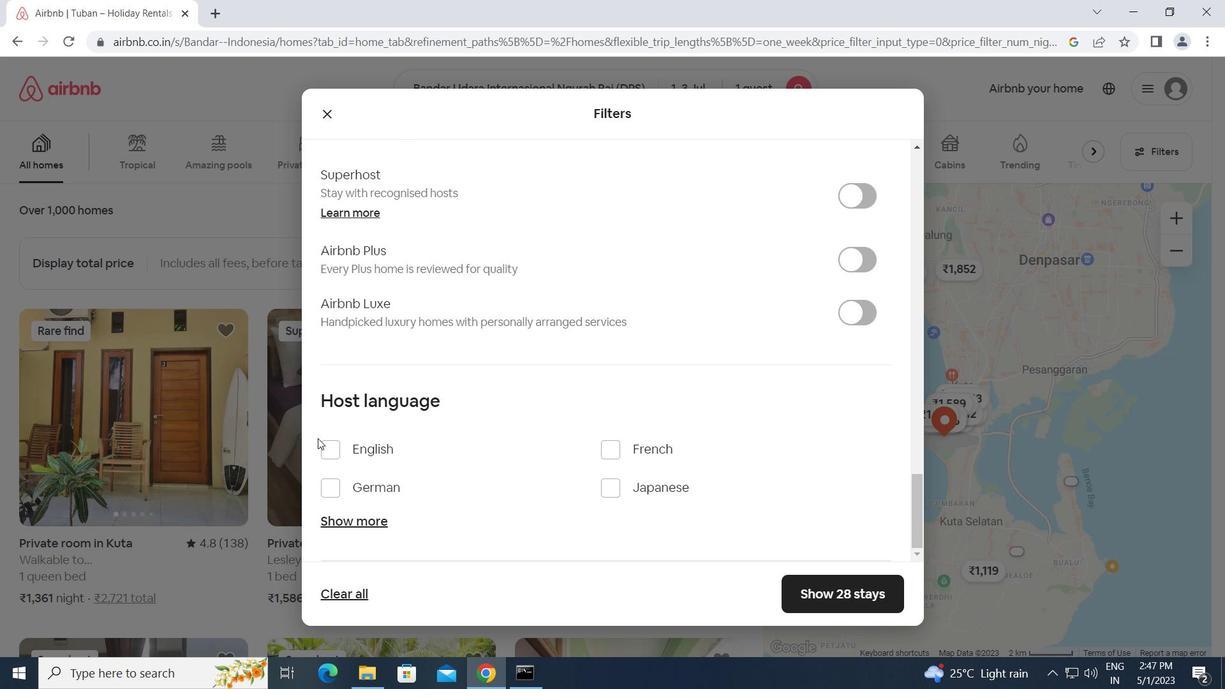 
Action: Mouse pressed left at (323, 447)
Screenshot: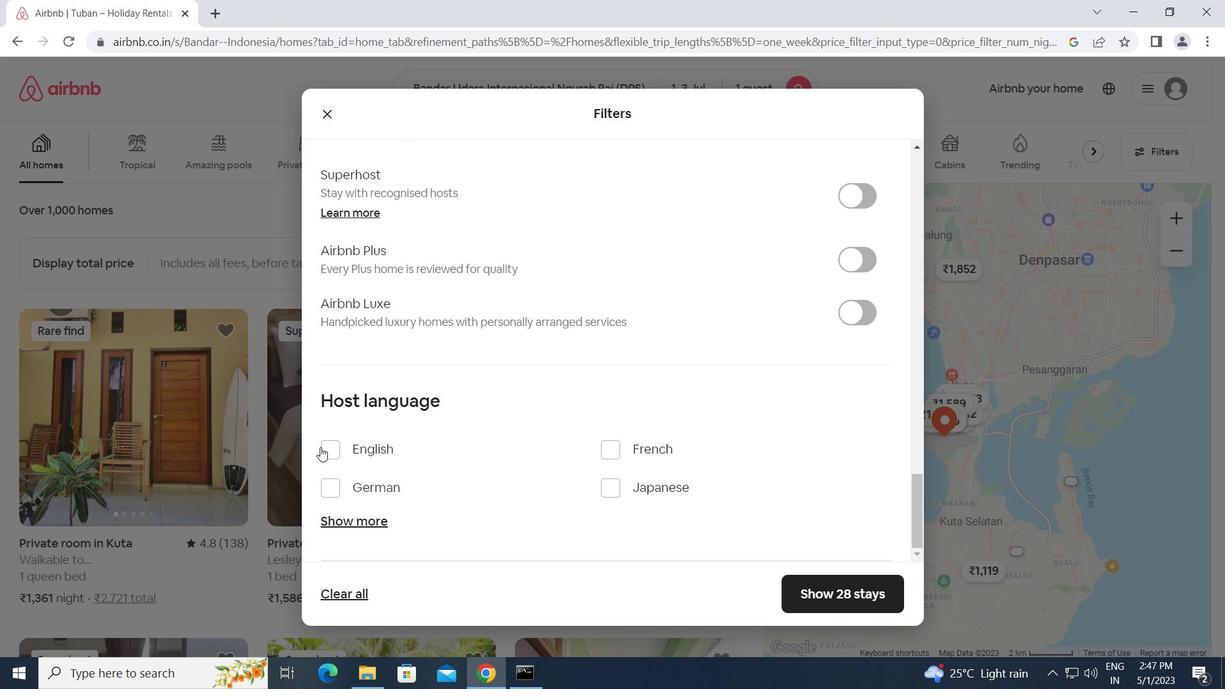 
Action: Mouse moved to (837, 581)
Screenshot: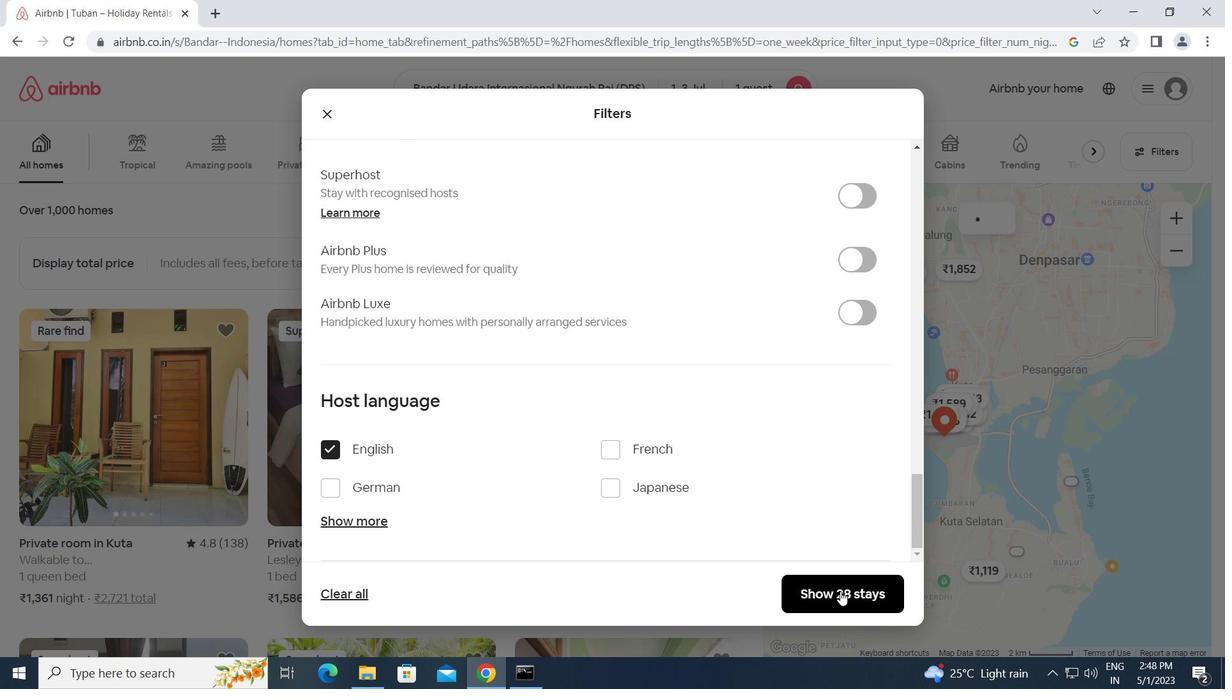 
Action: Mouse pressed left at (837, 581)
Screenshot: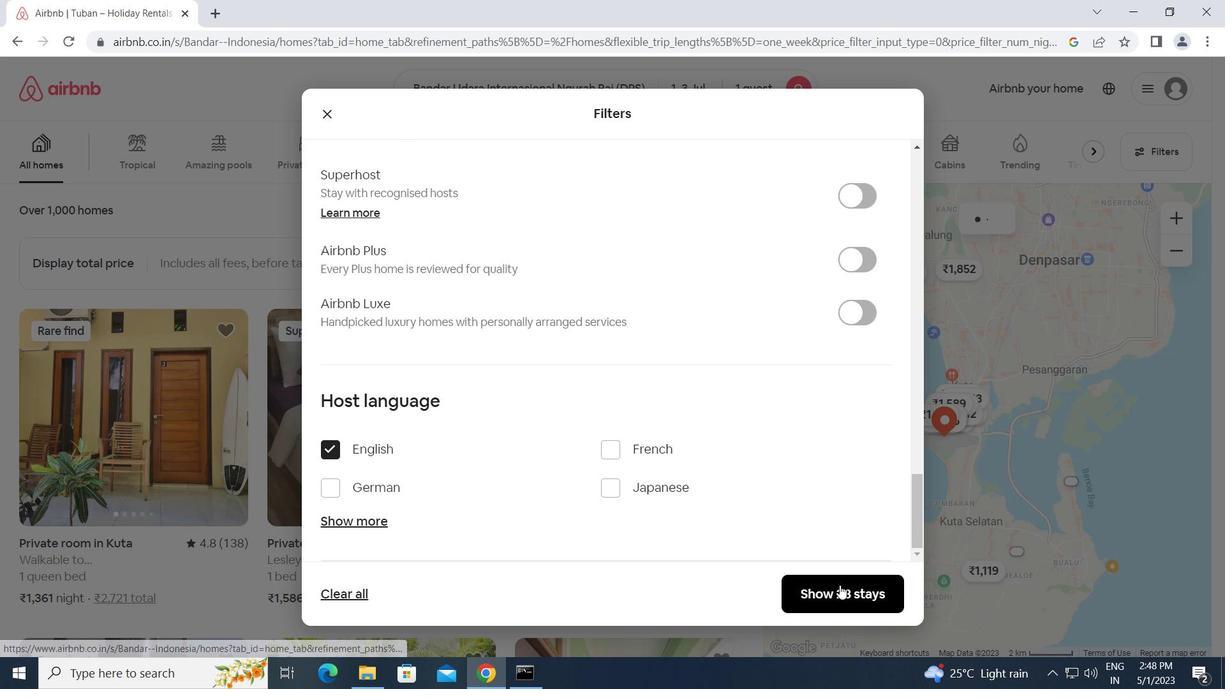 
Action: Mouse moved to (837, 581)
Screenshot: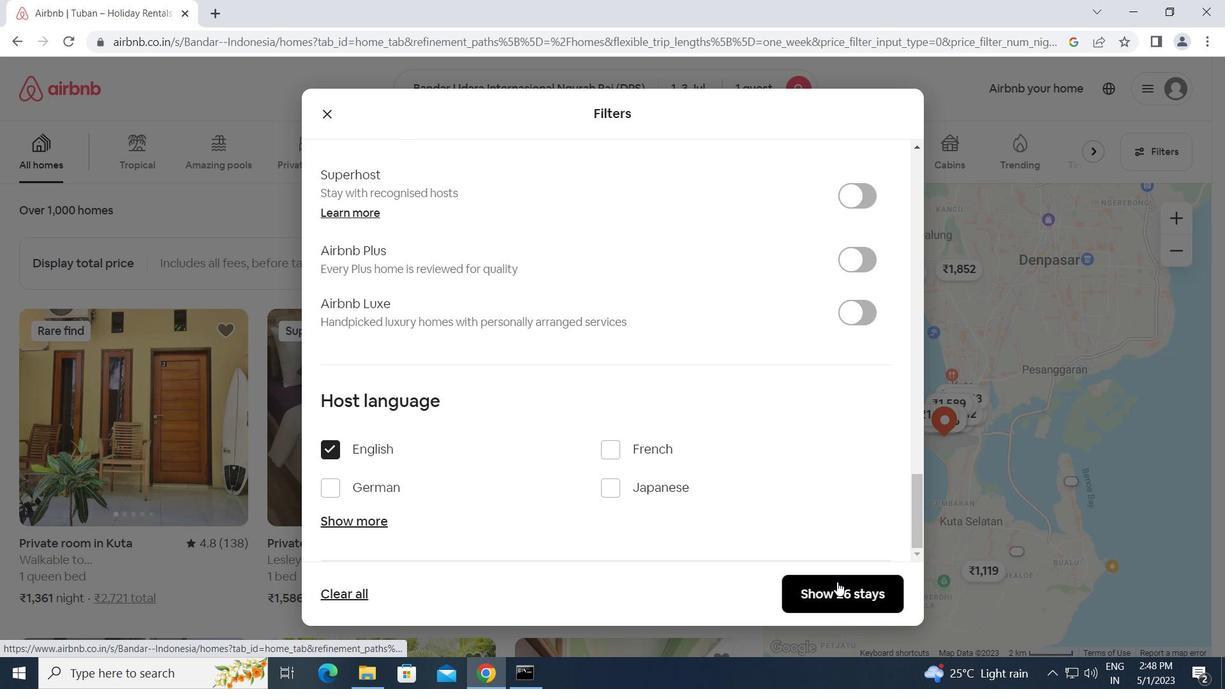 
